 Task: Add a signature Kaitlyn Wright containing Have a great National Youth Day, Kaitlyn Wright to email address softage.8@softage.net and add a label Analytics
Action: Mouse moved to (1080, 60)
Screenshot: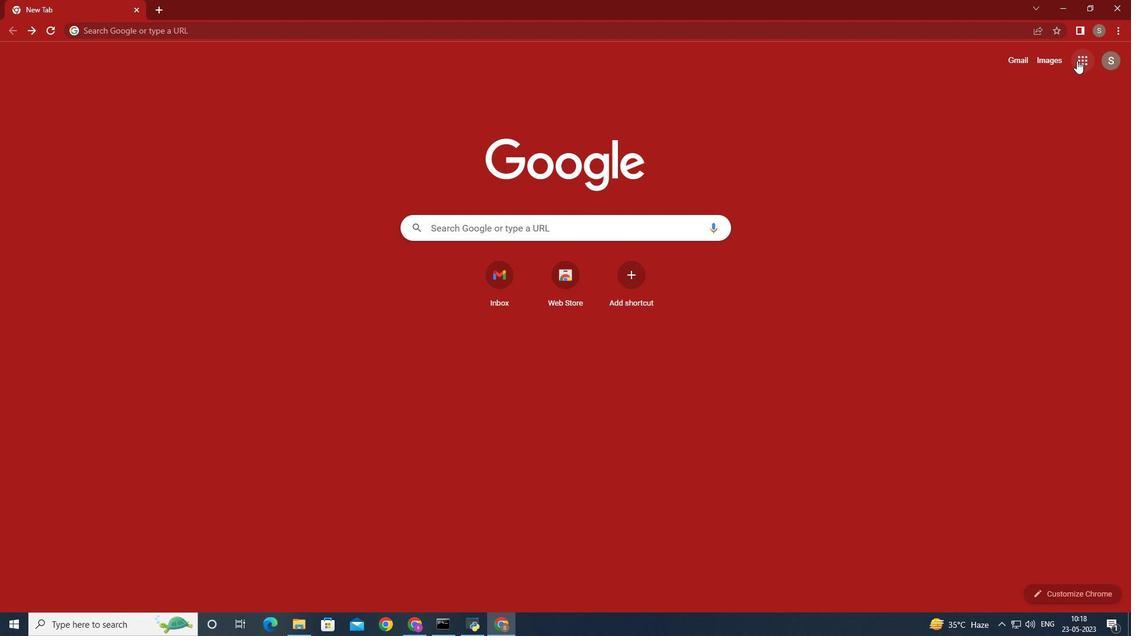 
Action: Mouse pressed left at (1080, 60)
Screenshot: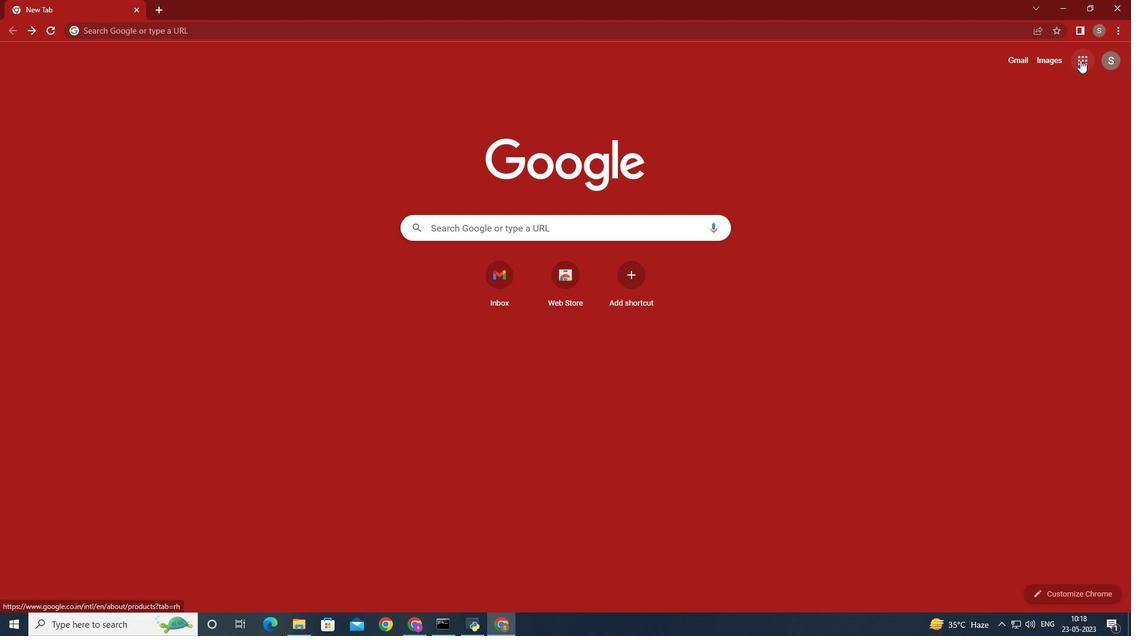 
Action: Mouse moved to (1029, 107)
Screenshot: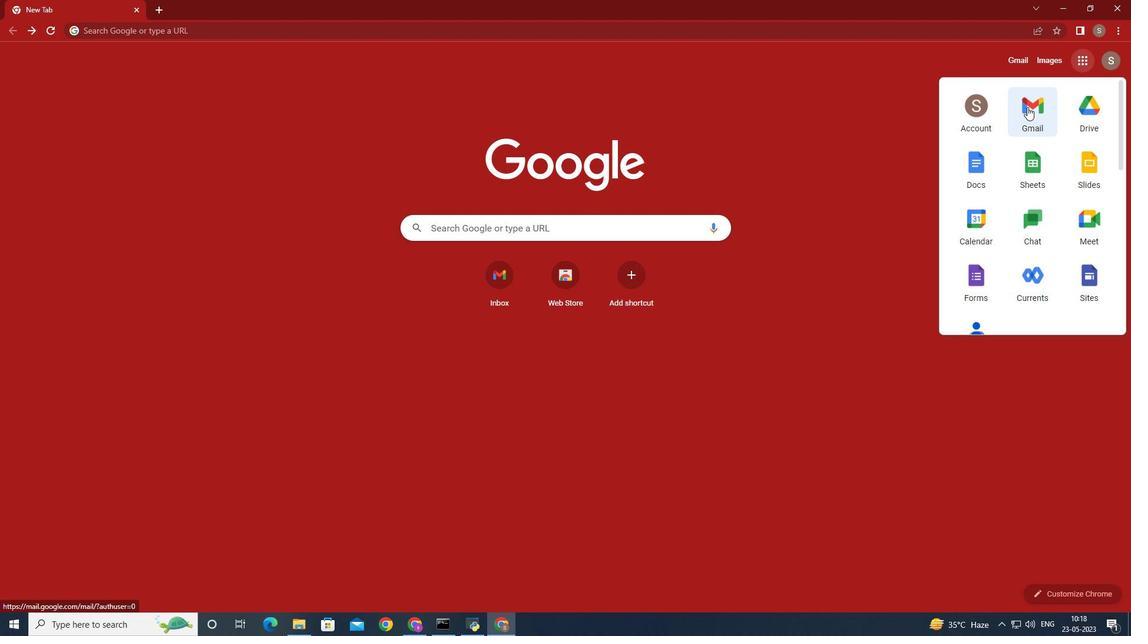 
Action: Mouse pressed left at (1029, 107)
Screenshot: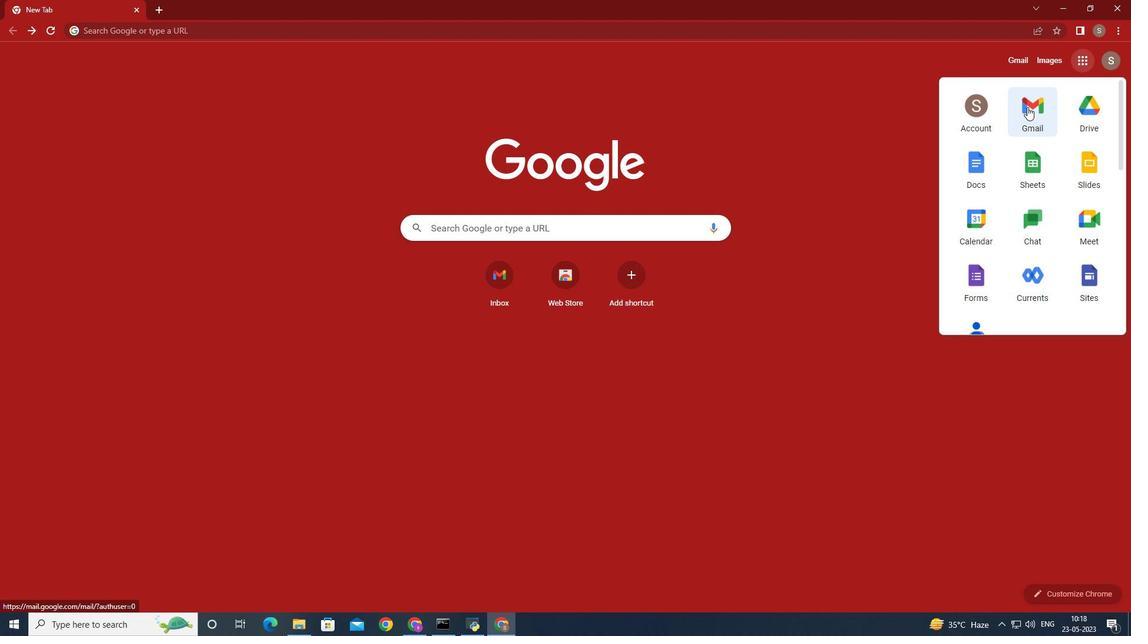 
Action: Mouse moved to (1003, 81)
Screenshot: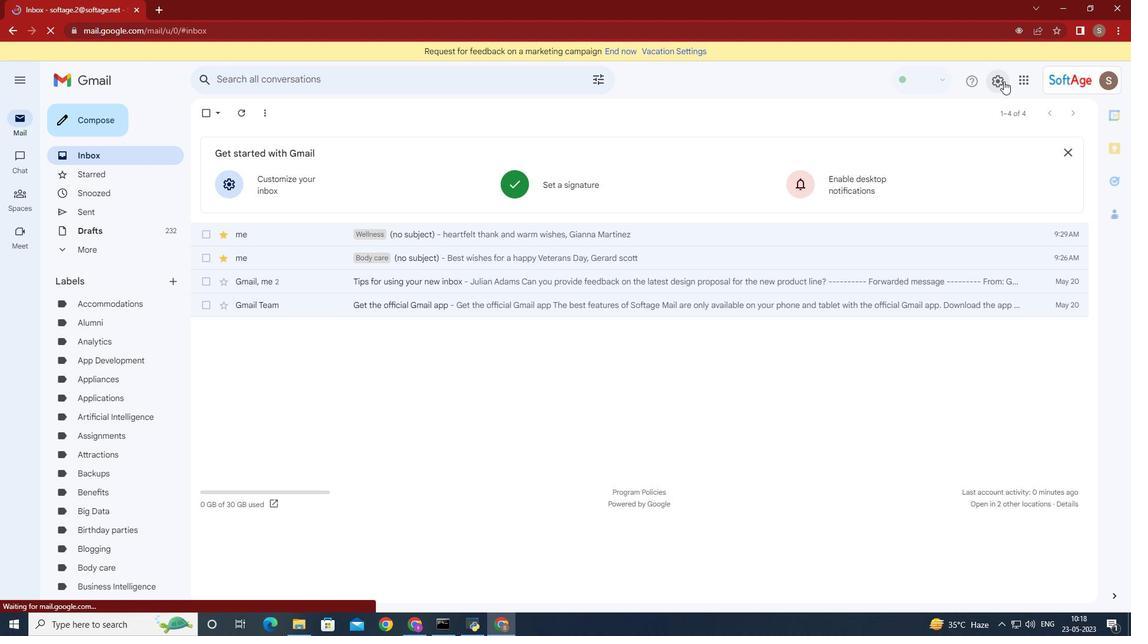 
Action: Mouse pressed left at (1003, 81)
Screenshot: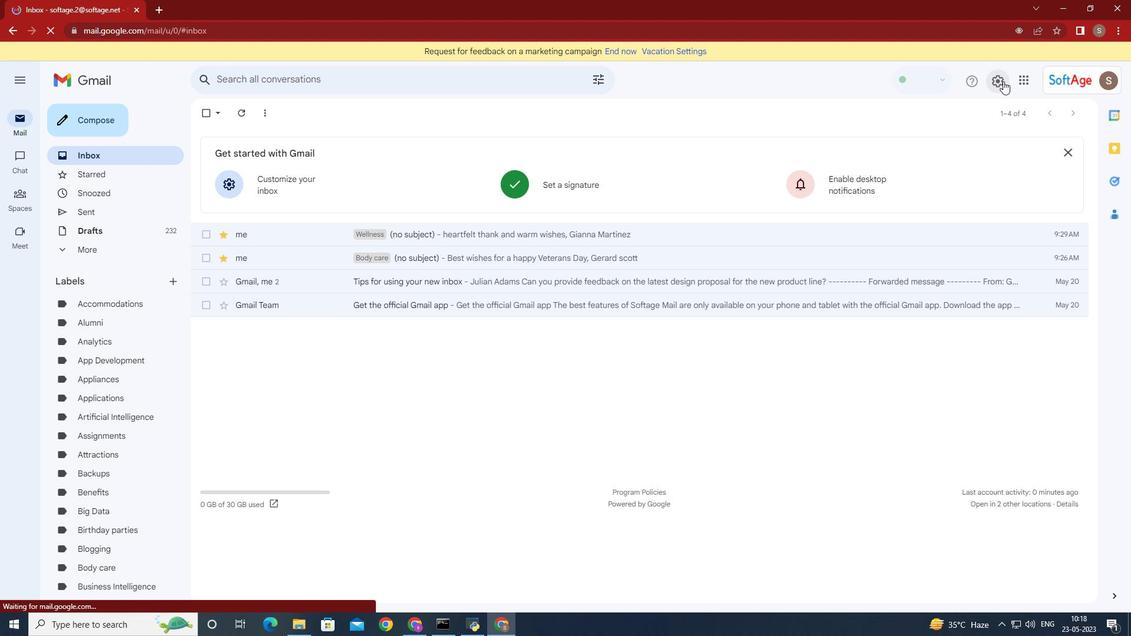
Action: Mouse moved to (992, 139)
Screenshot: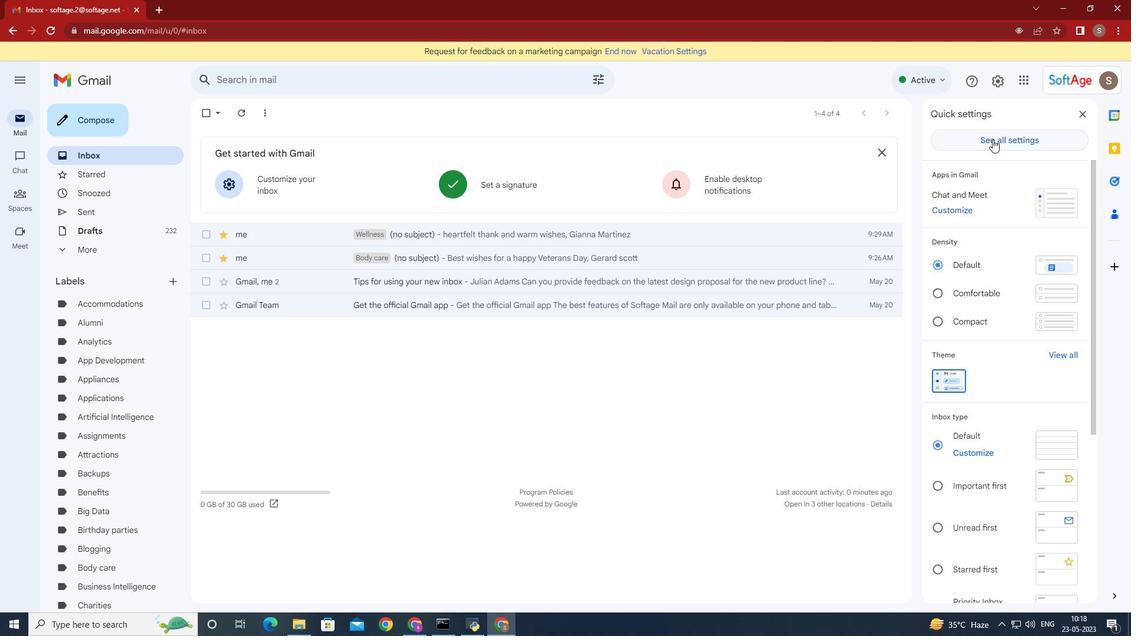 
Action: Mouse pressed left at (992, 139)
Screenshot: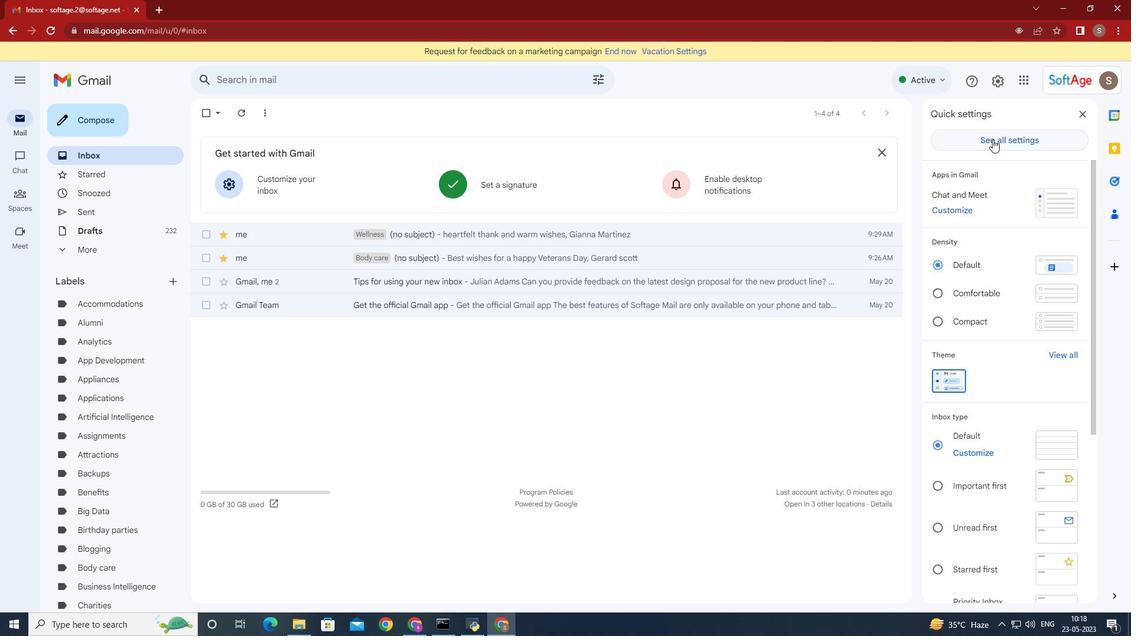 
Action: Mouse moved to (771, 256)
Screenshot: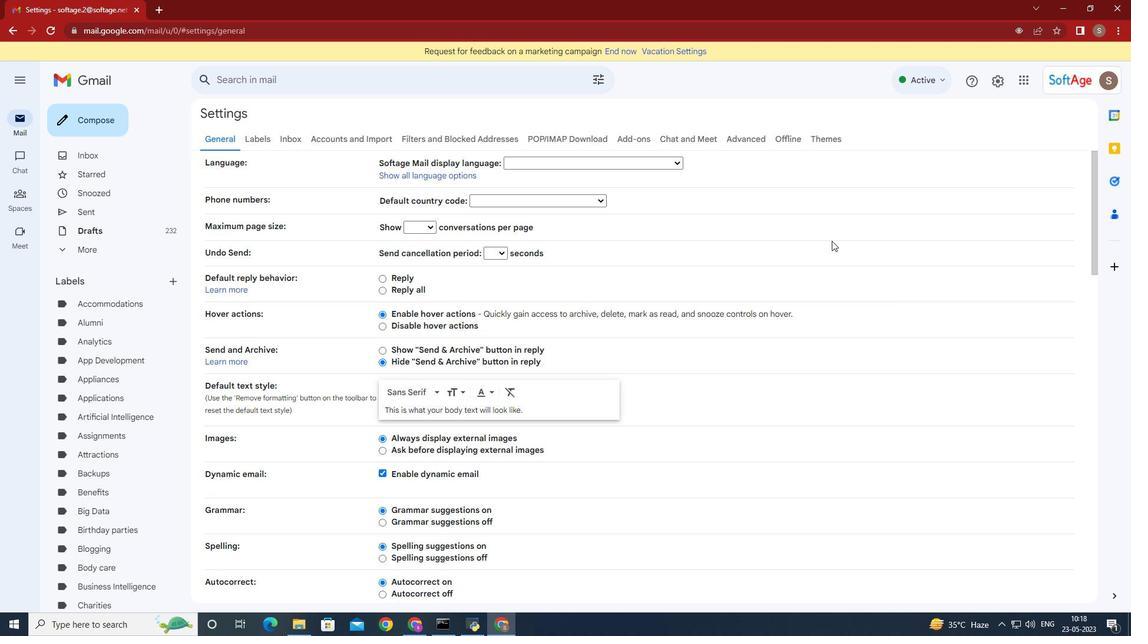 
Action: Mouse scrolled (771, 256) with delta (0, 0)
Screenshot: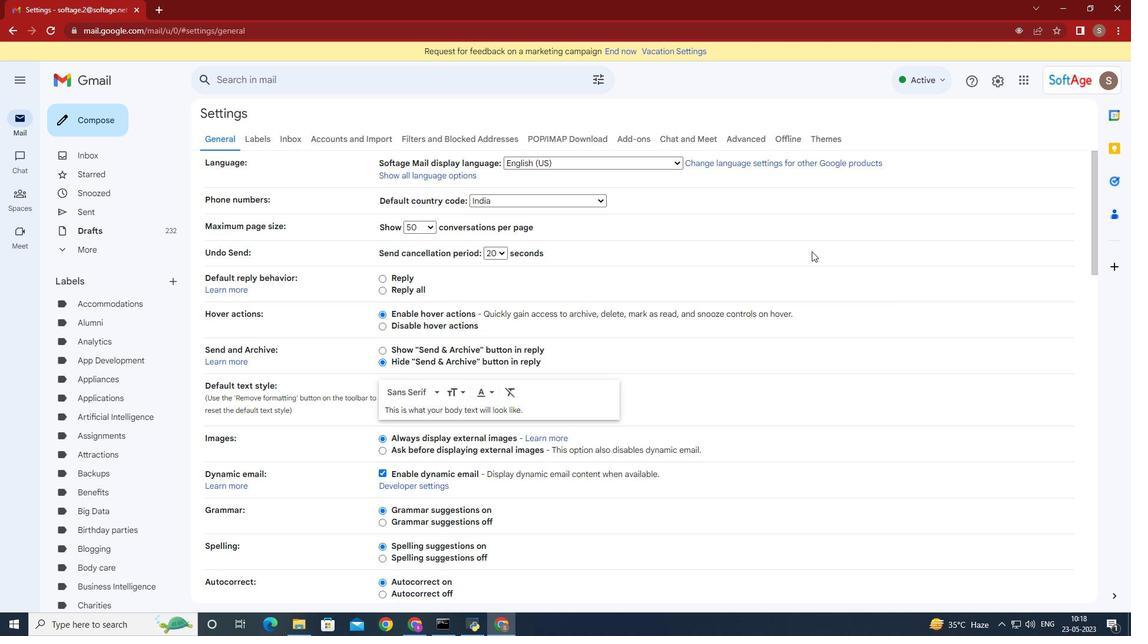 
Action: Mouse moved to (768, 257)
Screenshot: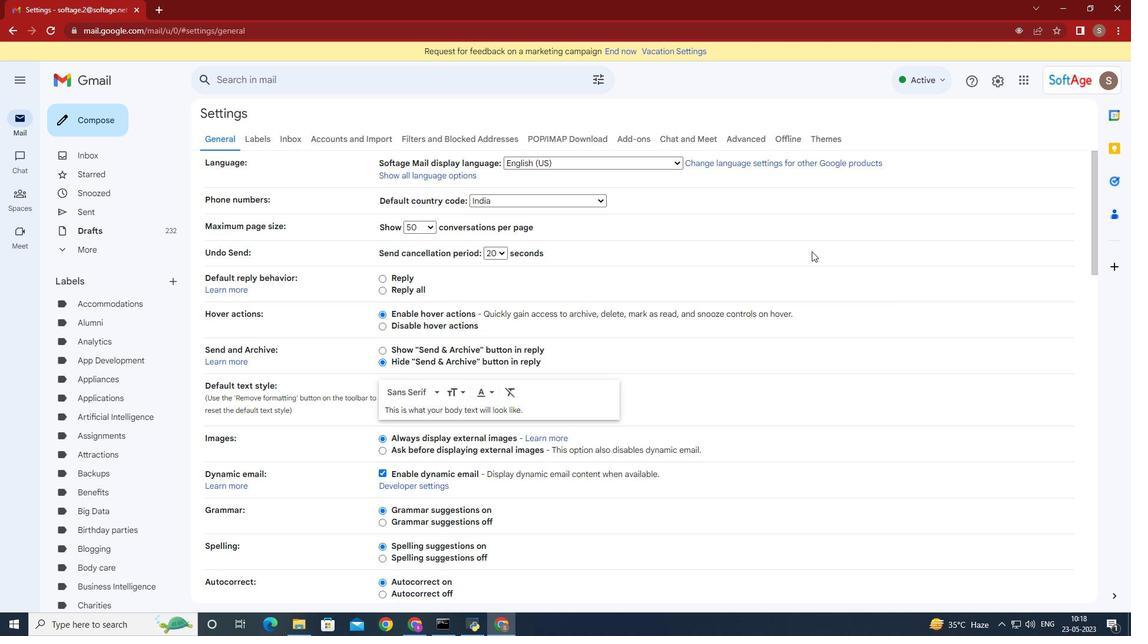 
Action: Mouse scrolled (768, 256) with delta (0, 0)
Screenshot: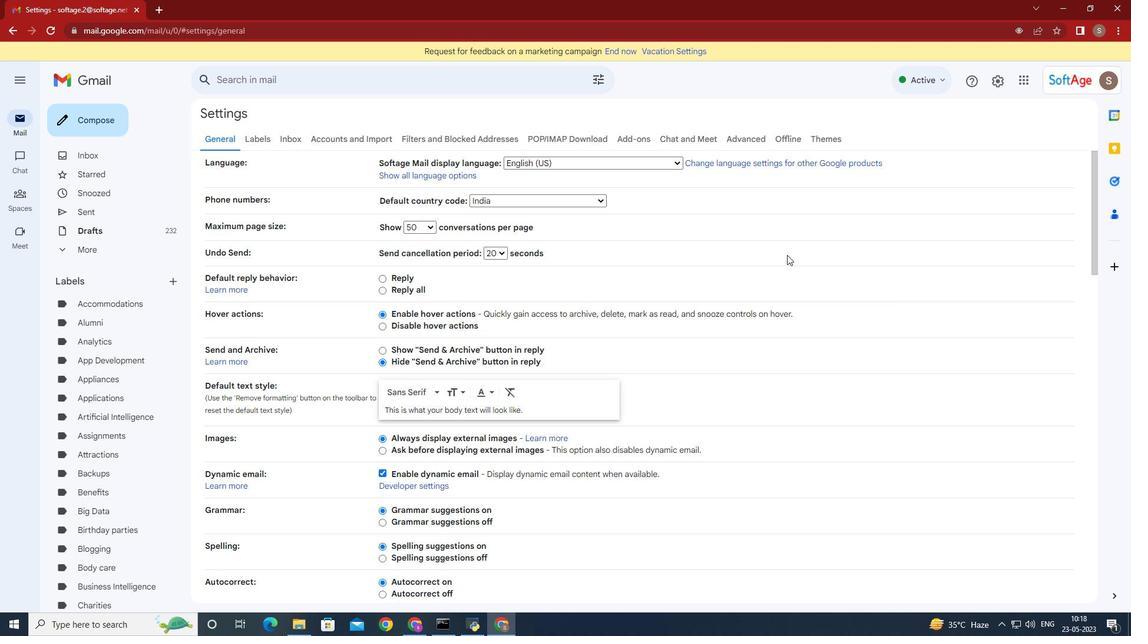 
Action: Mouse moved to (767, 257)
Screenshot: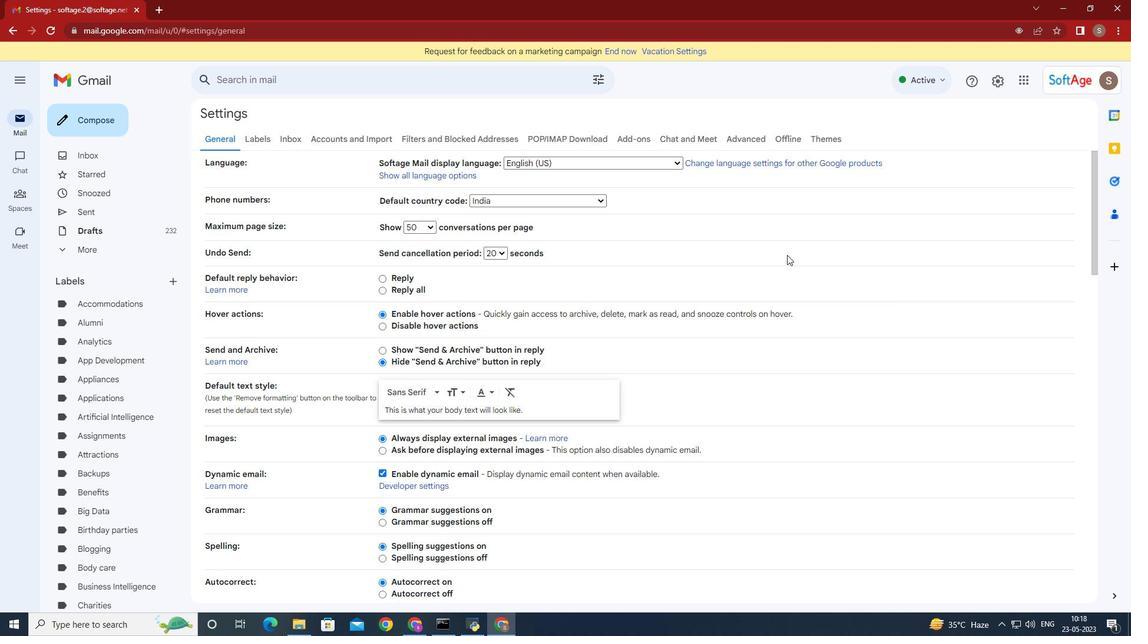 
Action: Mouse scrolled (767, 256) with delta (0, 0)
Screenshot: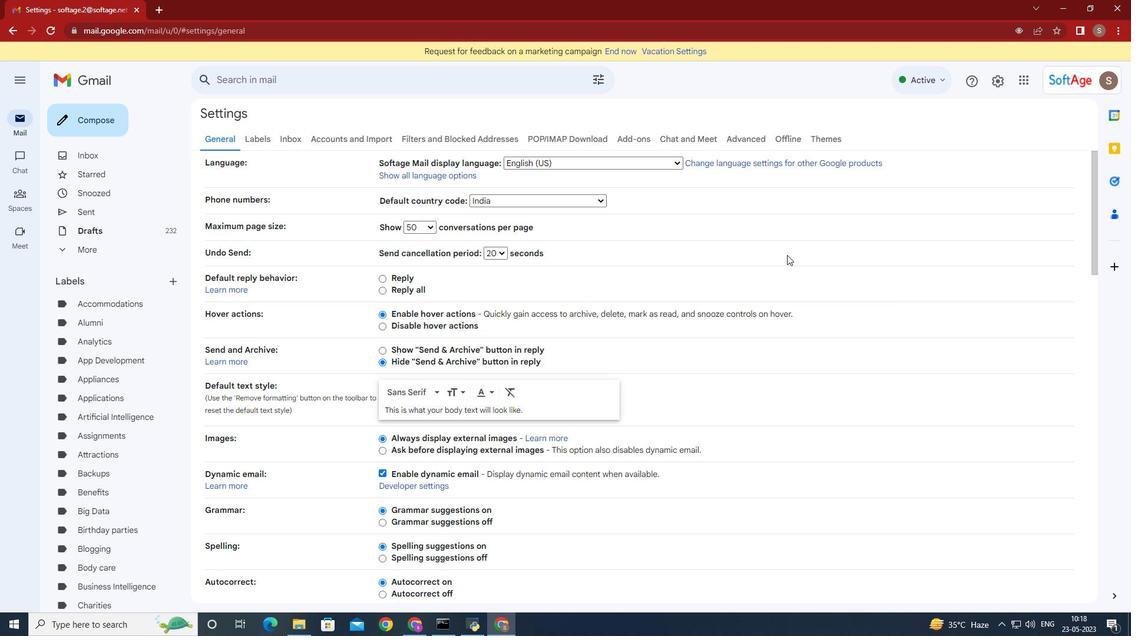 
Action: Mouse moved to (763, 257)
Screenshot: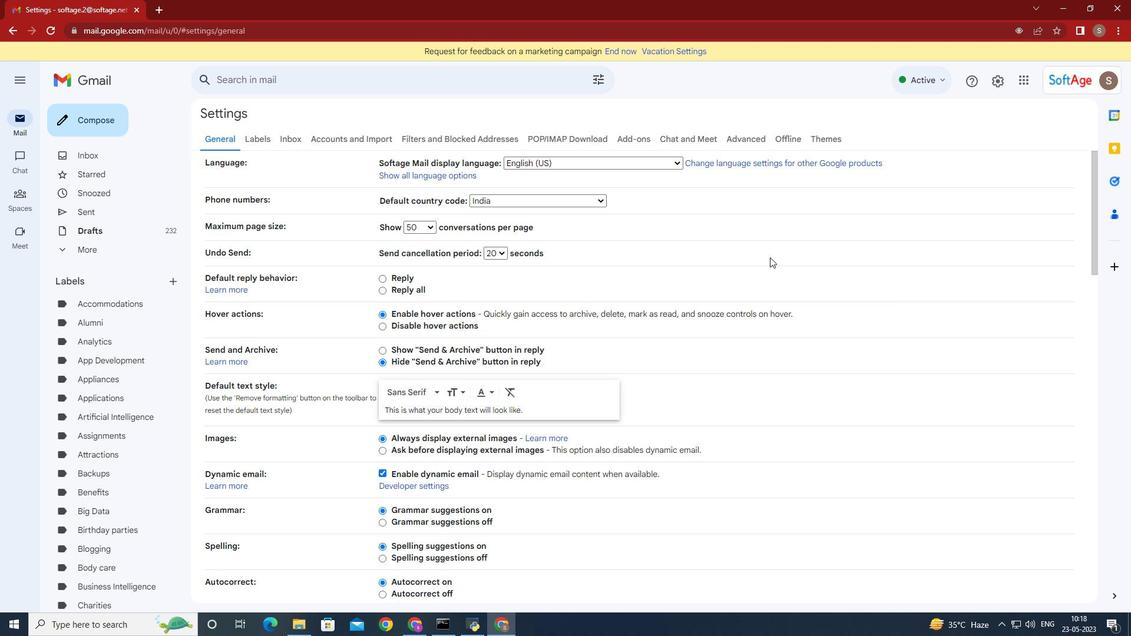 
Action: Mouse scrolled (763, 256) with delta (0, 0)
Screenshot: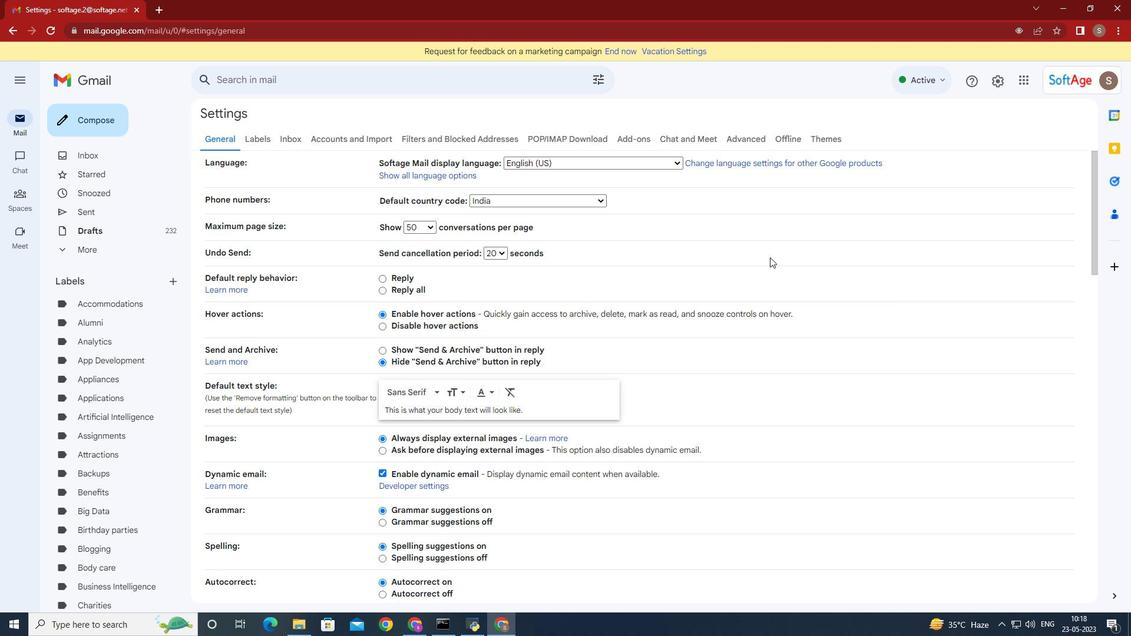 
Action: Mouse moved to (761, 257)
Screenshot: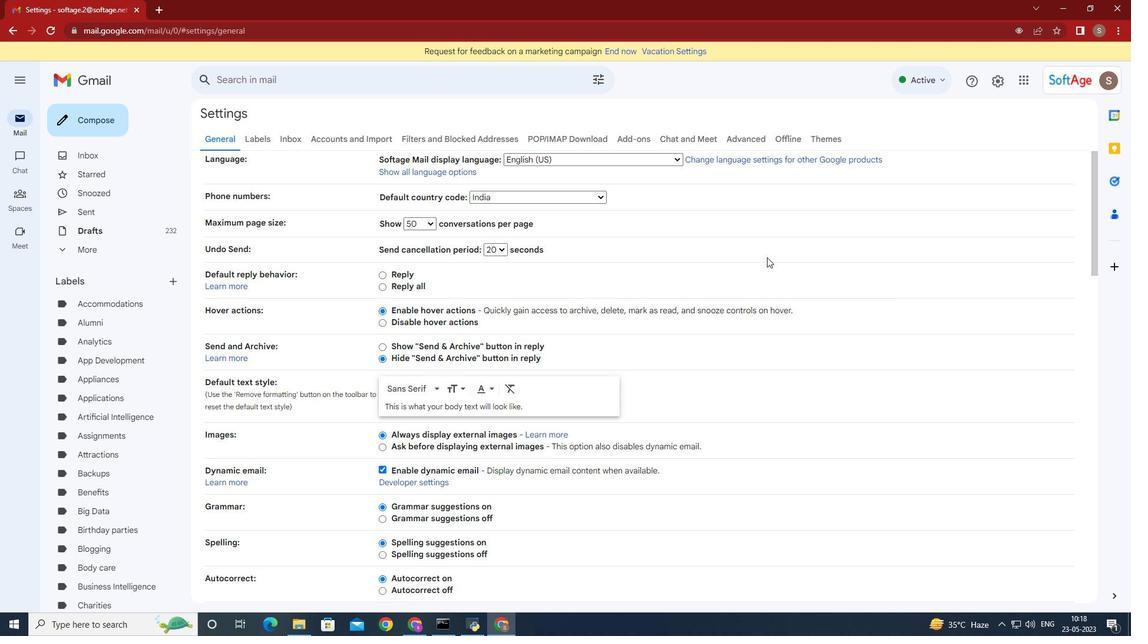 
Action: Mouse scrolled (761, 256) with delta (0, 0)
Screenshot: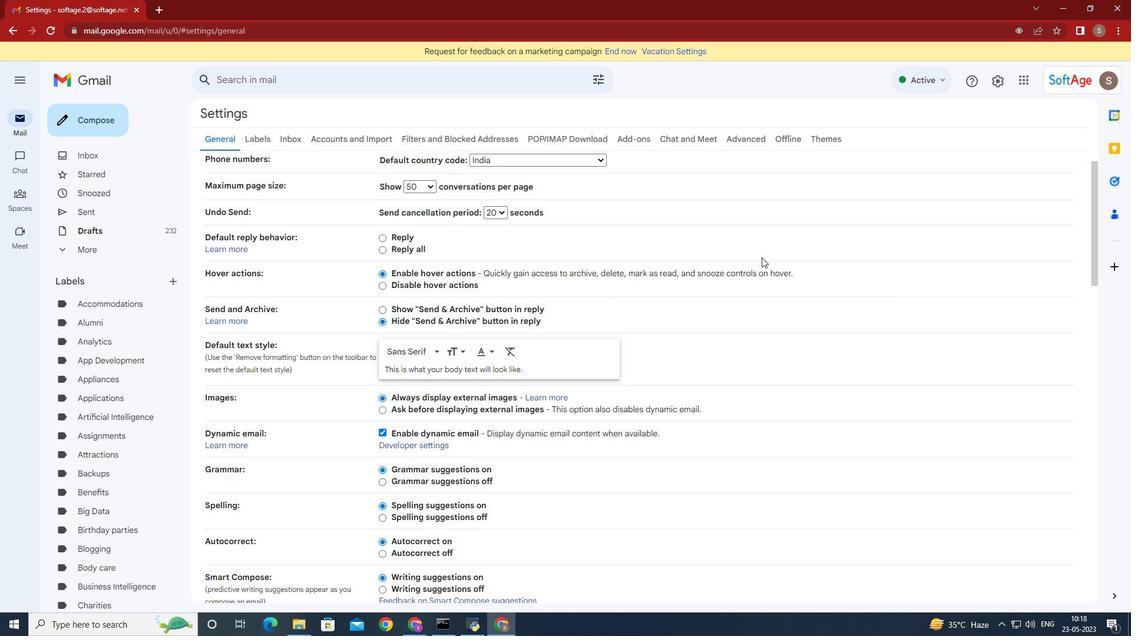 
Action: Mouse moved to (729, 265)
Screenshot: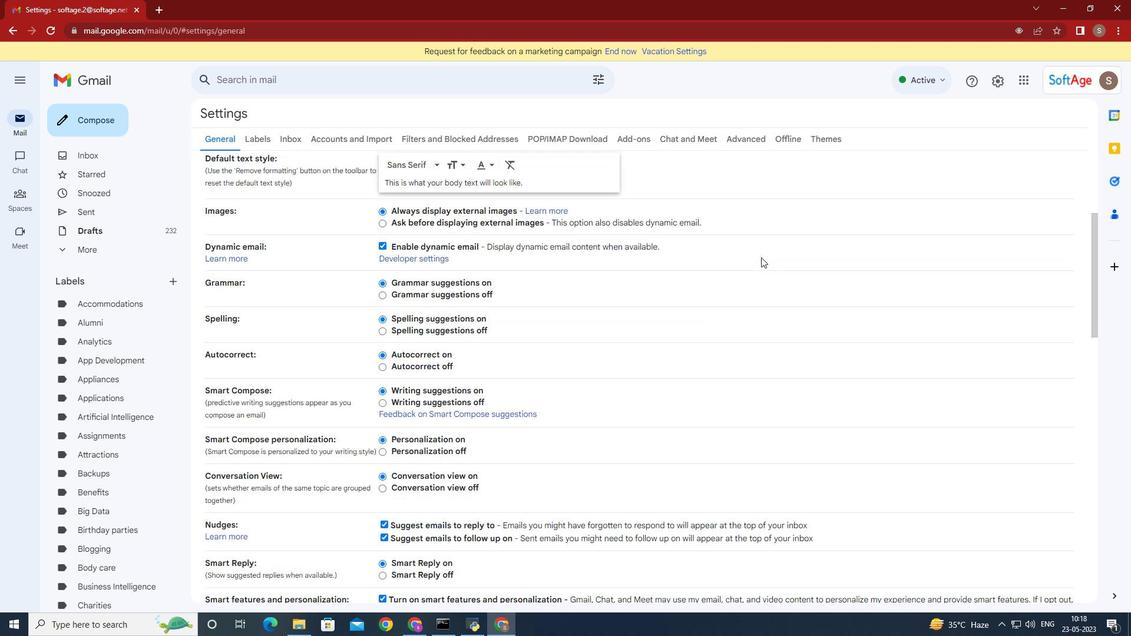
Action: Mouse scrolled (760, 256) with delta (0, 0)
Screenshot: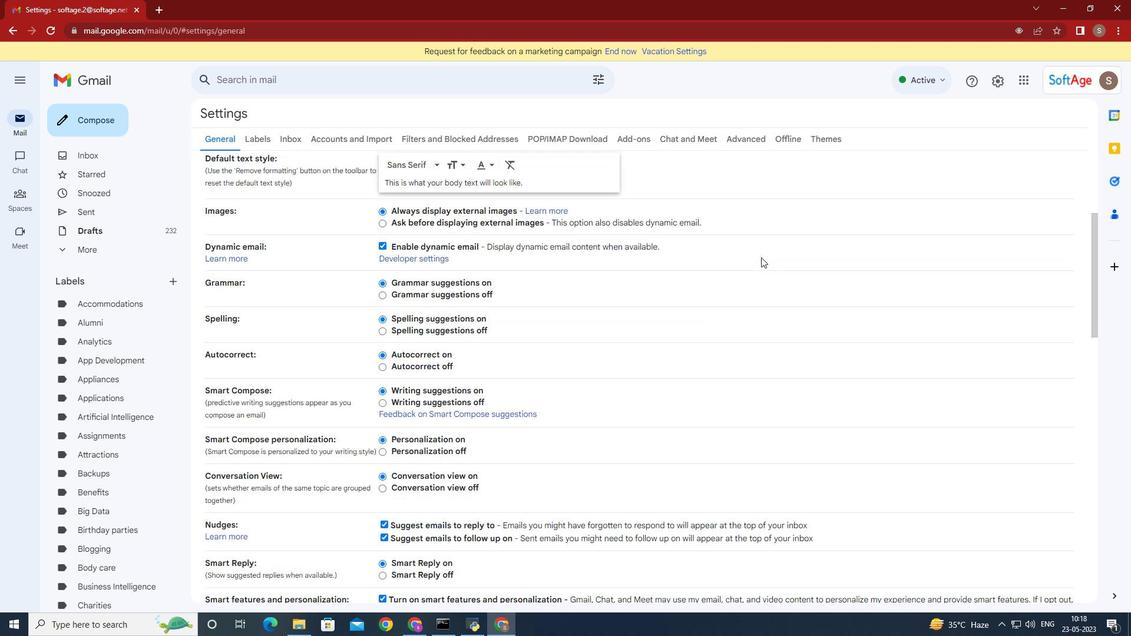 
Action: Mouse moved to (634, 317)
Screenshot: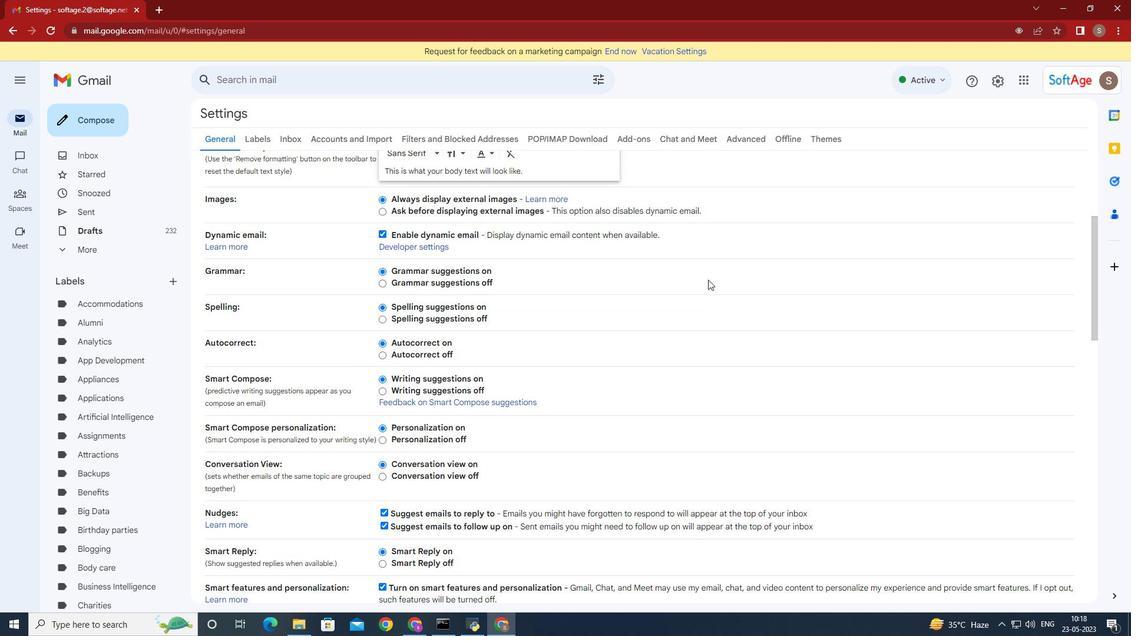 
Action: Mouse scrolled (634, 317) with delta (0, 0)
Screenshot: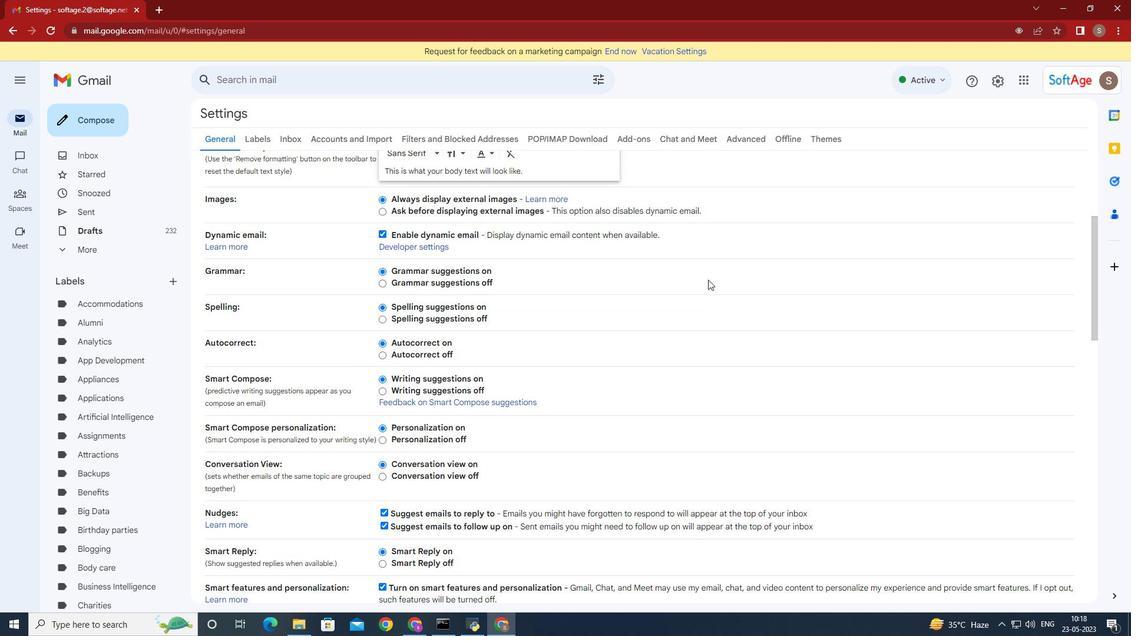 
Action: Mouse moved to (629, 319)
Screenshot: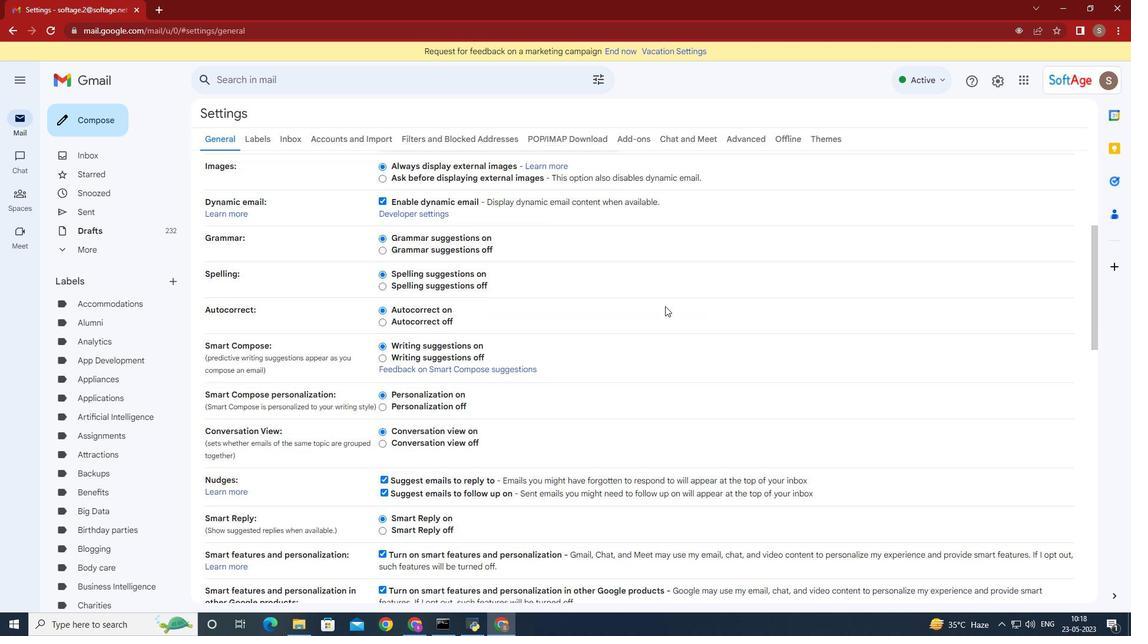 
Action: Mouse scrolled (629, 319) with delta (0, 0)
Screenshot: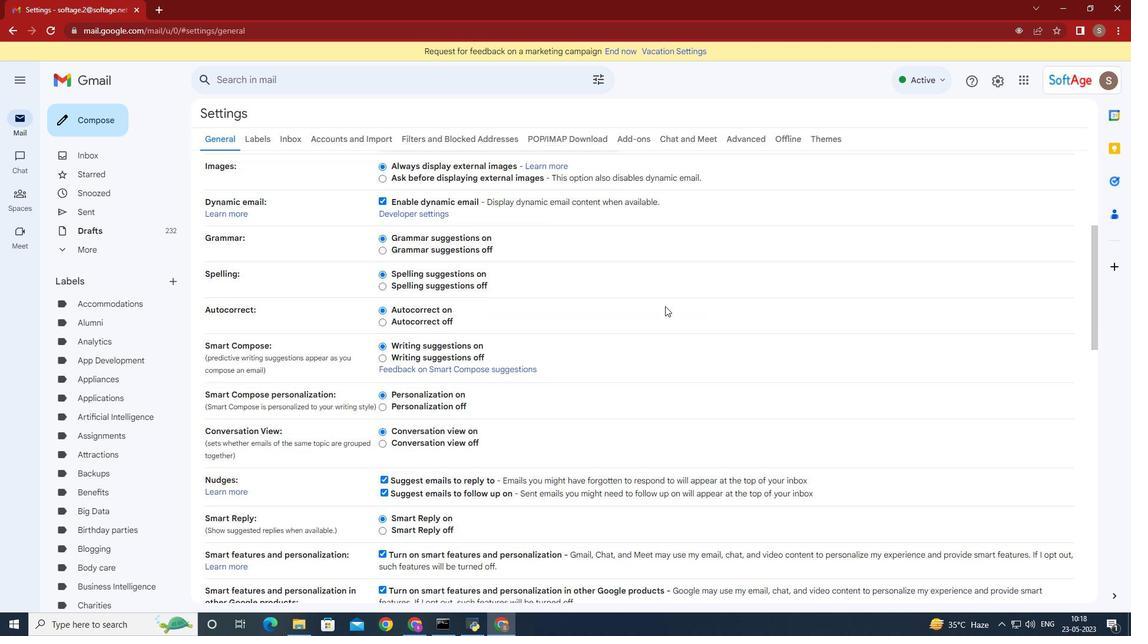 
Action: Mouse moved to (627, 321)
Screenshot: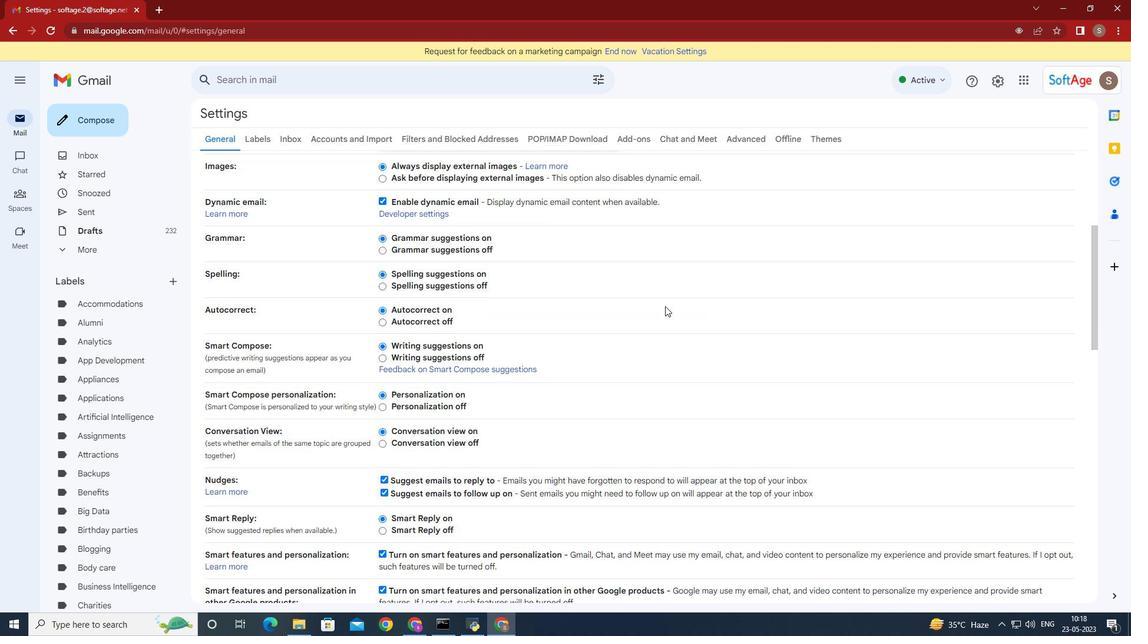 
Action: Mouse scrolled (627, 320) with delta (0, 0)
Screenshot: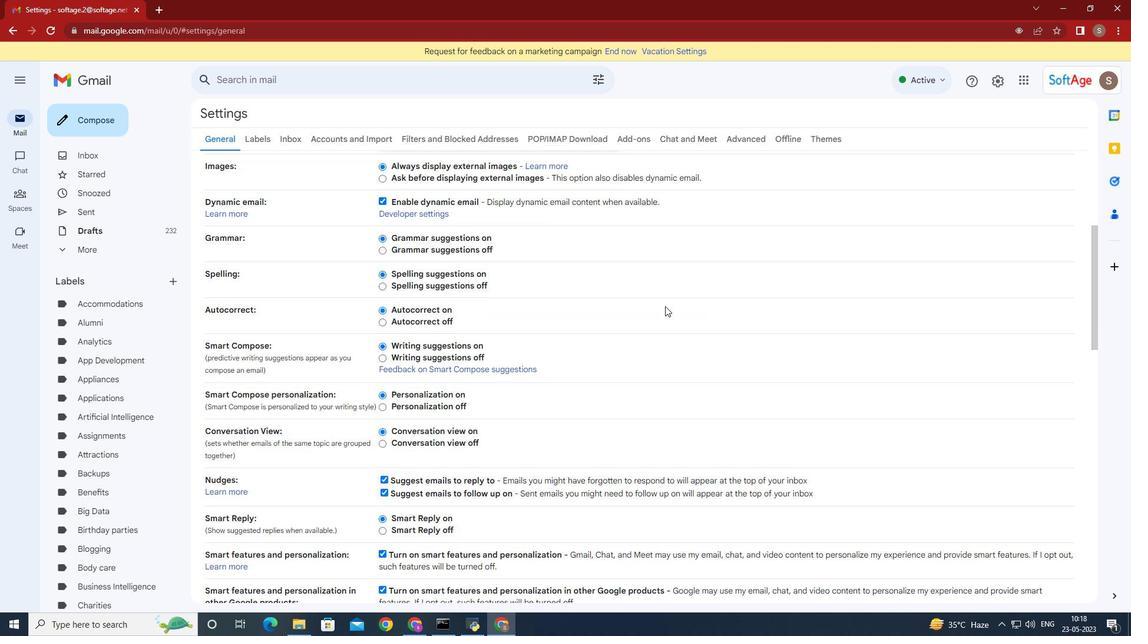 
Action: Mouse moved to (625, 321)
Screenshot: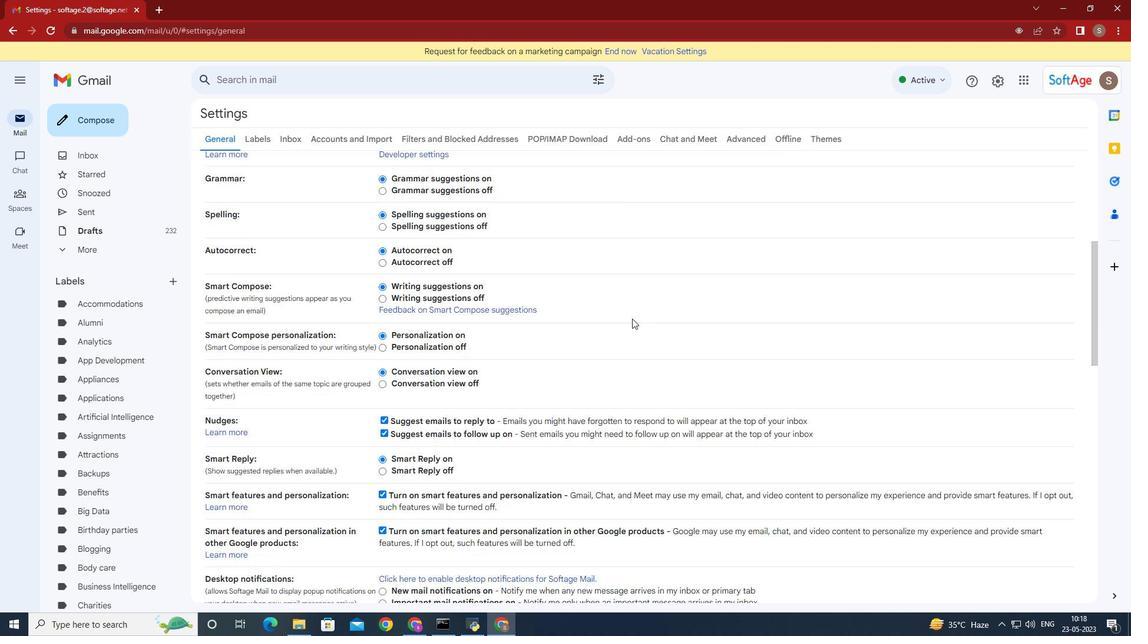 
Action: Mouse scrolled (625, 321) with delta (0, 0)
Screenshot: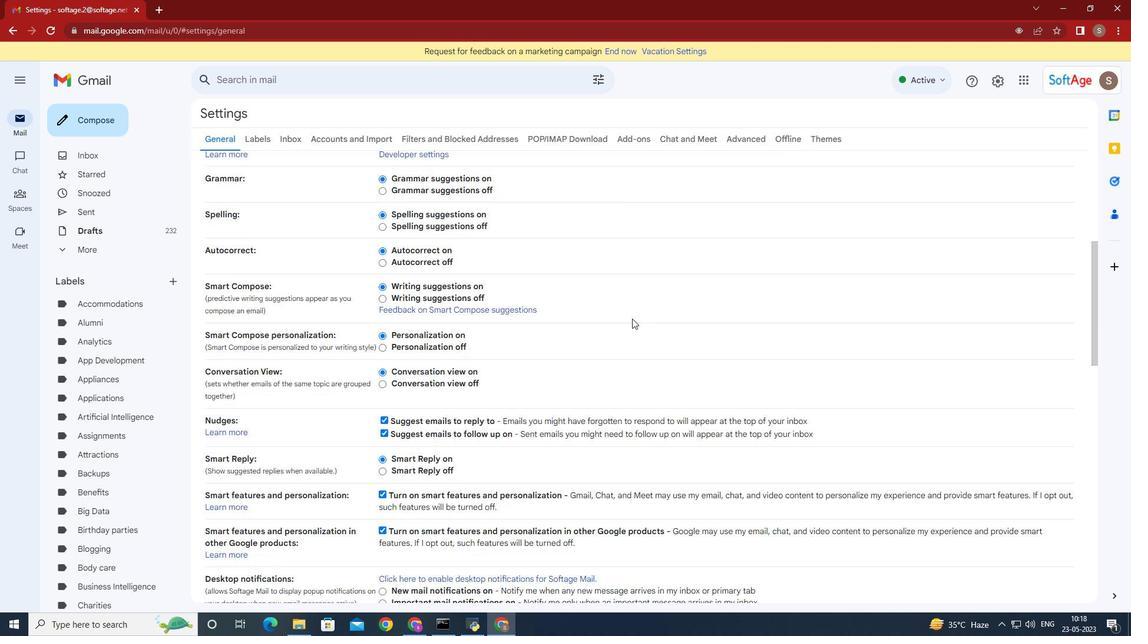 
Action: Mouse moved to (625, 321)
Screenshot: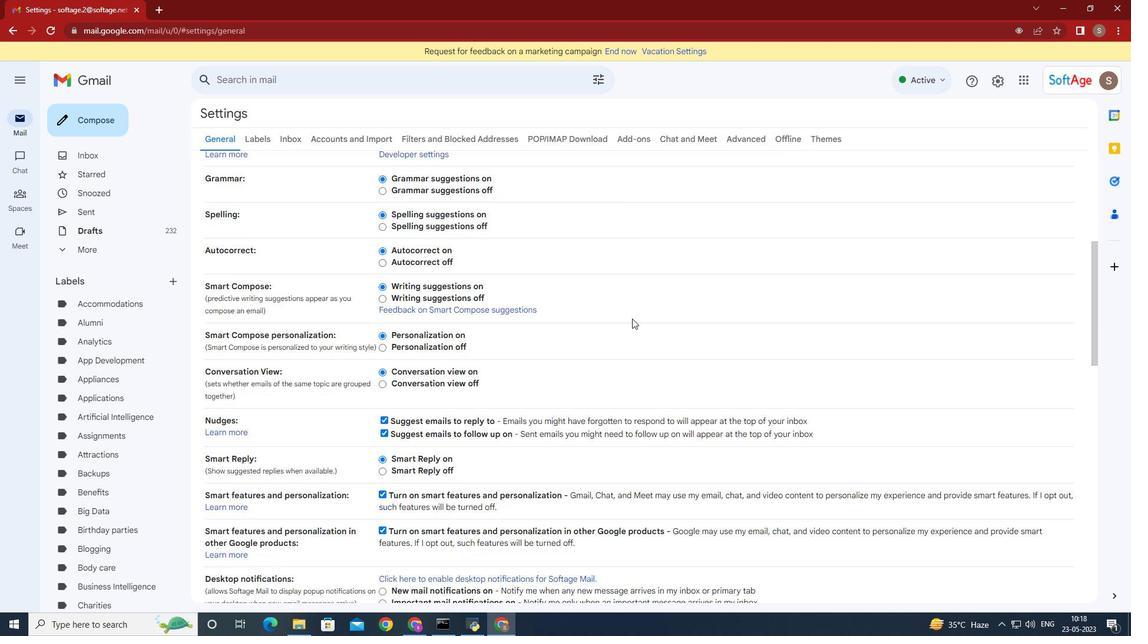 
Action: Mouse scrolled (625, 321) with delta (0, 0)
Screenshot: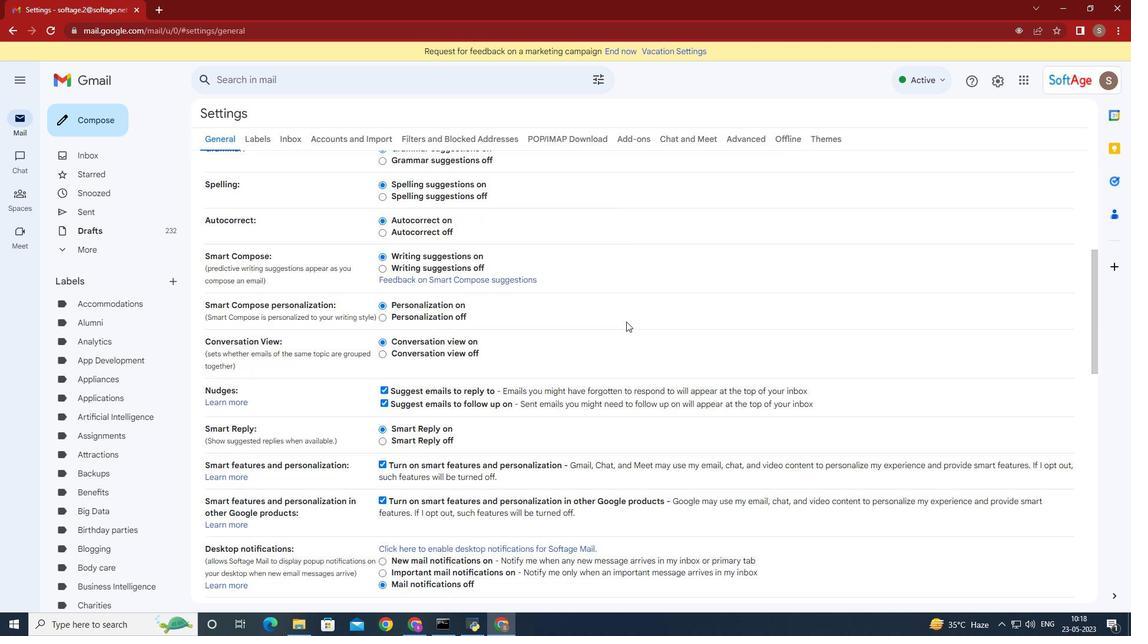 
Action: Mouse moved to (622, 320)
Screenshot: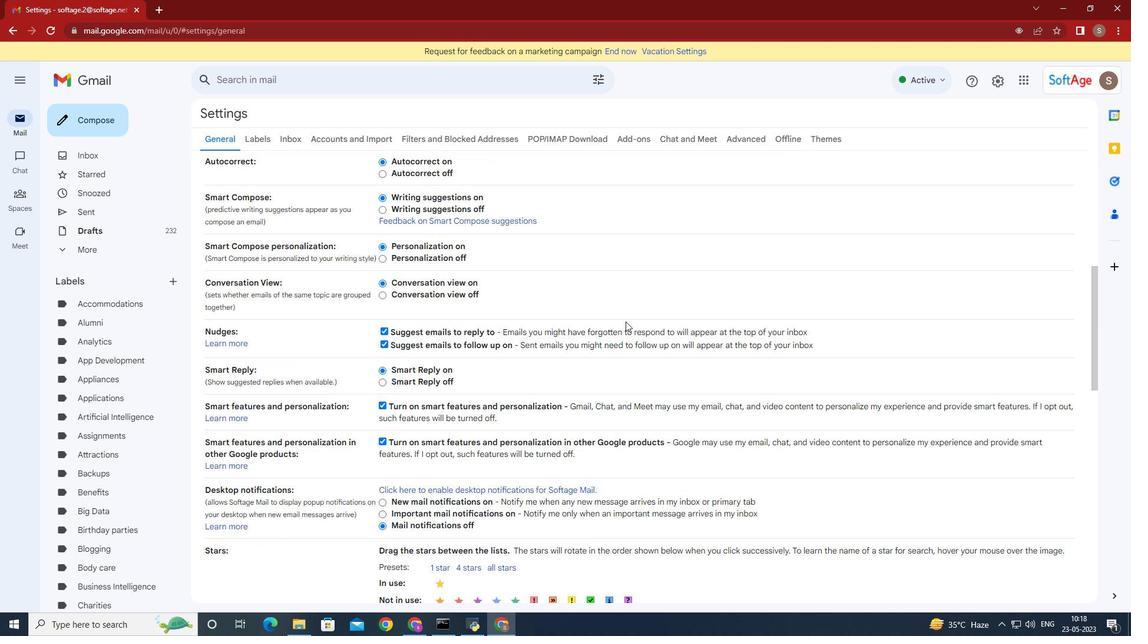 
Action: Mouse scrolled (622, 319) with delta (0, 0)
Screenshot: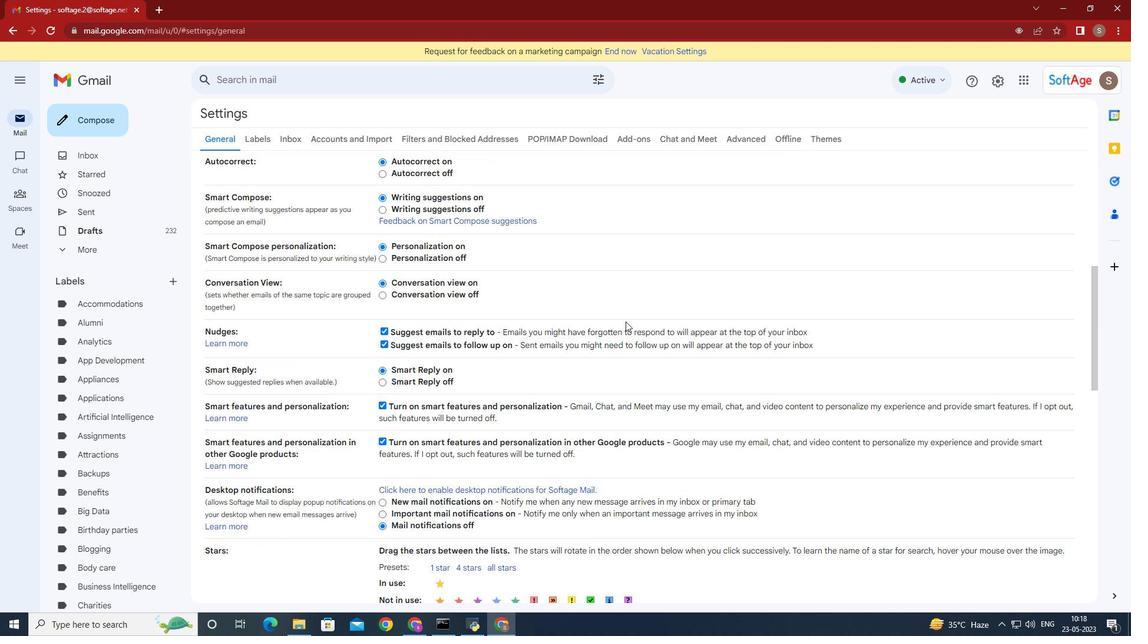 
Action: Mouse moved to (531, 416)
Screenshot: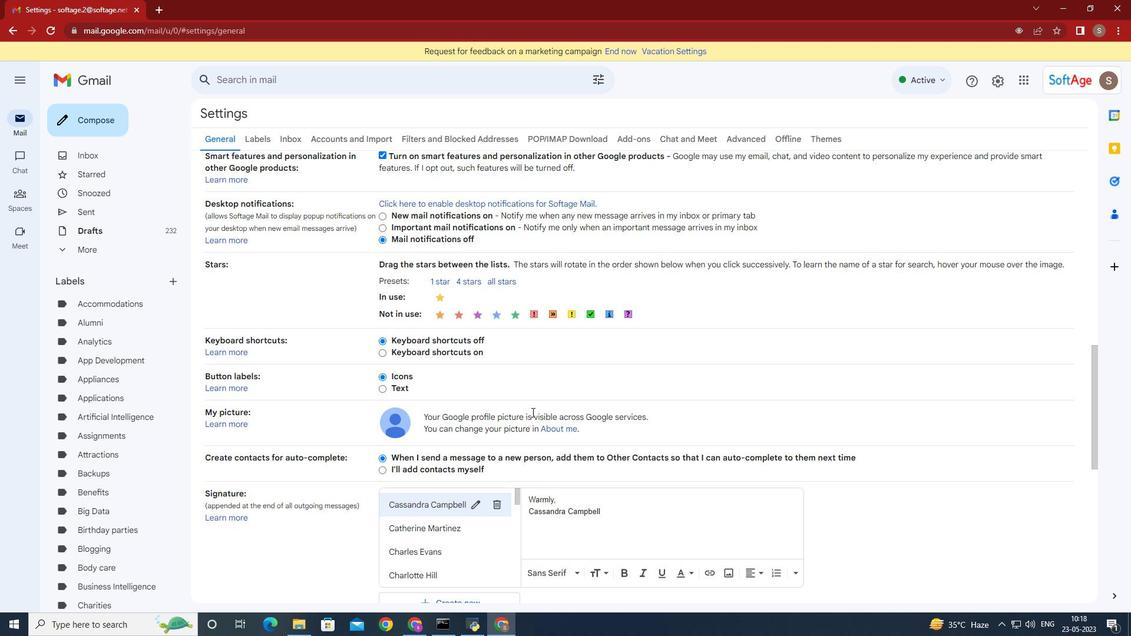 
Action: Mouse scrolled (531, 415) with delta (0, 0)
Screenshot: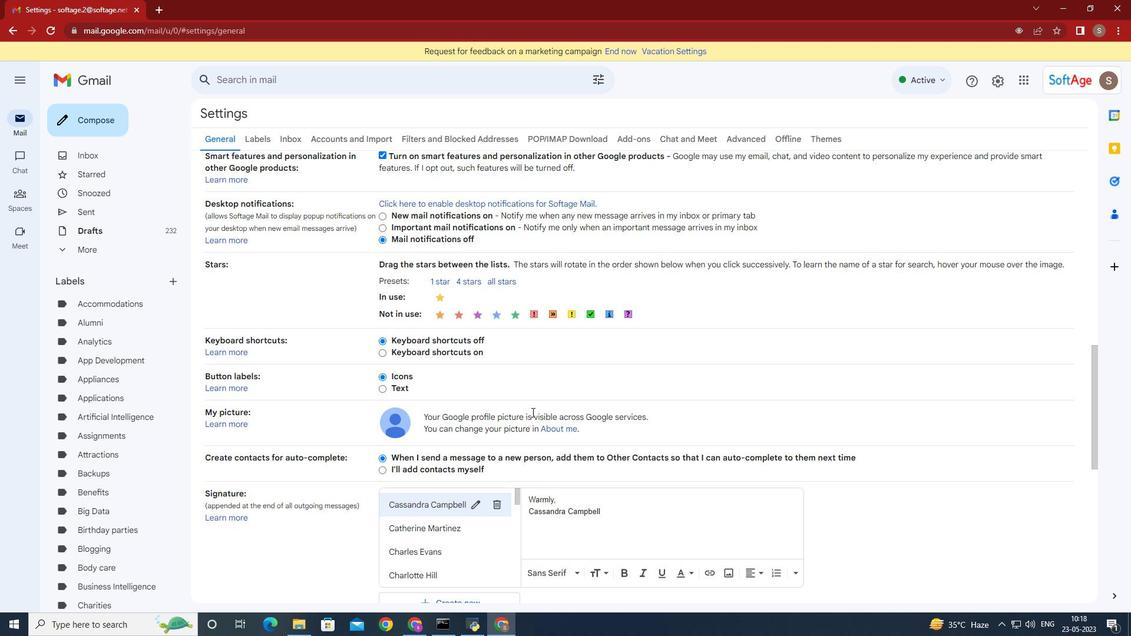 
Action: Mouse moved to (532, 413)
Screenshot: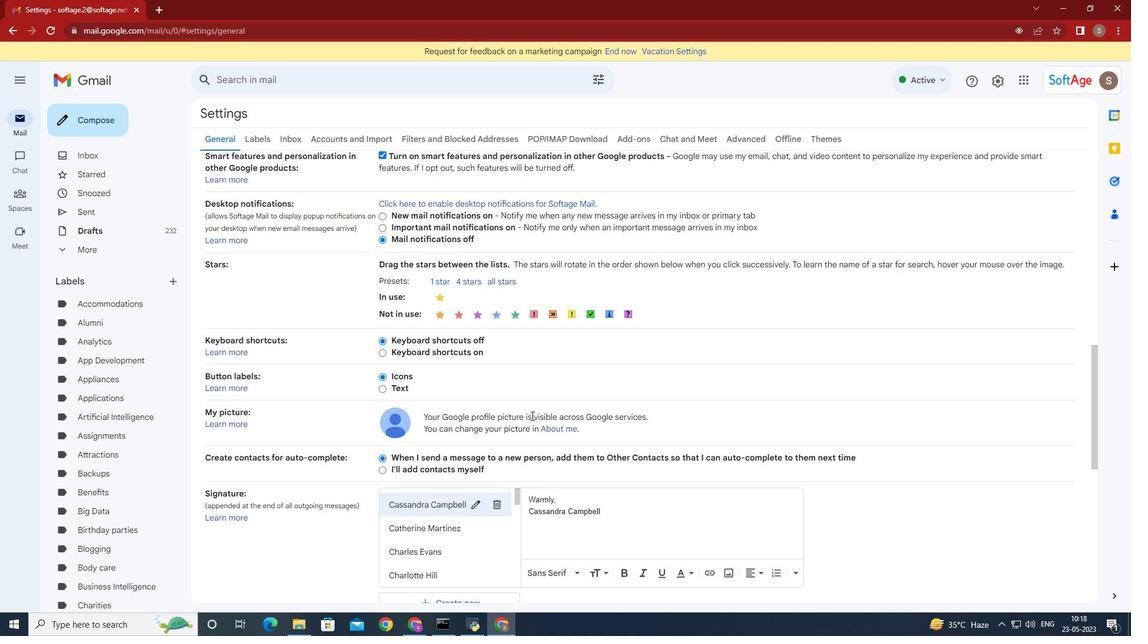 
Action: Mouse scrolled (532, 414) with delta (0, 0)
Screenshot: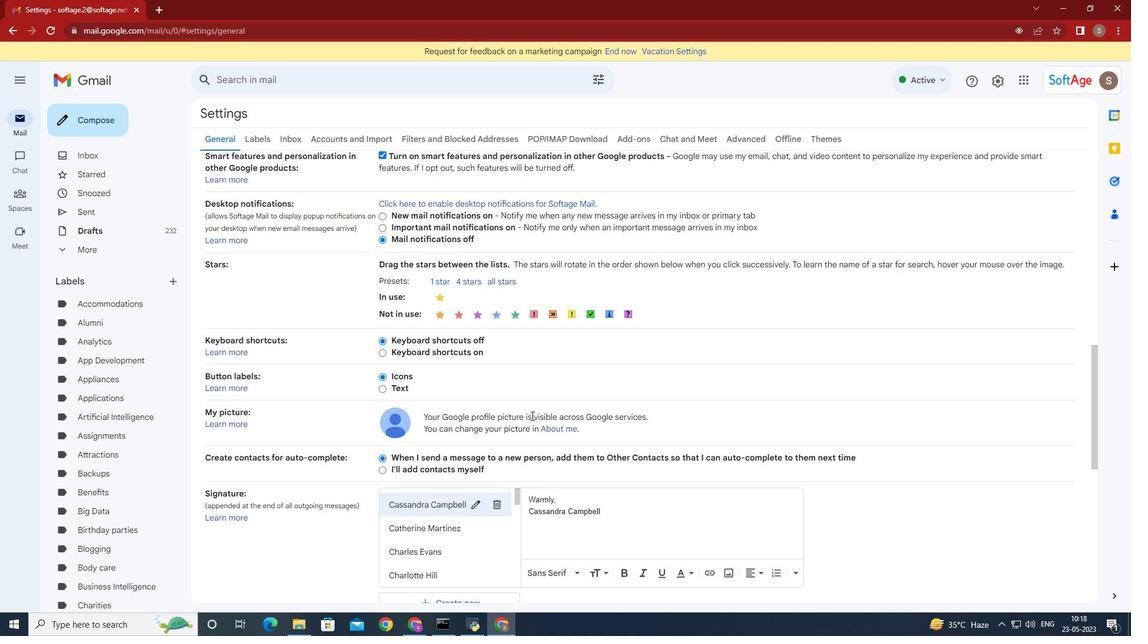 
Action: Mouse moved to (495, 484)
Screenshot: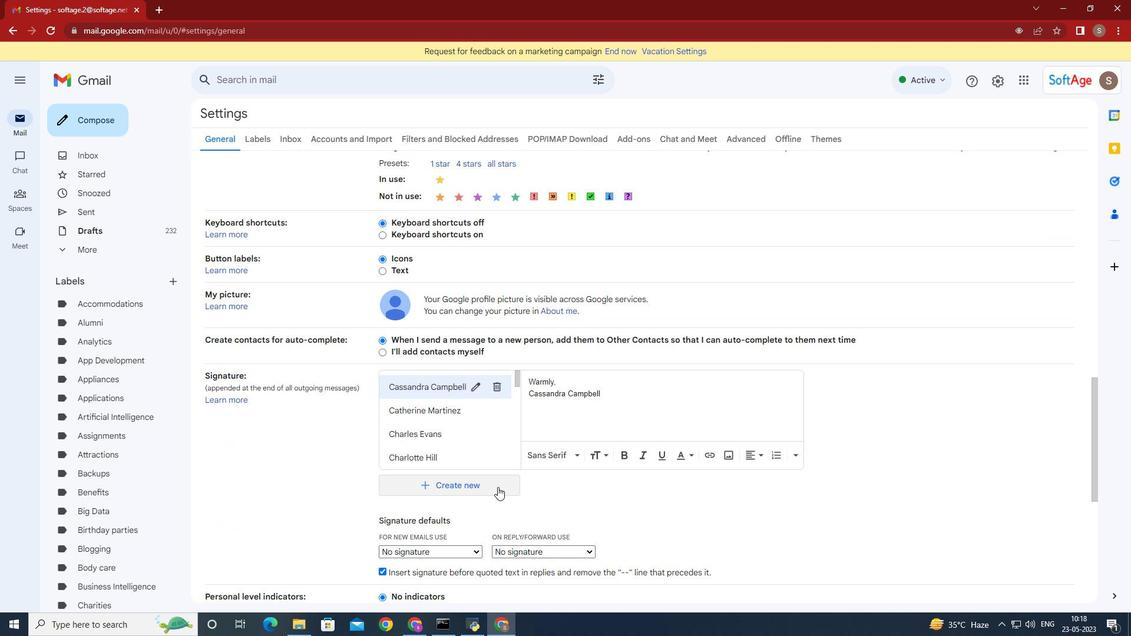 
Action: Mouse pressed left at (495, 484)
Screenshot: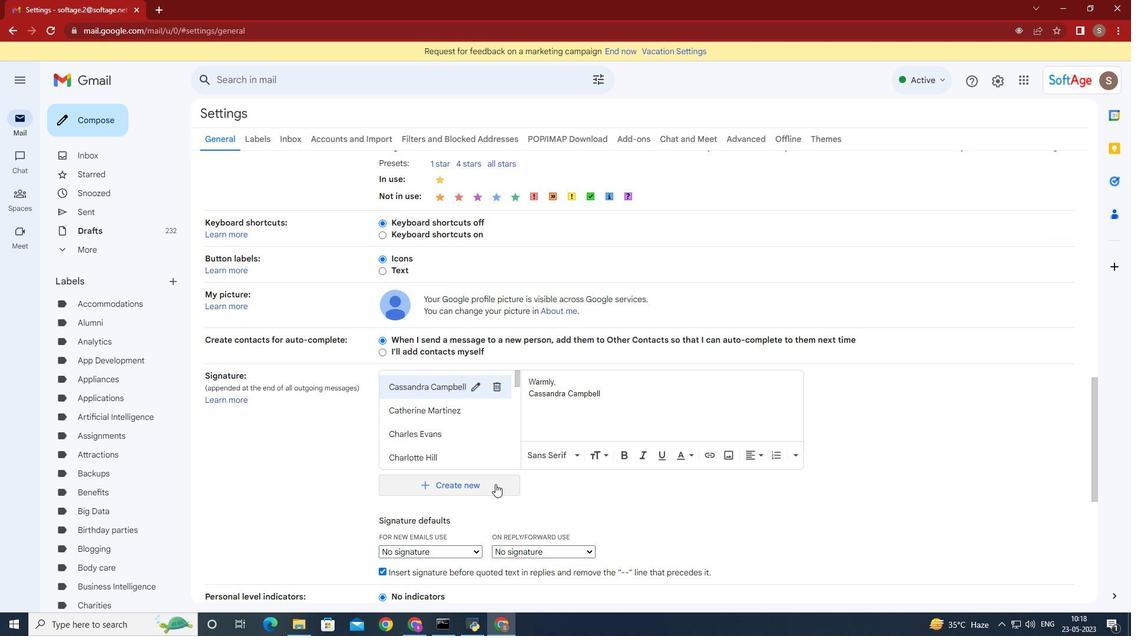 
Action: Mouse moved to (496, 383)
Screenshot: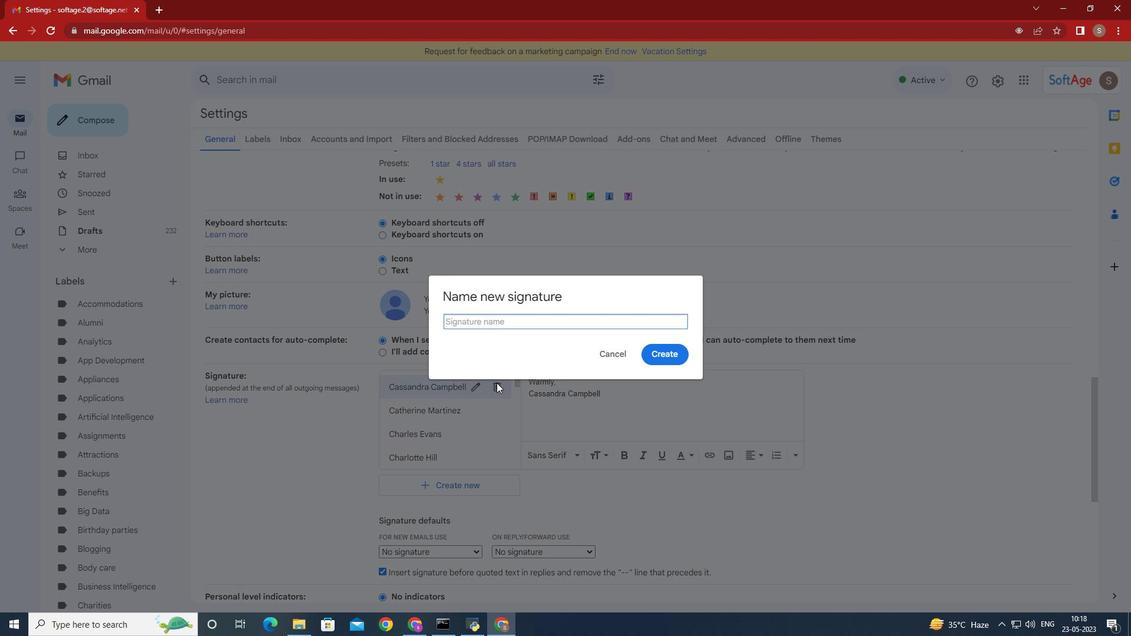 
Action: Key pressed <Key.shift>
Screenshot: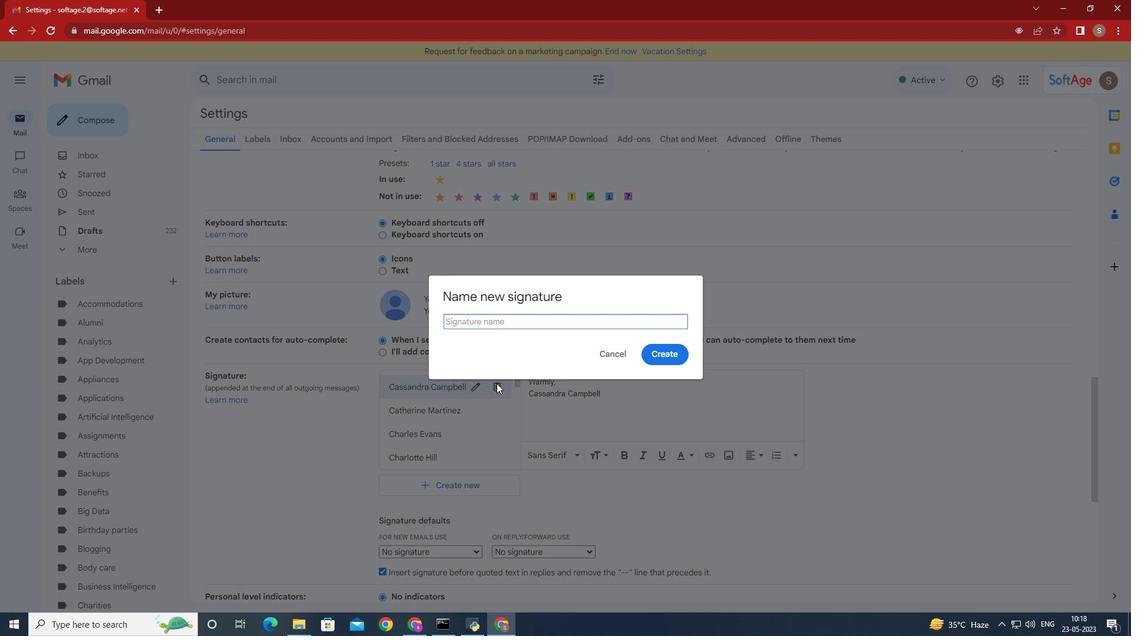 
Action: Mouse moved to (496, 383)
Screenshot: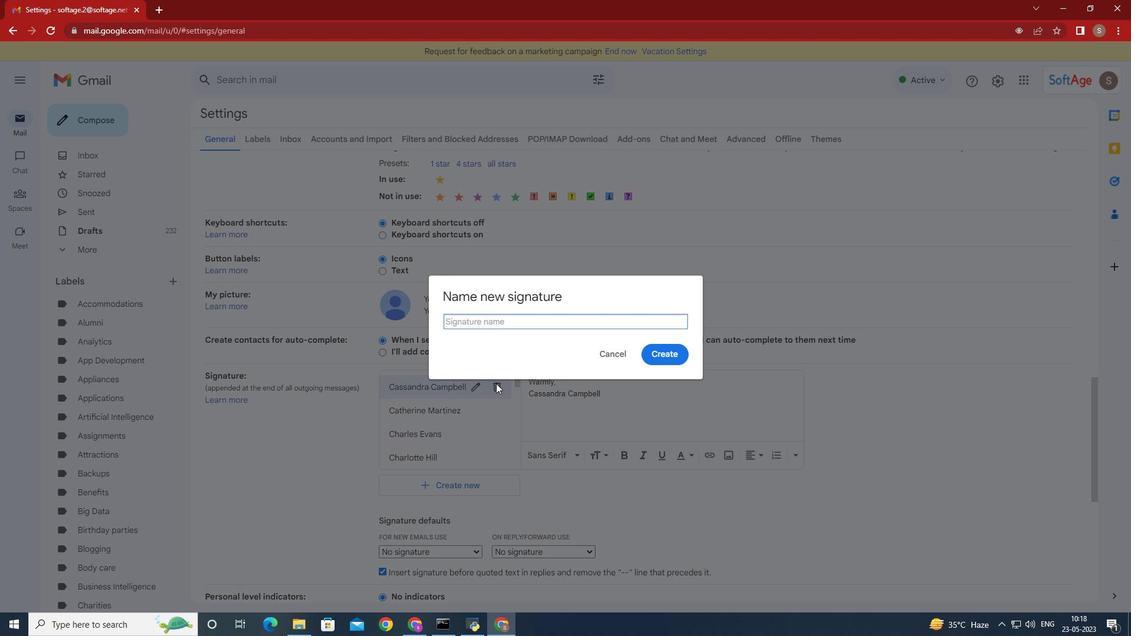 
Action: Key pressed <Key.shift><Key.shift><Key.shift><Key.shift><Key.shift><Key.shift><Key.shift><Key.shift><Key.shift><Key.shift><Key.shift><Key.shift><Key.shift><Key.shift><Key.shift><Key.shift><Key.shift><Key.shift><Key.shift><Key.shift><Key.shift><Key.shift><Key.shift>Kaitlyn<Key.space><Key.shift><Key.shift><Key.shift><Key.shift><Key.shift><Key.shift><Key.shift><Key.shift><Key.shift><Key.shift><Key.shift><Key.shift><Key.shift><Key.shift><Key.shift><Key.shift><Key.shift>Wright<Key.space>
Screenshot: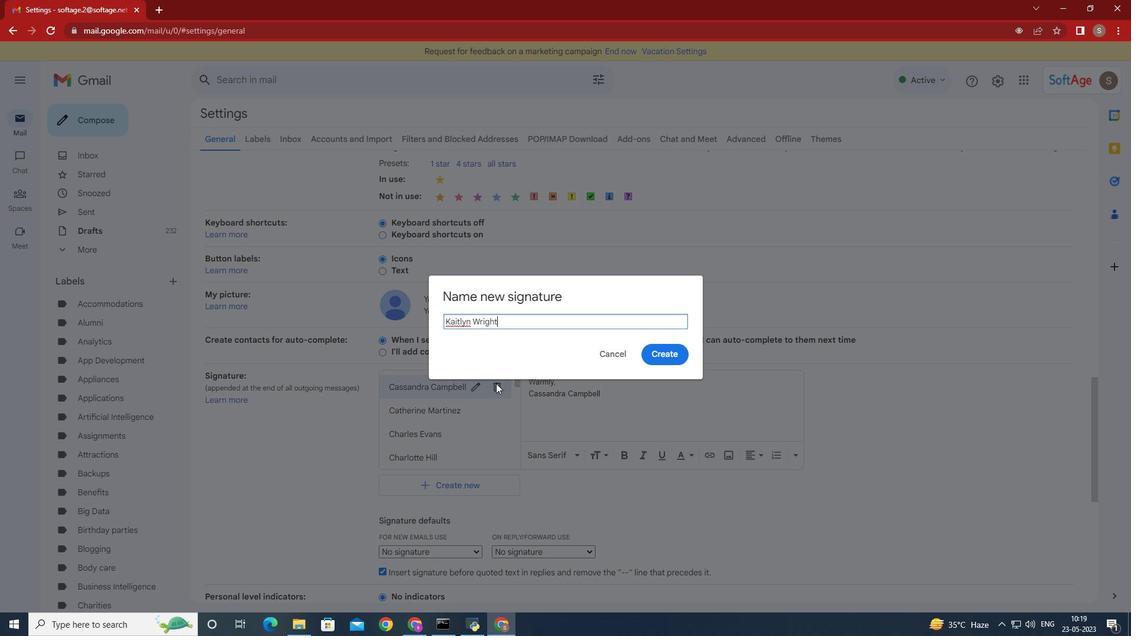 
Action: Mouse moved to (672, 354)
Screenshot: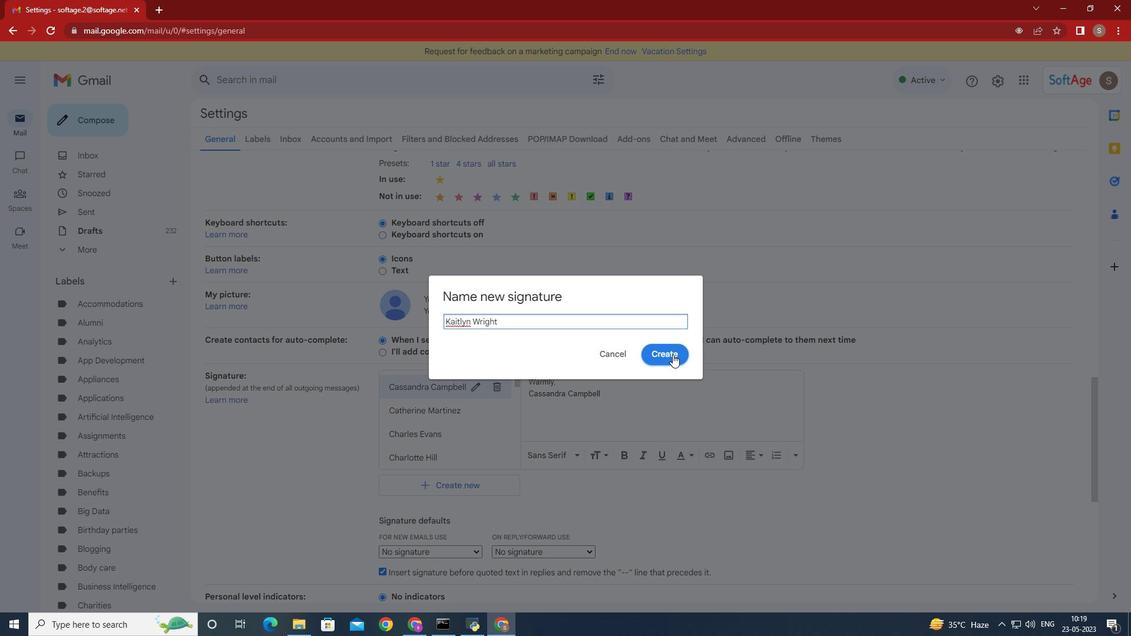 
Action: Mouse pressed left at (672, 354)
Screenshot: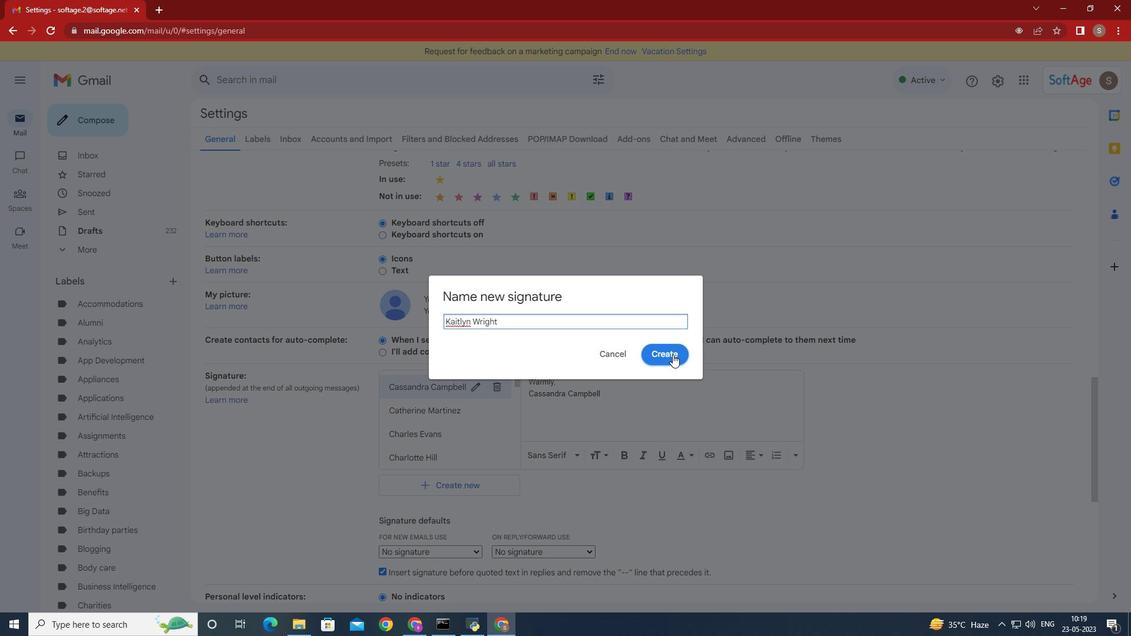 
Action: Mouse moved to (594, 397)
Screenshot: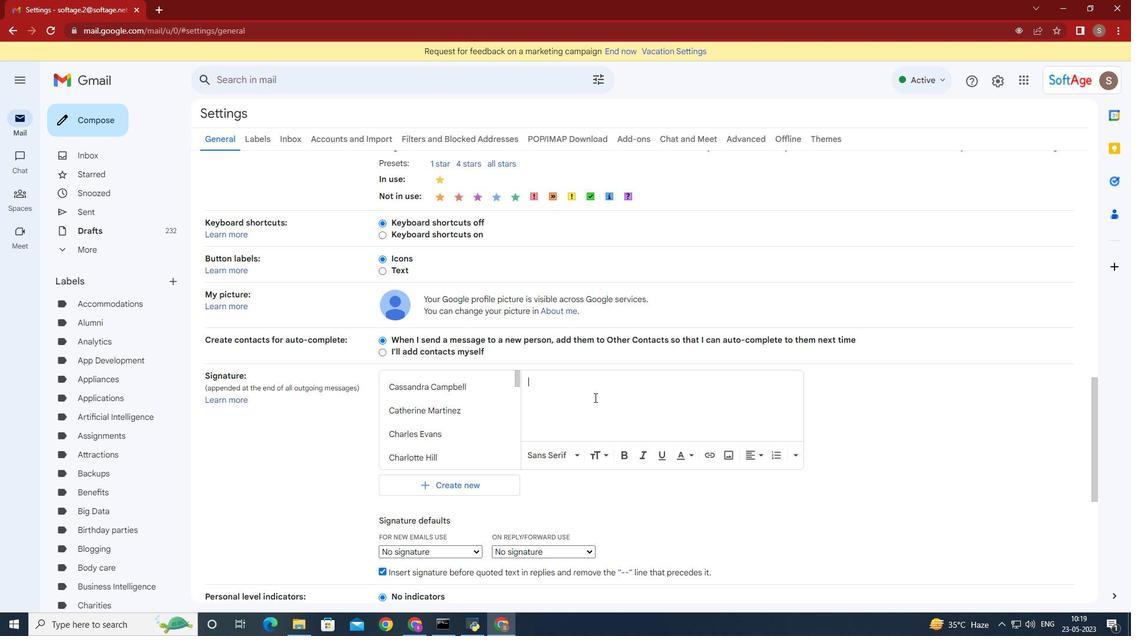 
Action: Key pressed <Key.shift><Key.shift>Havev<Key.space><Key.backspace><Key.backspace><Key.space>a<Key.space>great<Key.space><Key.shift>National<Key.space><Key.shift>Youth<Key.space><Key.shift>Day<Key.space>,<Key.enter><Key.shift><Key.shift><Key.shift><Key.shift><Key.shift><Key.shift><Key.shift><Key.shift>Kaitlyn<Key.space><Key.shift>Wright<Key.space>
Screenshot: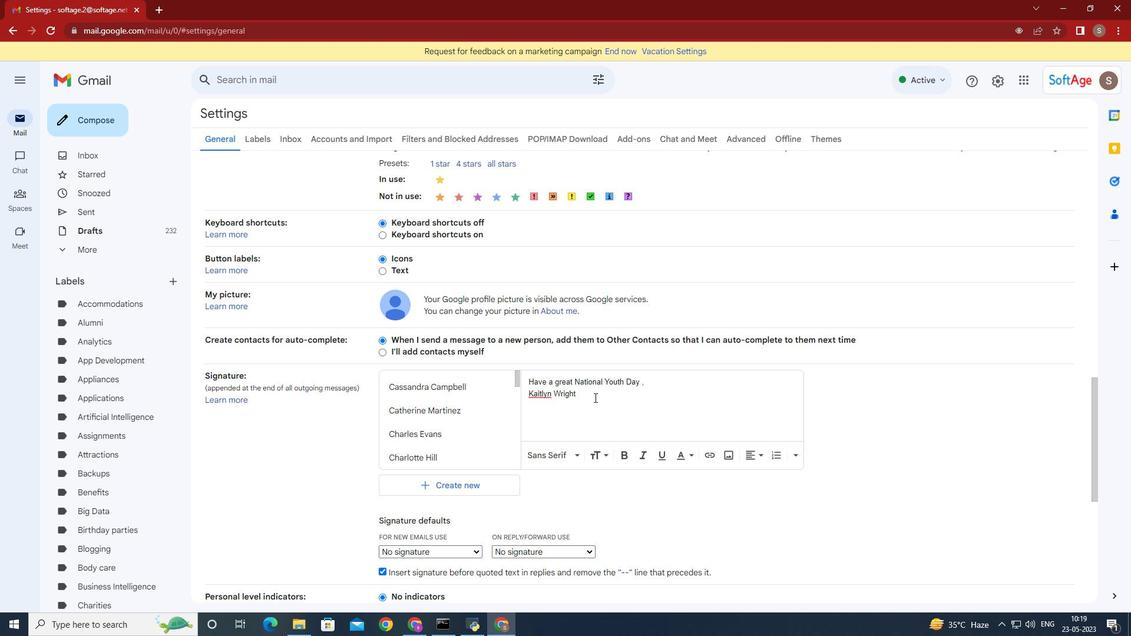 
Action: Mouse moved to (451, 397)
Screenshot: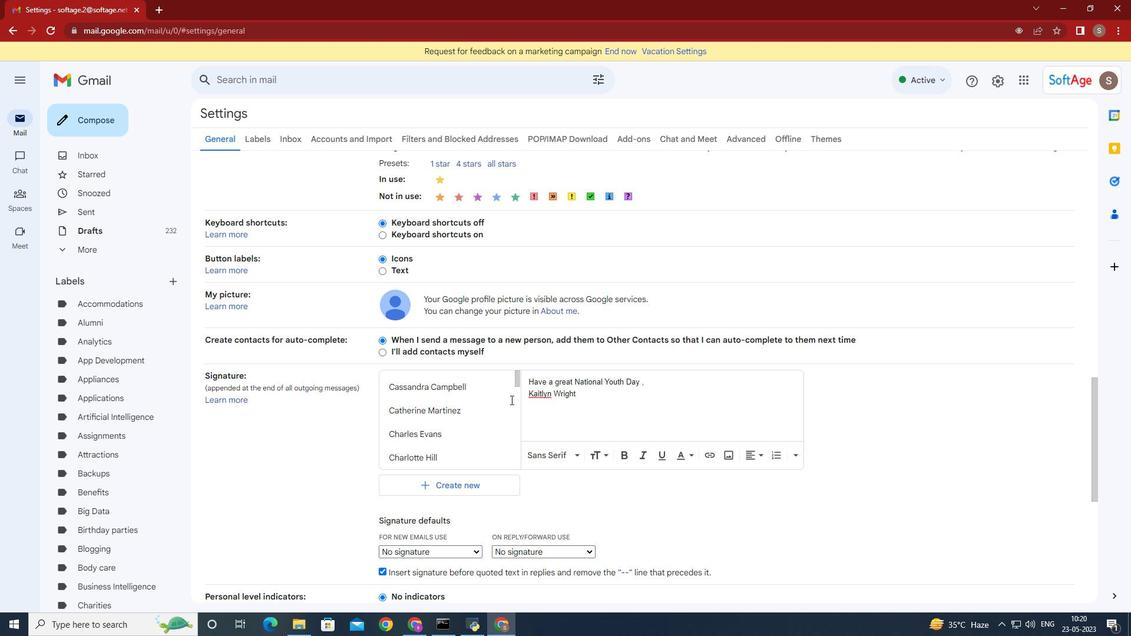 
Action: Mouse scrolled (451, 396) with delta (0, 0)
Screenshot: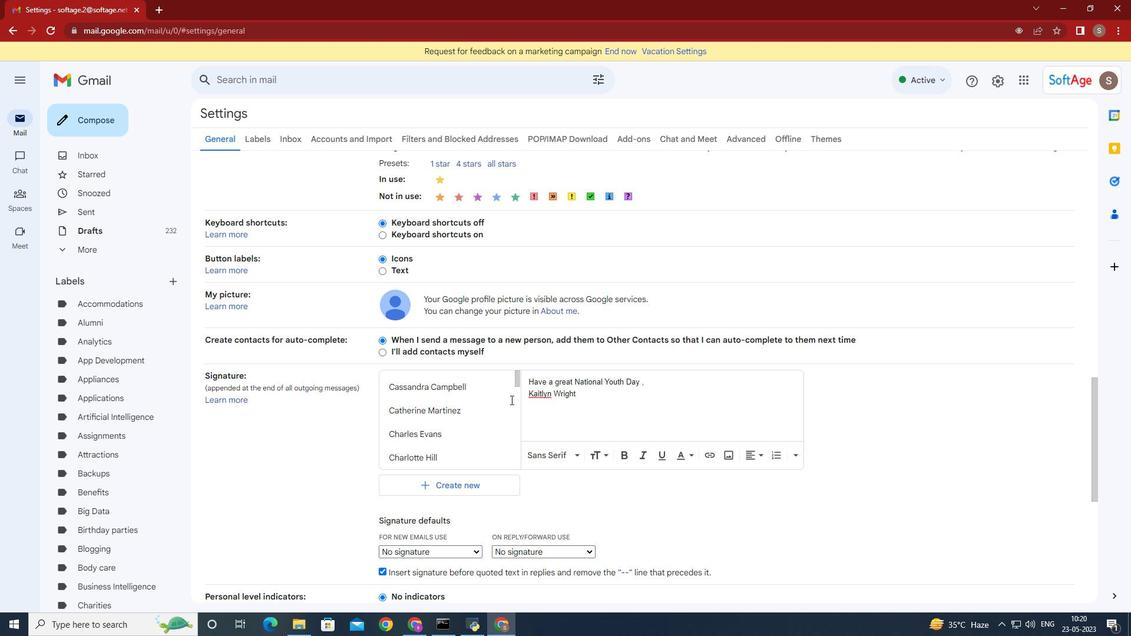 
Action: Mouse scrolled (451, 396) with delta (0, 0)
Screenshot: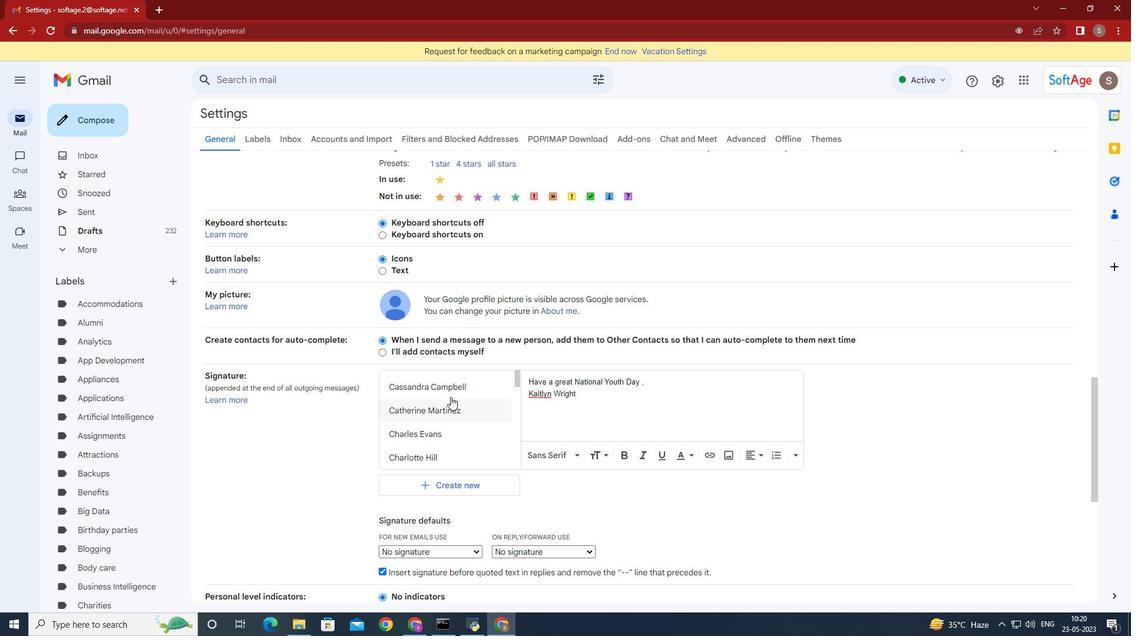 
Action: Mouse moved to (482, 552)
Screenshot: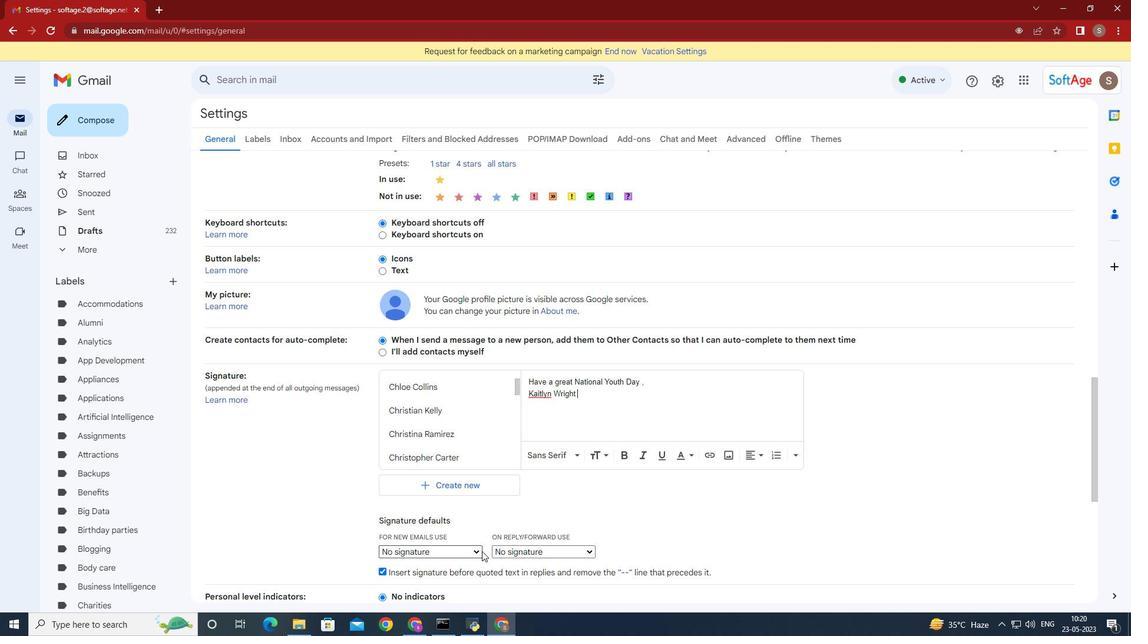 
Action: Mouse pressed left at (482, 552)
Screenshot: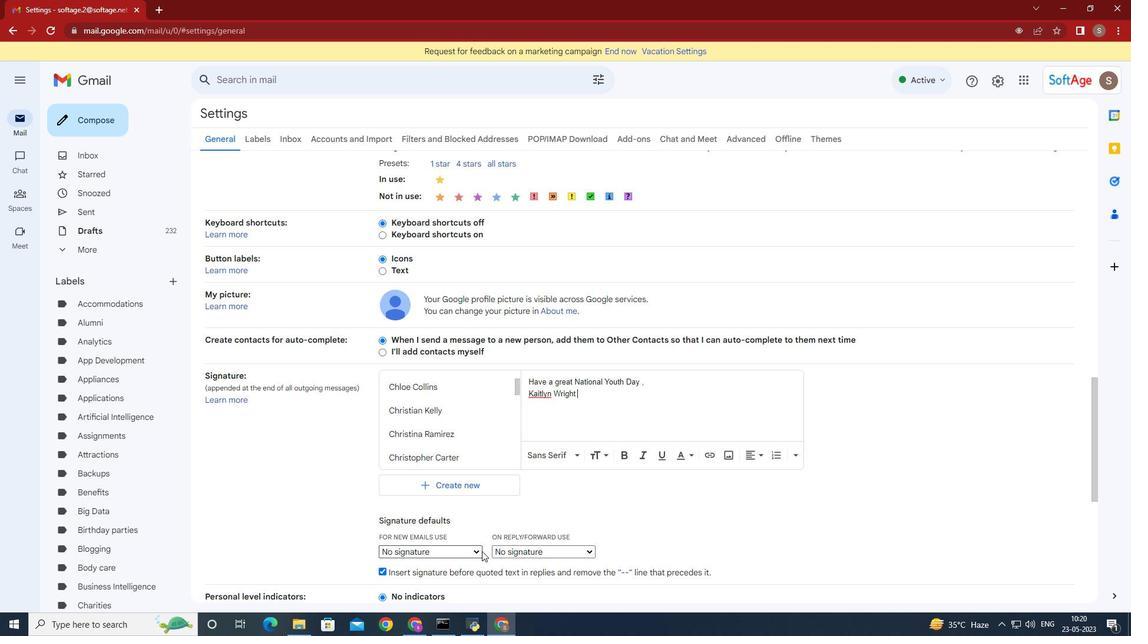 
Action: Mouse moved to (461, 510)
Screenshot: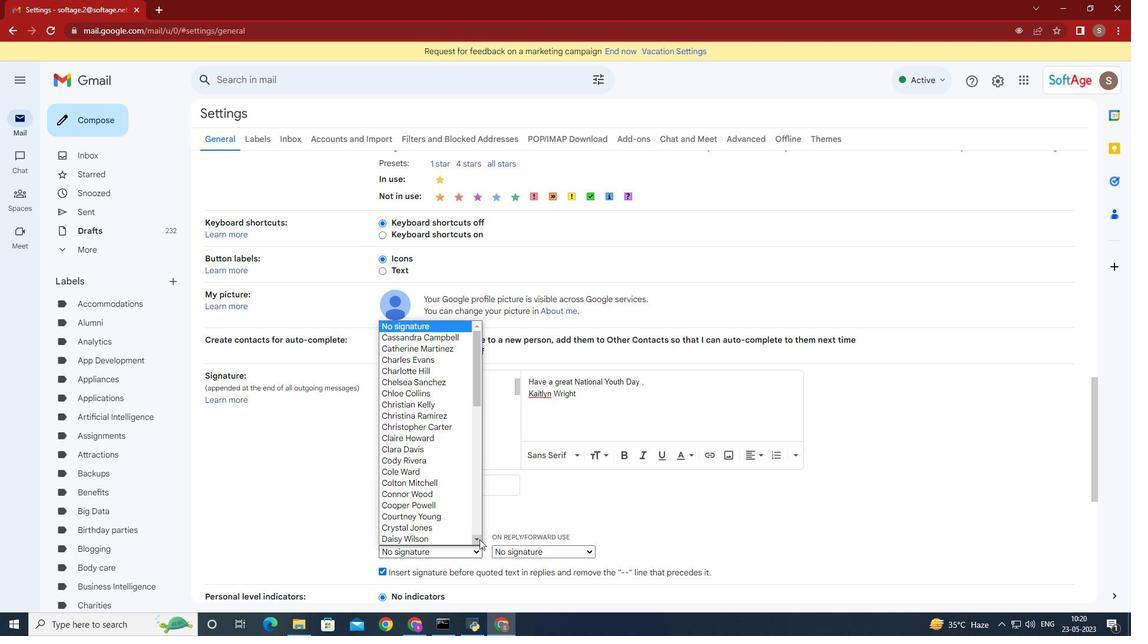 
Action: Mouse scrolled (461, 510) with delta (0, 0)
Screenshot: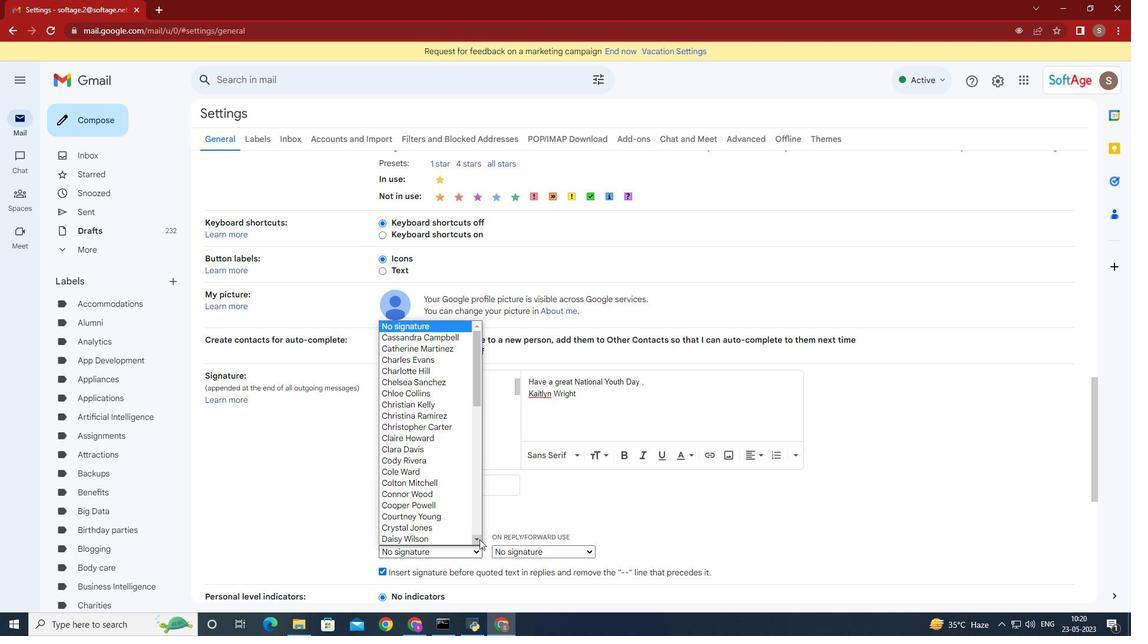 
Action: Mouse moved to (461, 510)
Screenshot: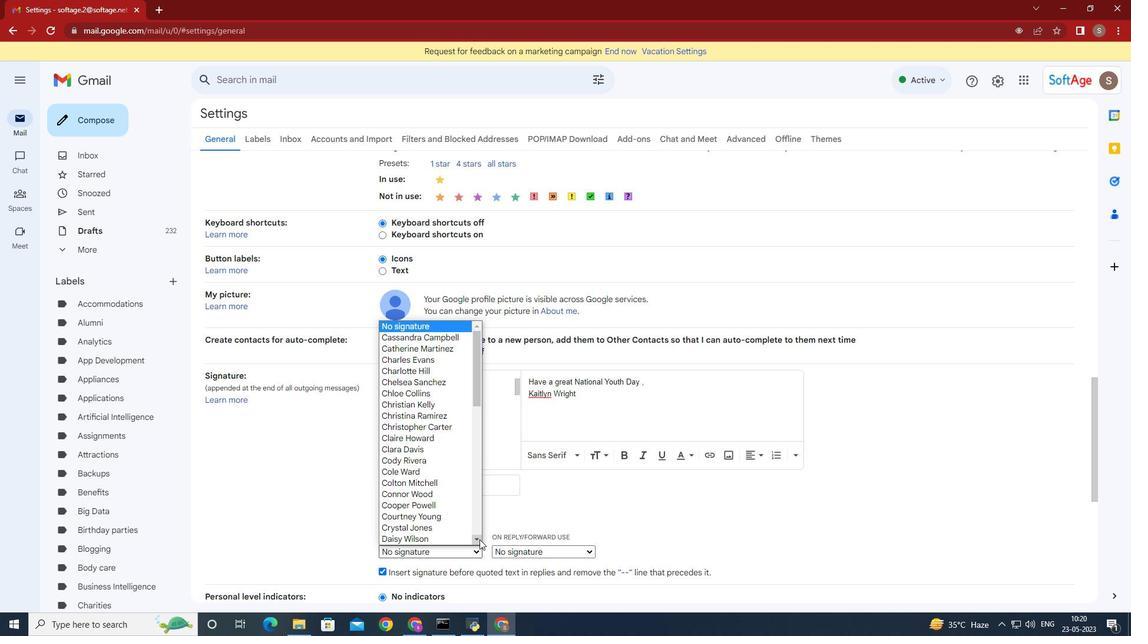 
Action: Mouse scrolled (461, 510) with delta (0, 0)
Screenshot: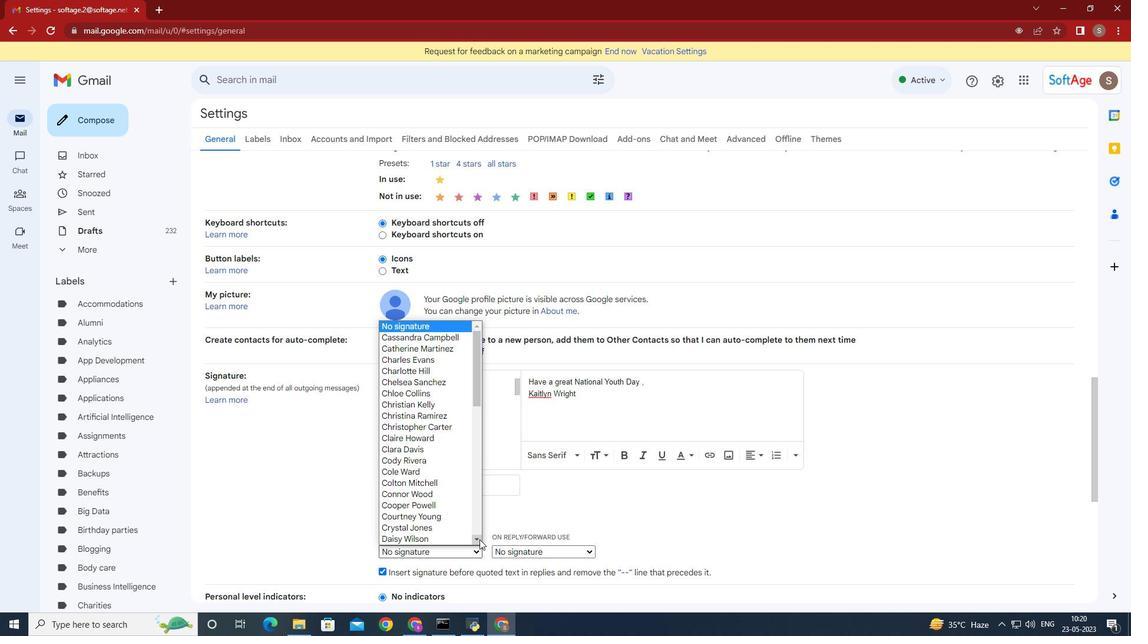 
Action: Mouse moved to (461, 510)
Screenshot: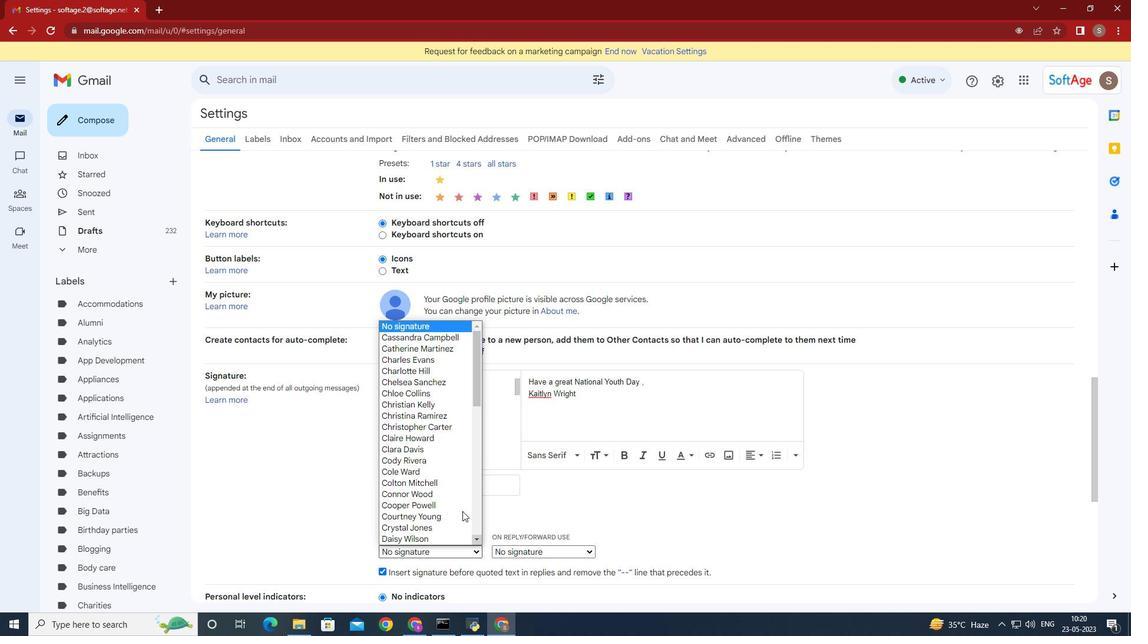 
Action: Mouse scrolled (461, 510) with delta (0, 0)
Screenshot: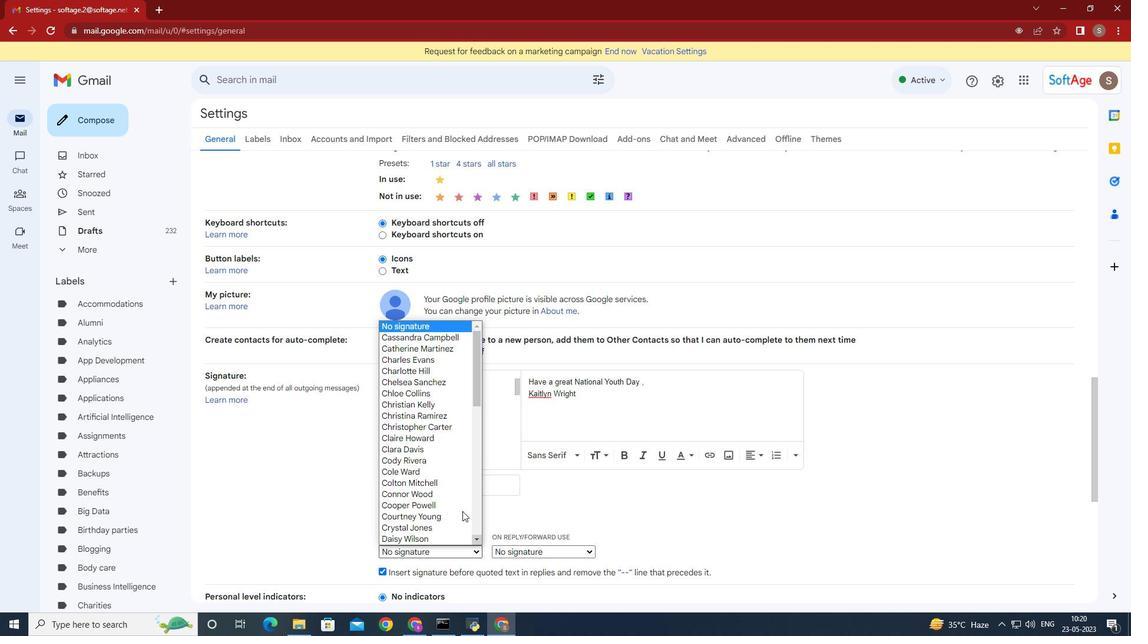 
Action: Mouse scrolled (461, 510) with delta (0, 0)
Screenshot: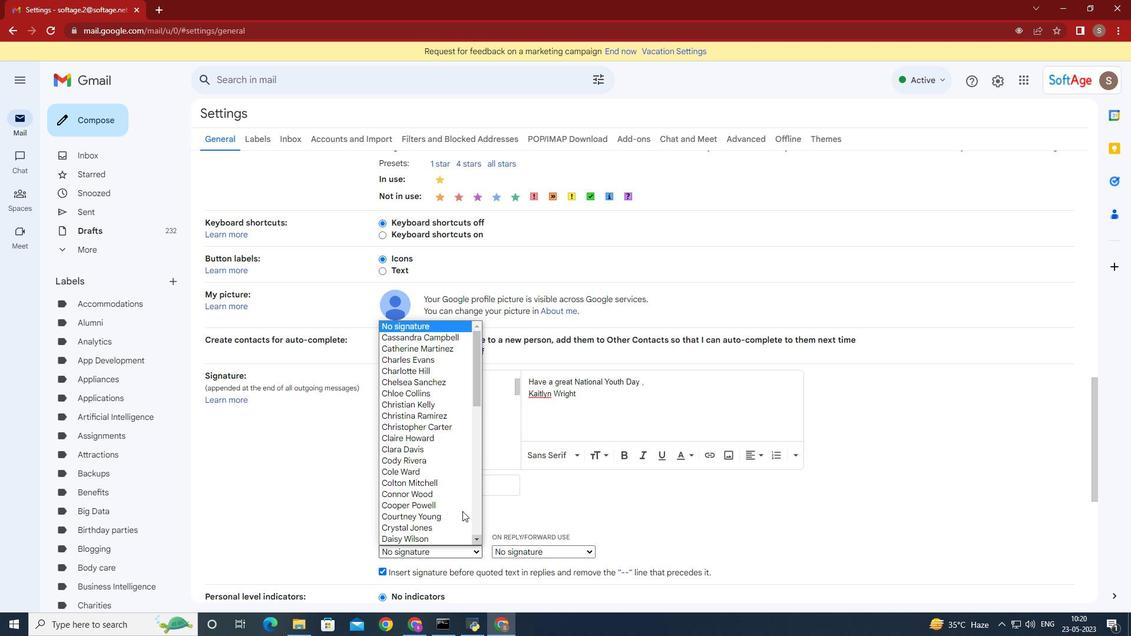 
Action: Mouse moved to (460, 510)
Screenshot: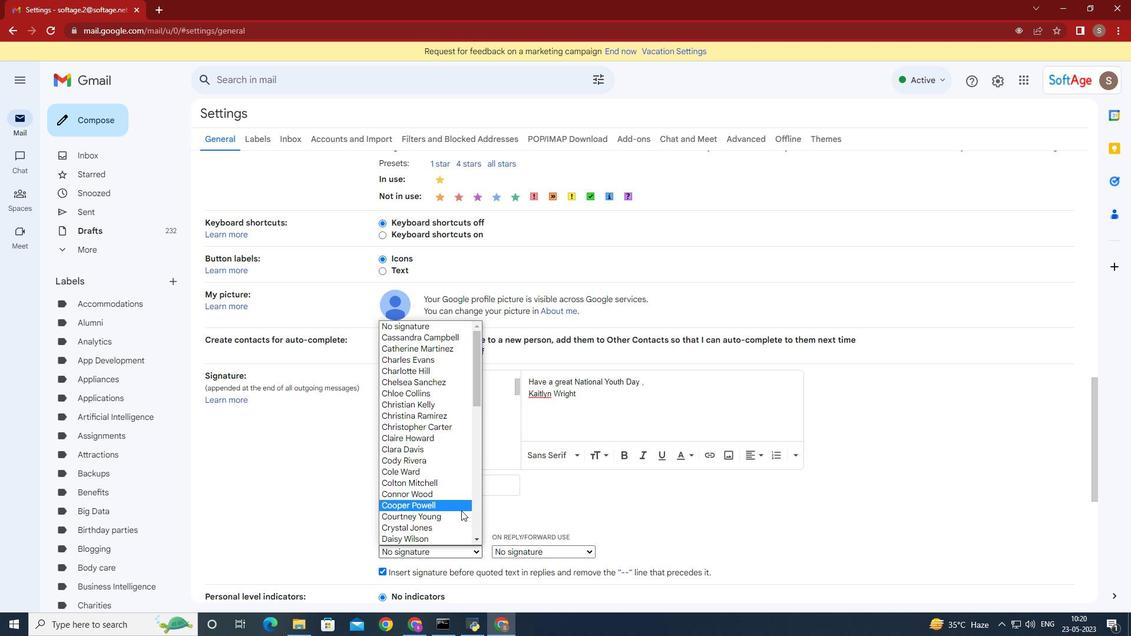 
Action: Mouse scrolled (460, 510) with delta (0, 0)
Screenshot: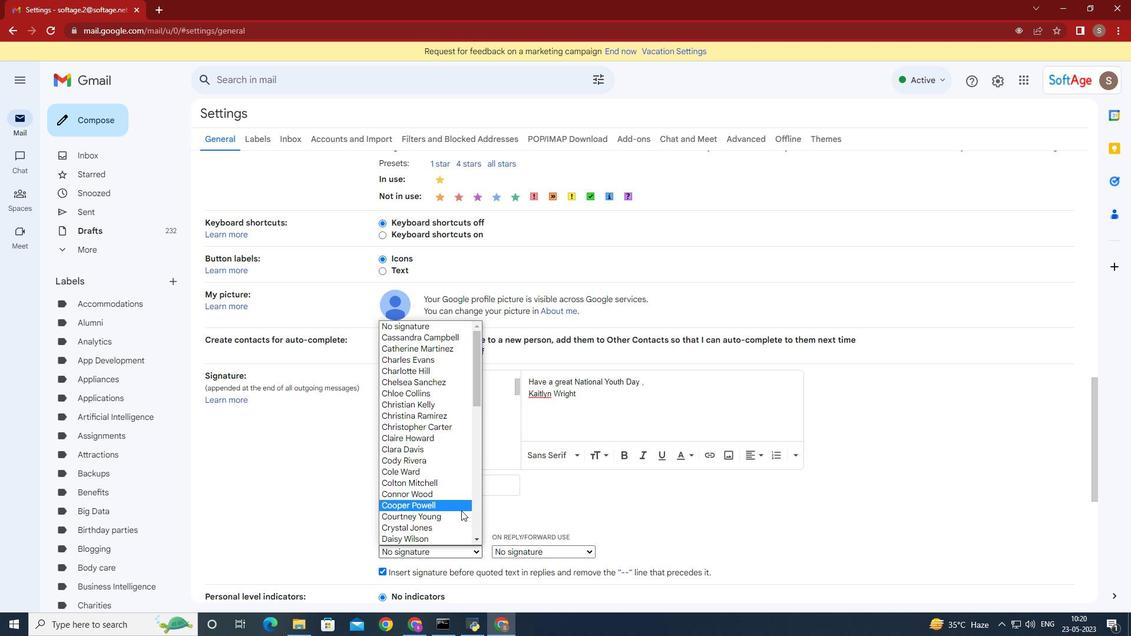 
Action: Mouse scrolled (460, 510) with delta (0, 0)
Screenshot: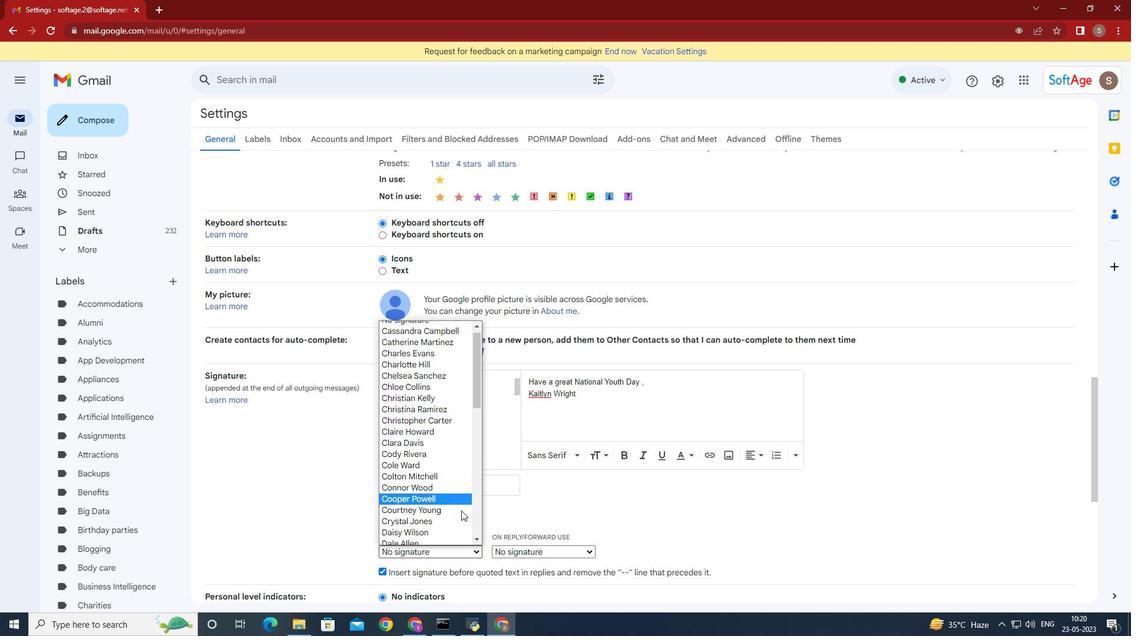 
Action: Mouse moved to (459, 510)
Screenshot: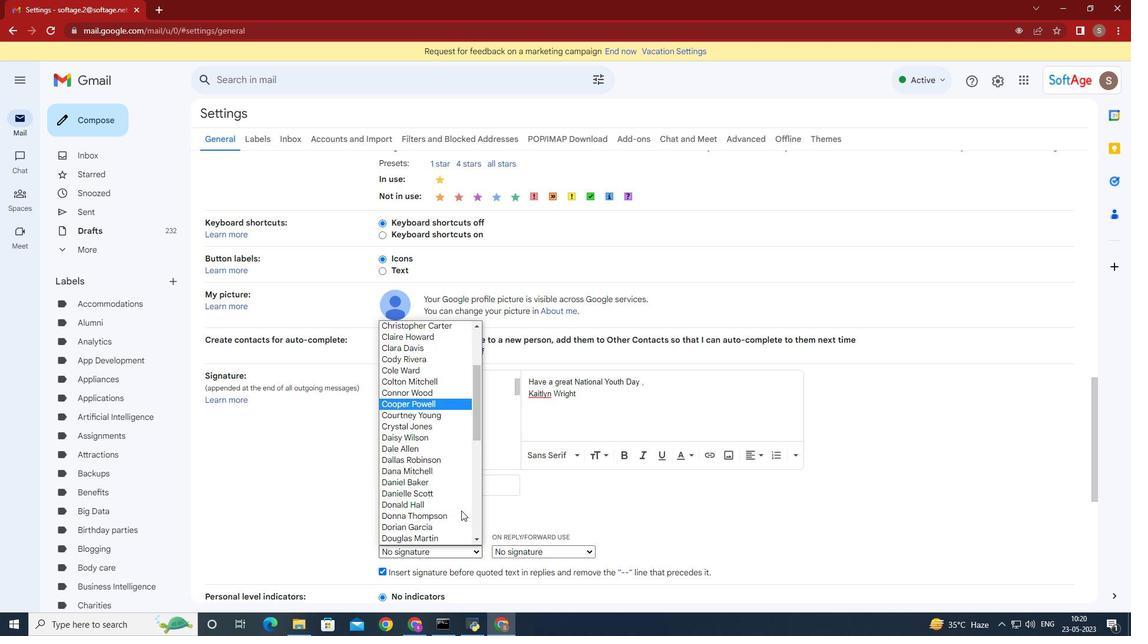 
Action: Mouse scrolled (459, 510) with delta (0, 0)
Screenshot: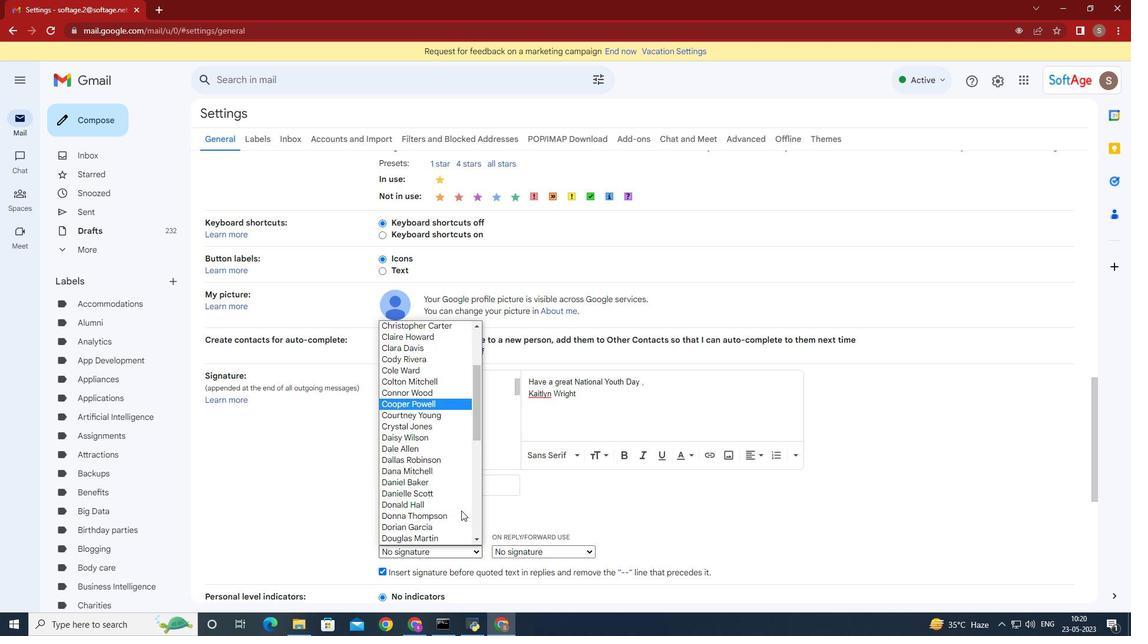 
Action: Mouse moved to (454, 510)
Screenshot: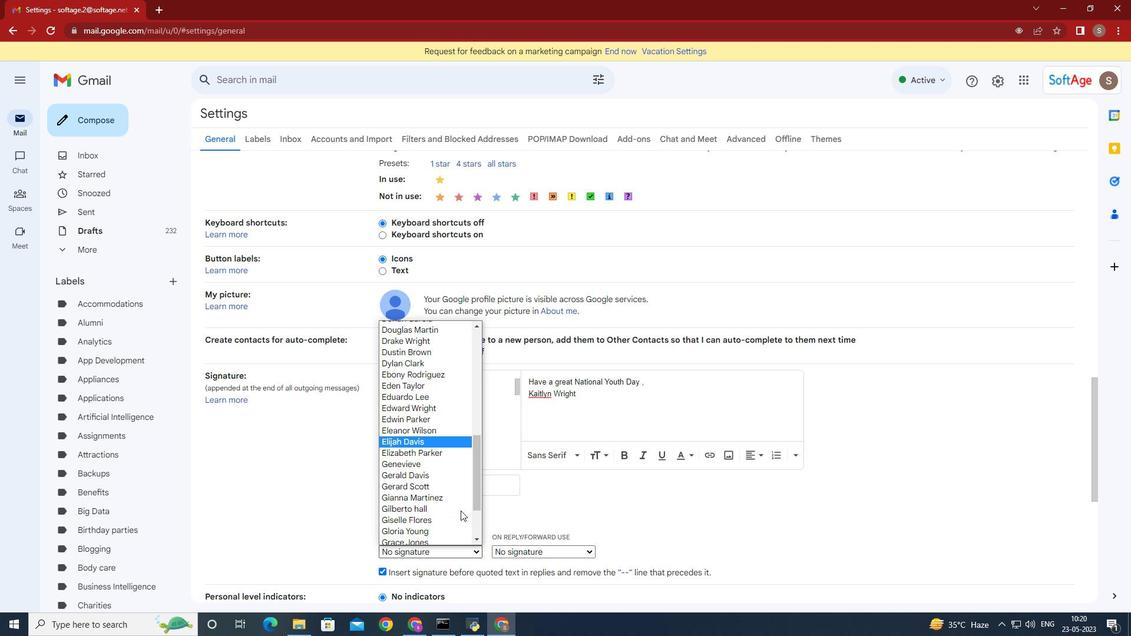 
Action: Mouse scrolled (454, 509) with delta (0, 0)
Screenshot: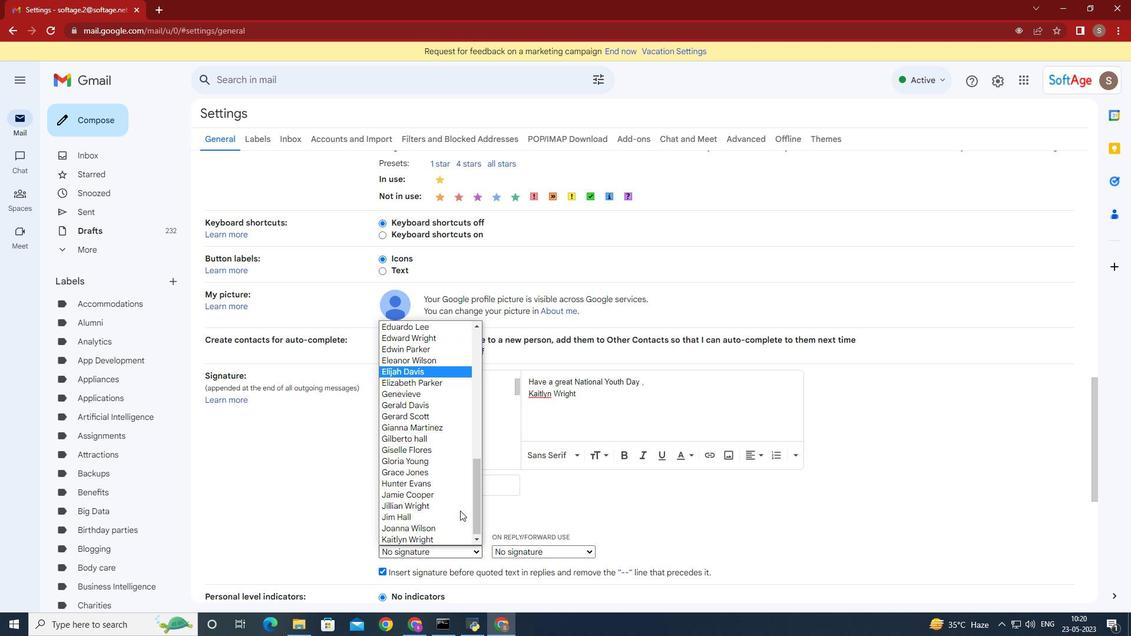 
Action: Mouse moved to (453, 537)
Screenshot: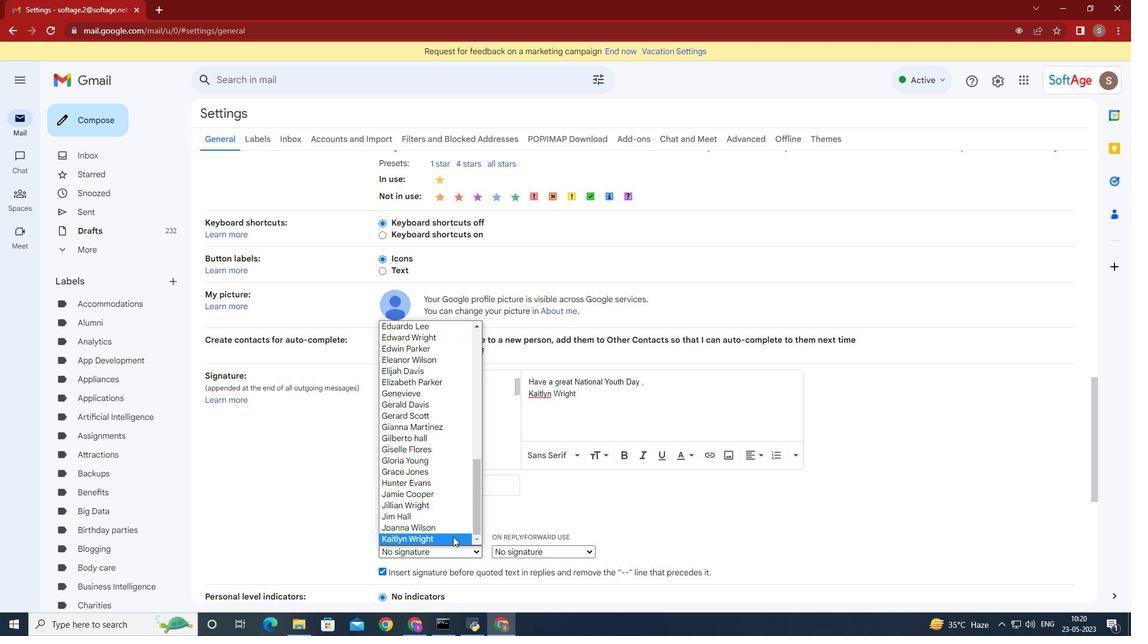 
Action: Mouse pressed left at (453, 537)
Screenshot: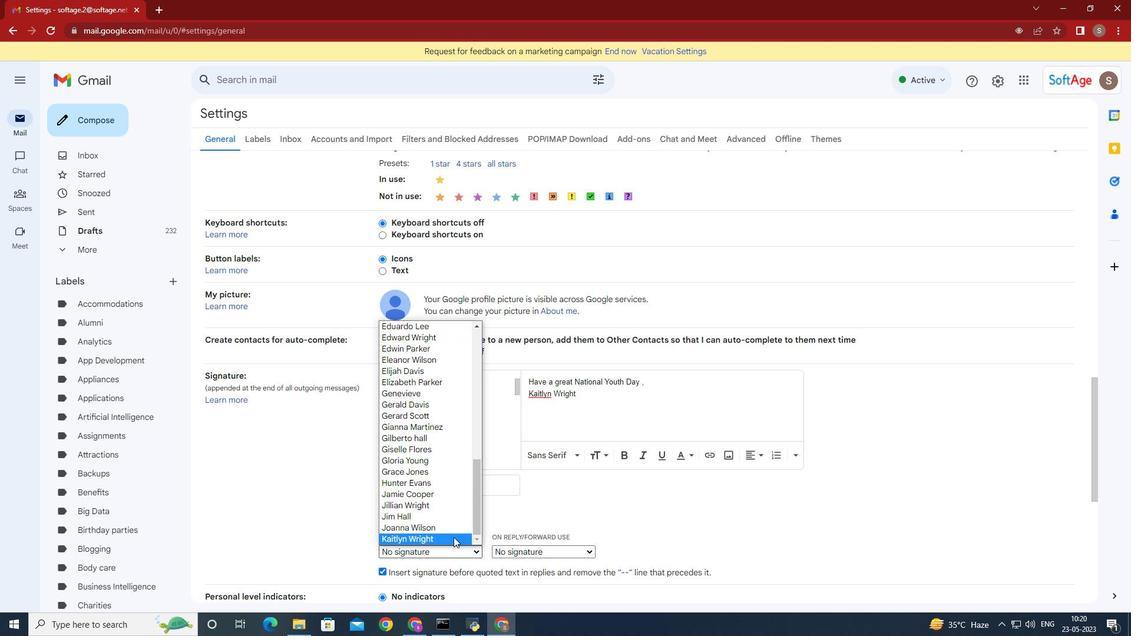 
Action: Mouse moved to (576, 549)
Screenshot: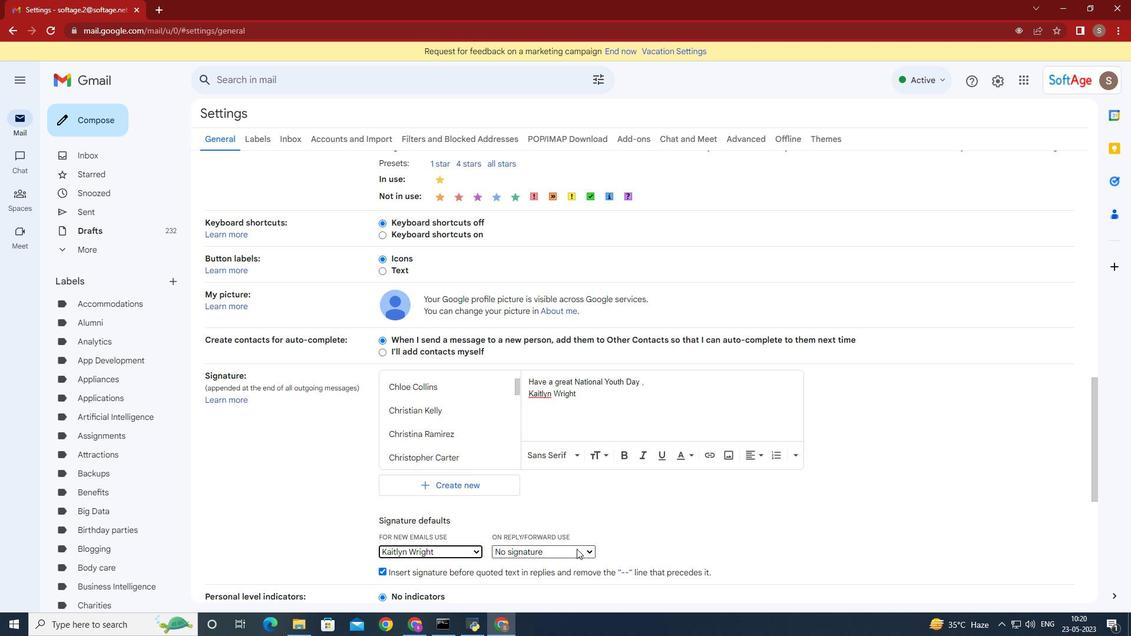 
Action: Mouse pressed left at (576, 549)
Screenshot: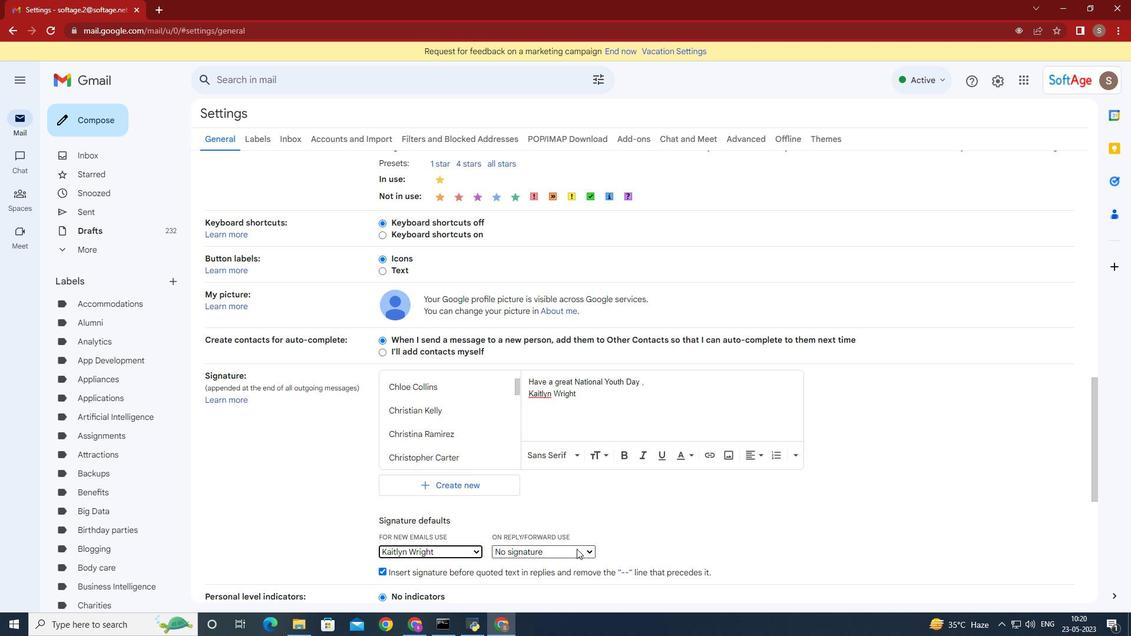 
Action: Mouse moved to (572, 550)
Screenshot: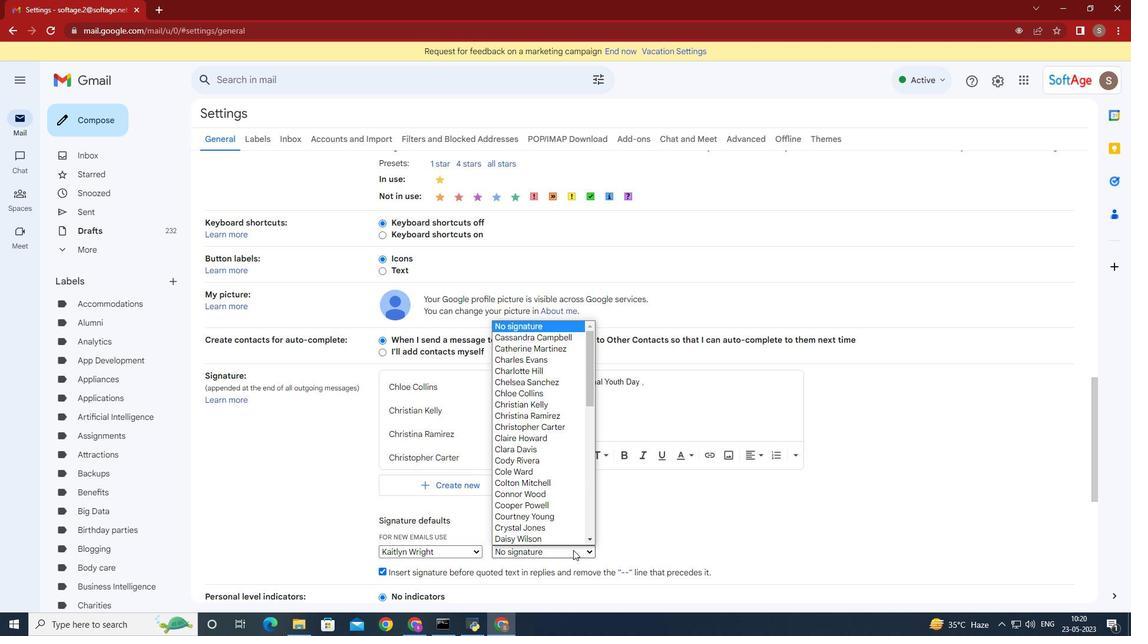 
Action: Mouse scrolled (572, 549) with delta (0, 0)
Screenshot: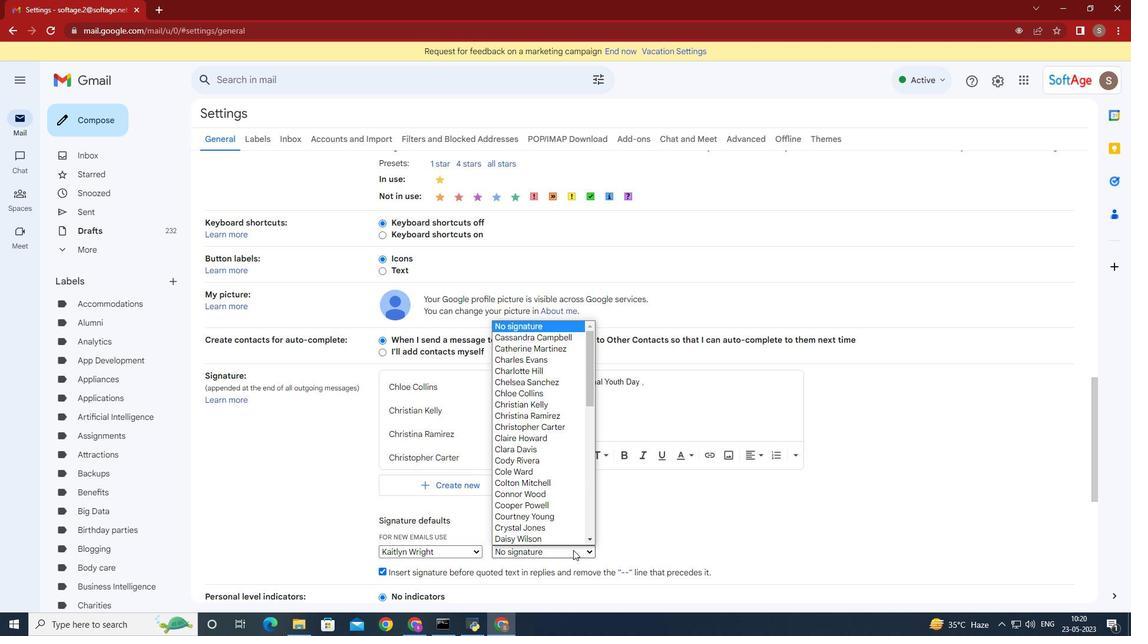 
Action: Mouse scrolled (572, 549) with delta (0, 0)
Screenshot: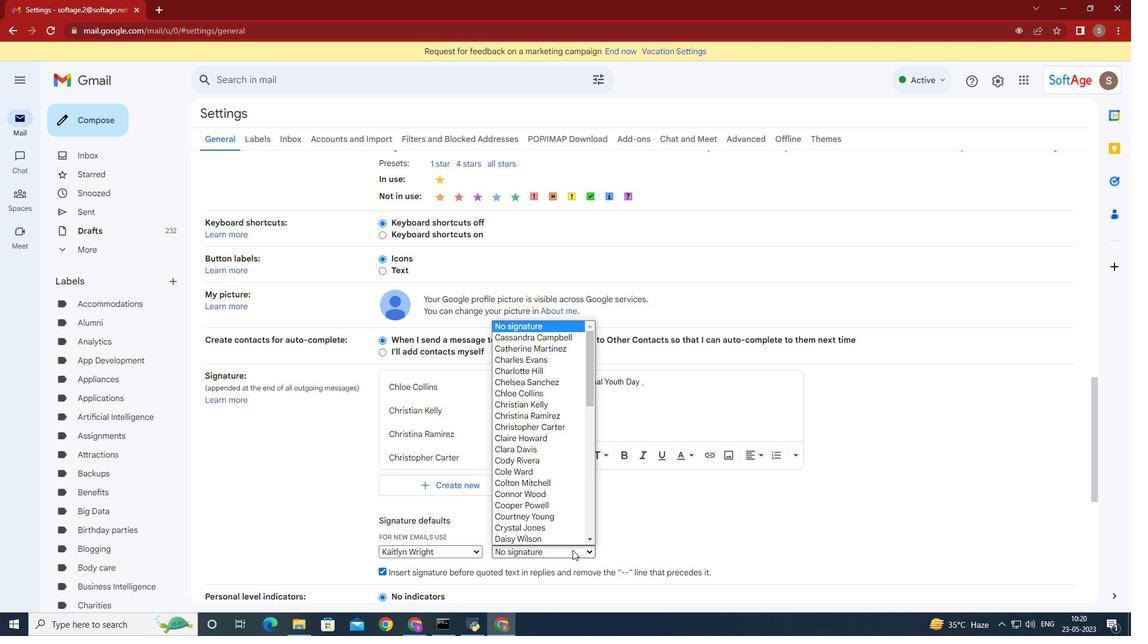 
Action: Mouse moved to (572, 549)
Screenshot: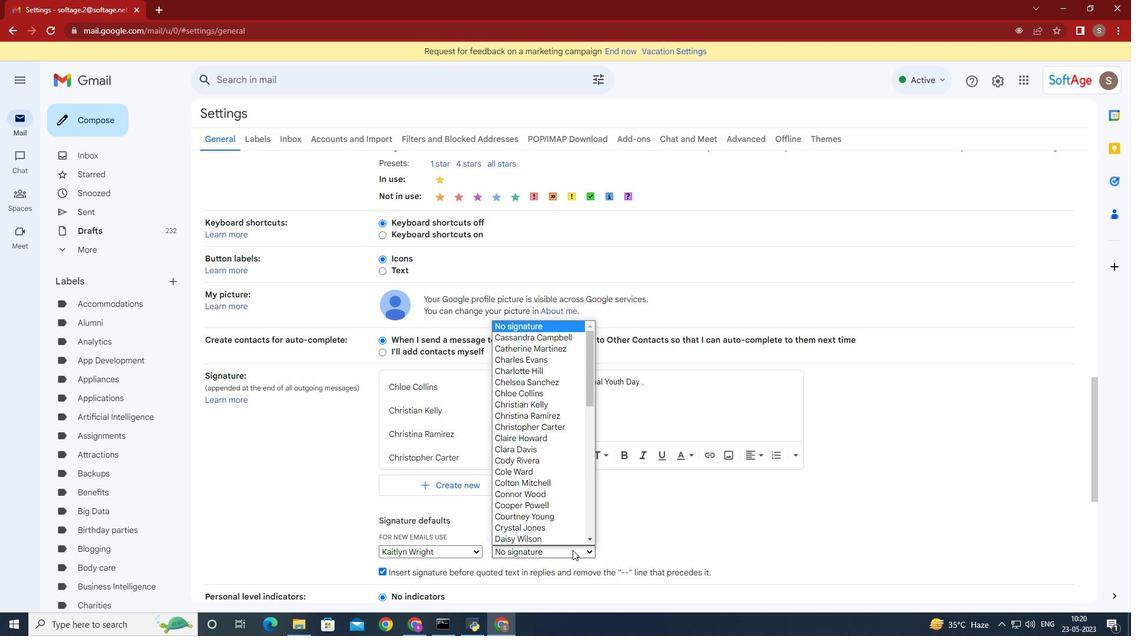 
Action: Mouse scrolled (572, 549) with delta (0, 0)
Screenshot: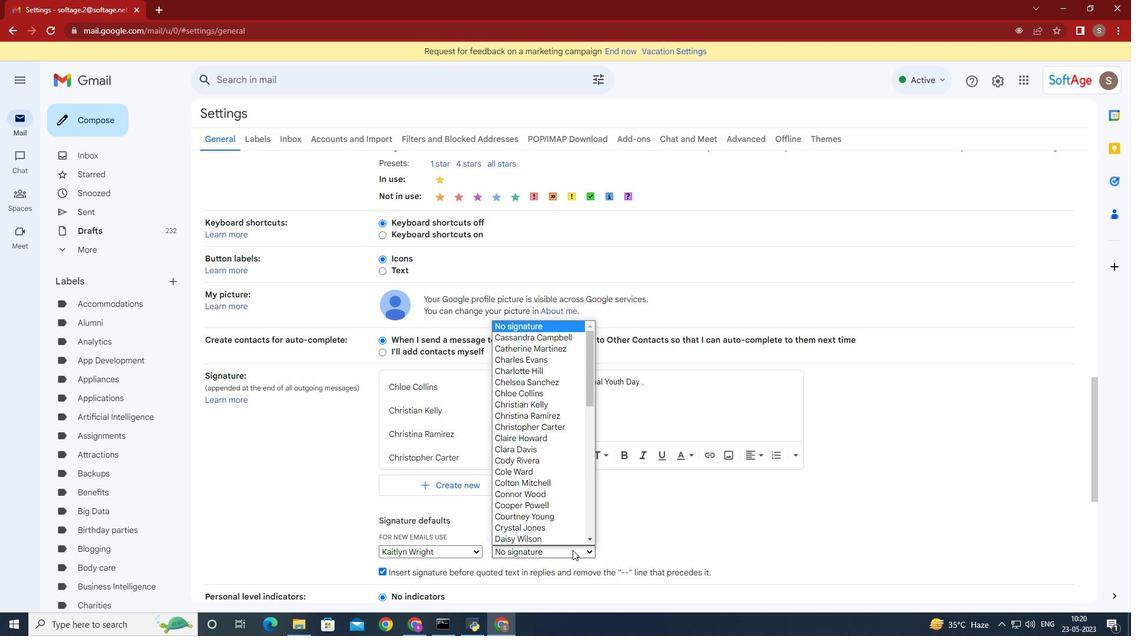 
Action: Mouse moved to (571, 548)
Screenshot: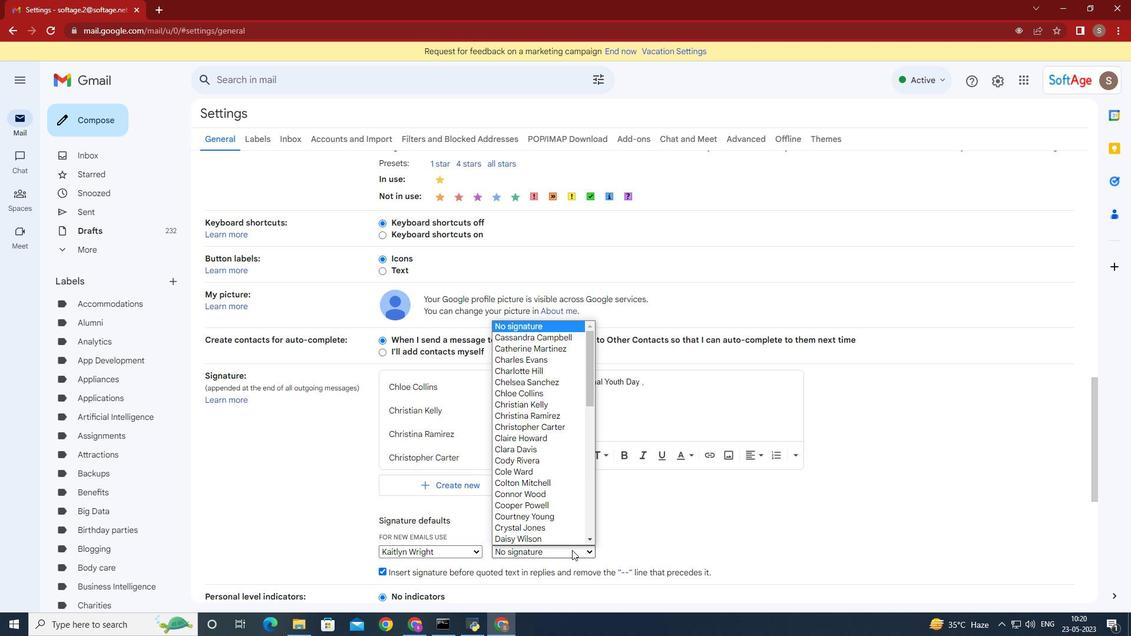 
Action: Mouse scrolled (571, 548) with delta (0, 0)
Screenshot: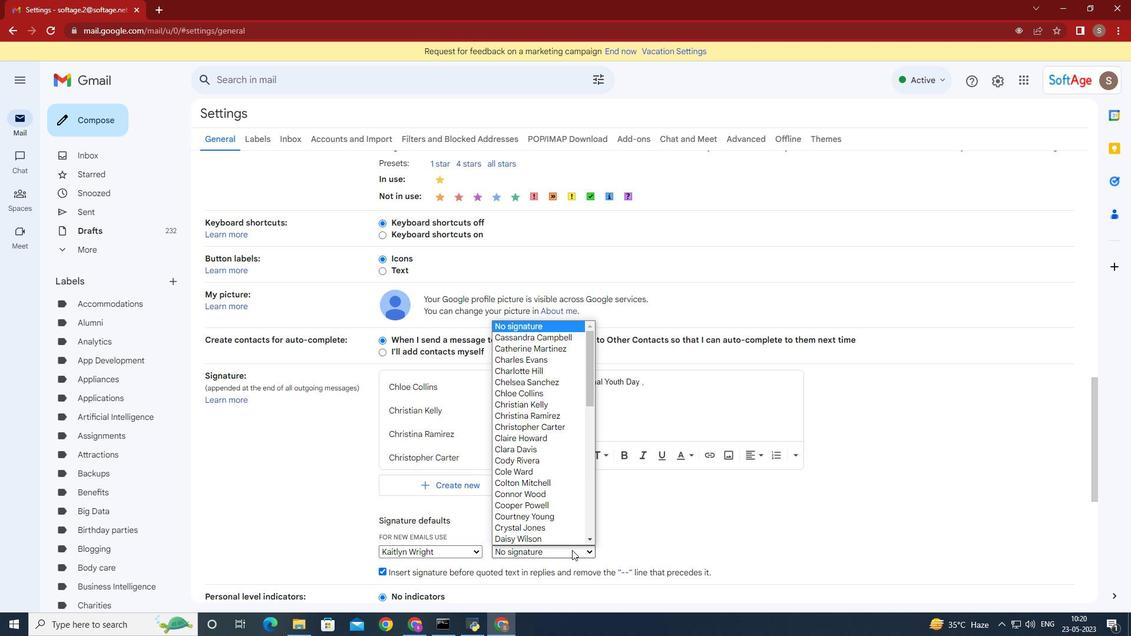 
Action: Mouse moved to (571, 548)
Screenshot: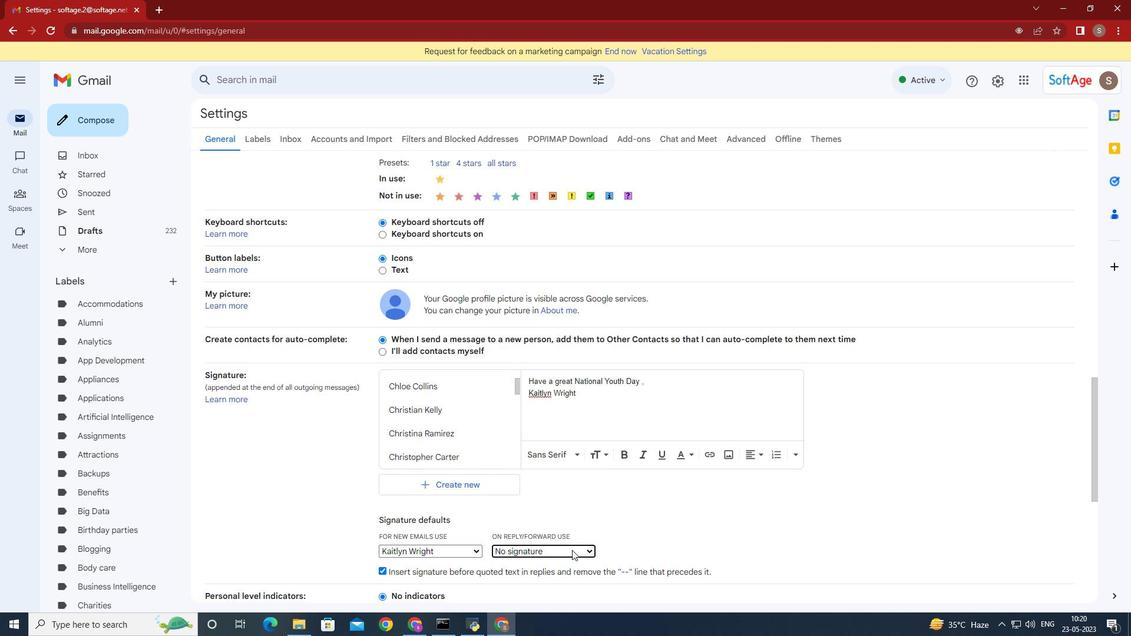 
Action: Mouse scrolled (571, 547) with delta (0, 0)
Screenshot: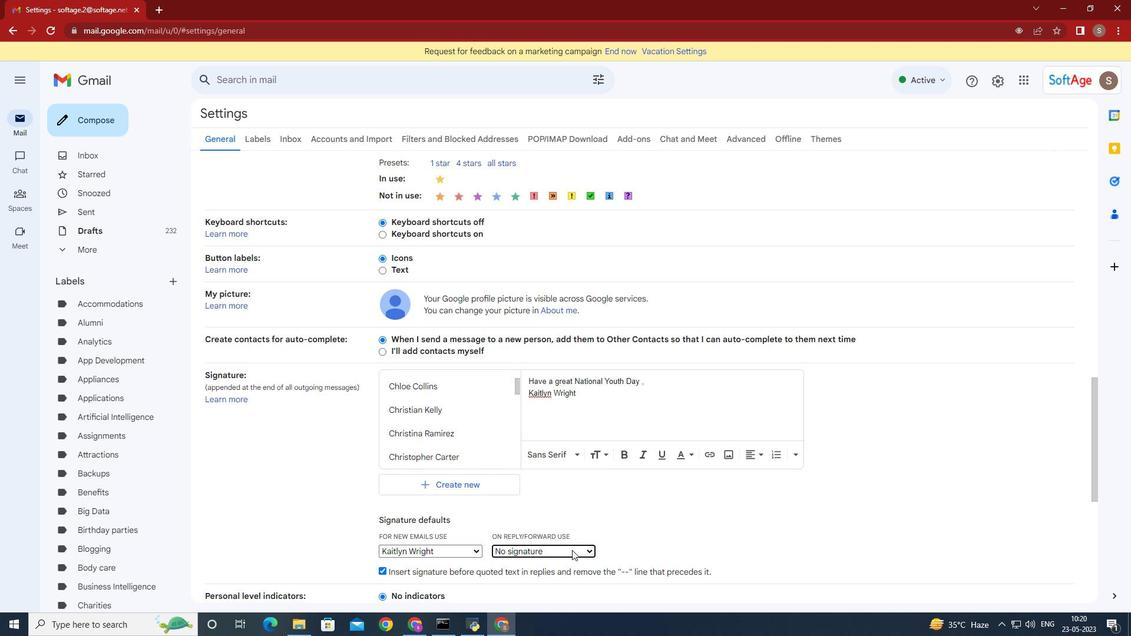 
Action: Mouse moved to (570, 546)
Screenshot: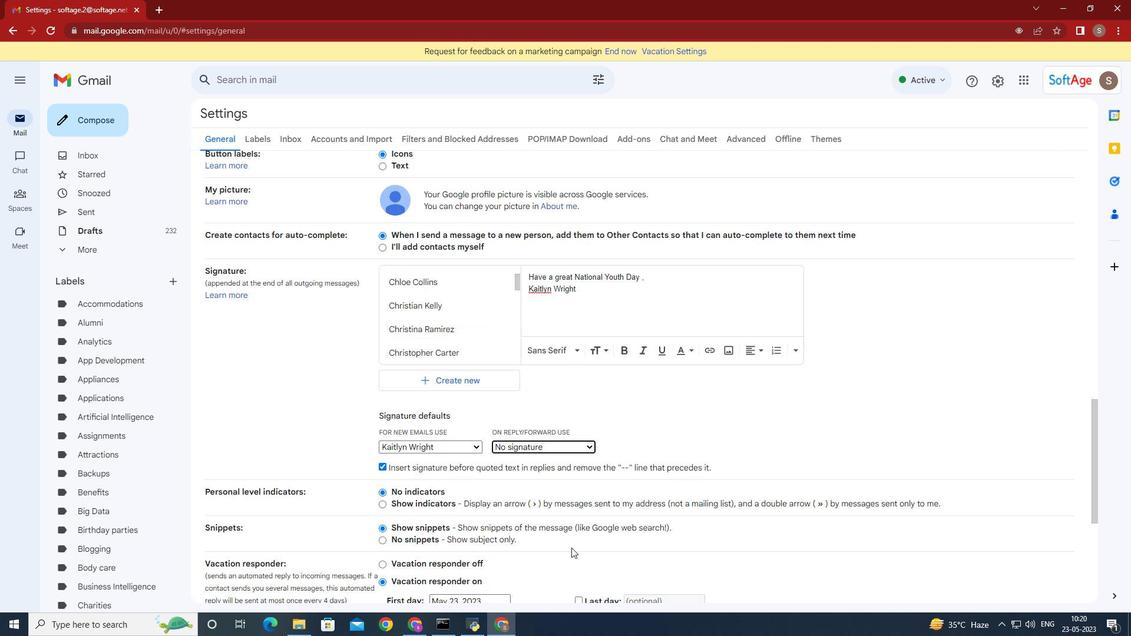 
Action: Mouse scrolled (570, 545) with delta (0, 0)
Screenshot: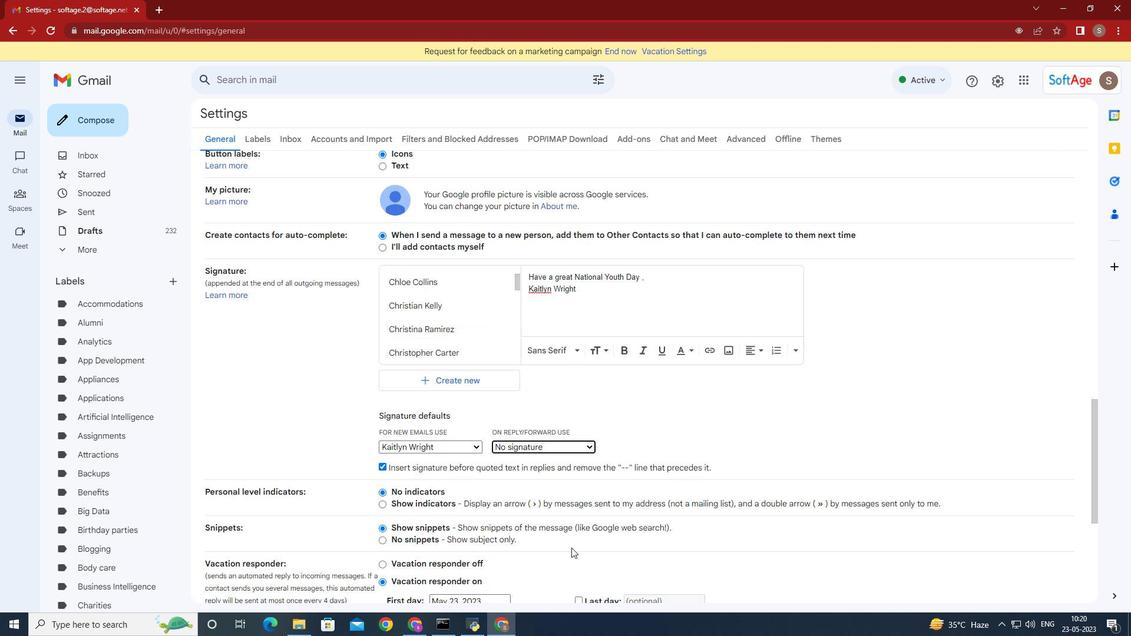 
Action: Mouse moved to (588, 200)
Screenshot: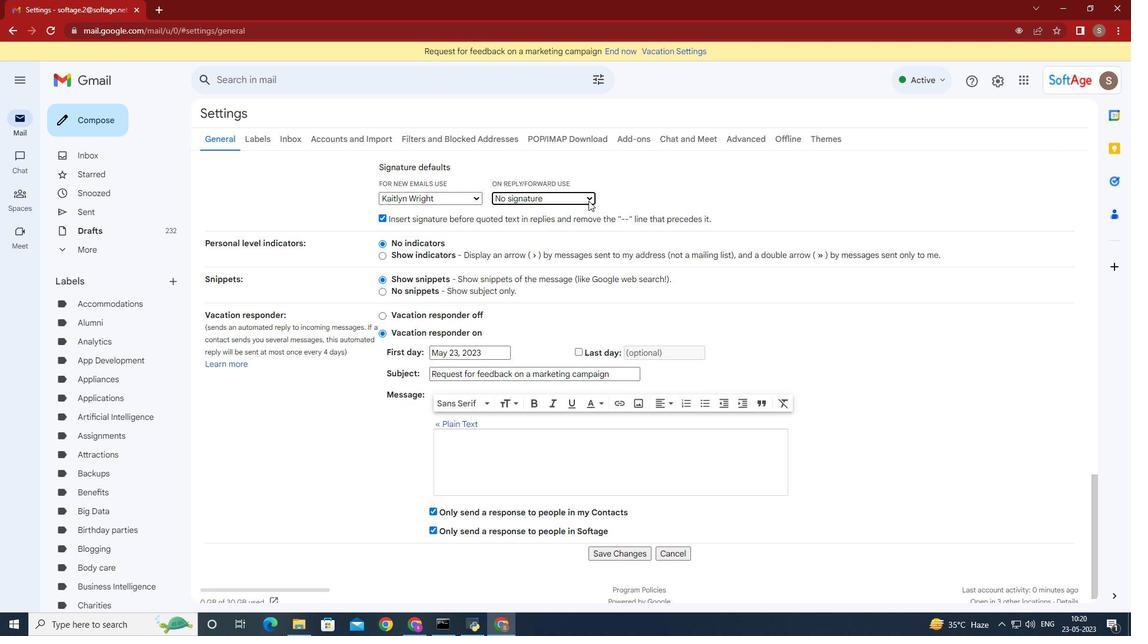 
Action: Mouse pressed left at (588, 200)
Screenshot: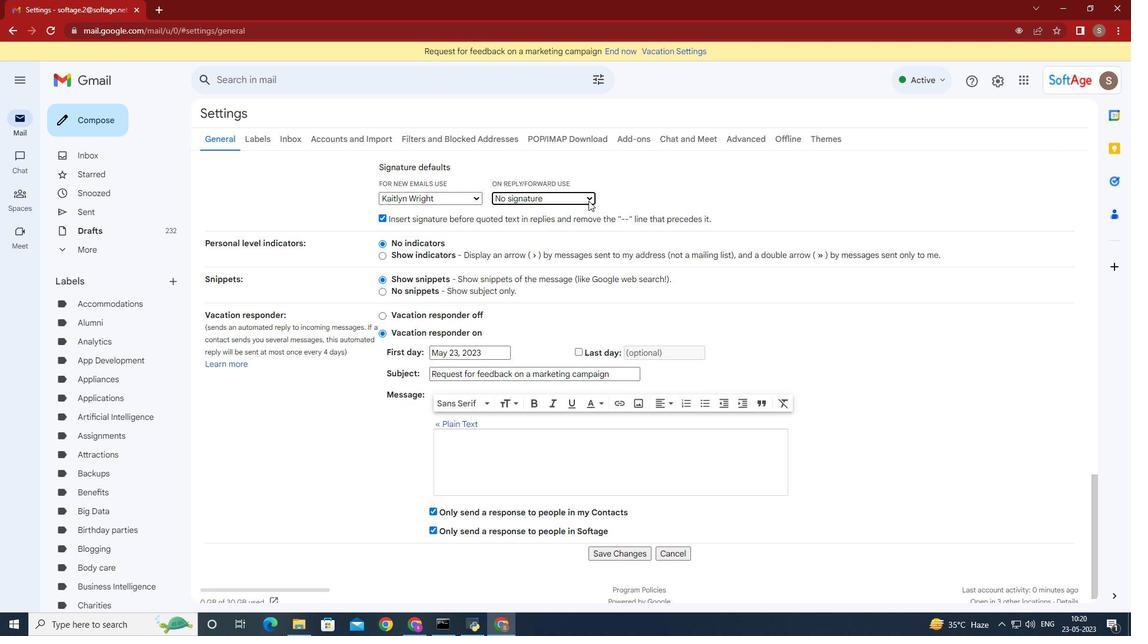 
Action: Mouse moved to (555, 298)
Screenshot: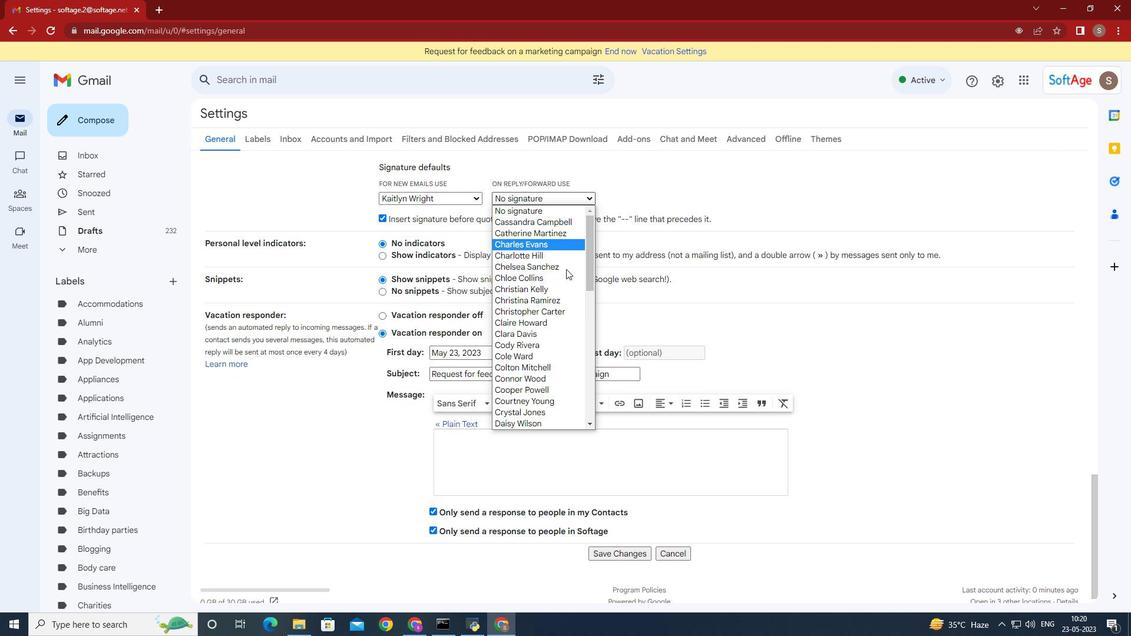 
Action: Mouse scrolled (555, 297) with delta (0, 0)
Screenshot: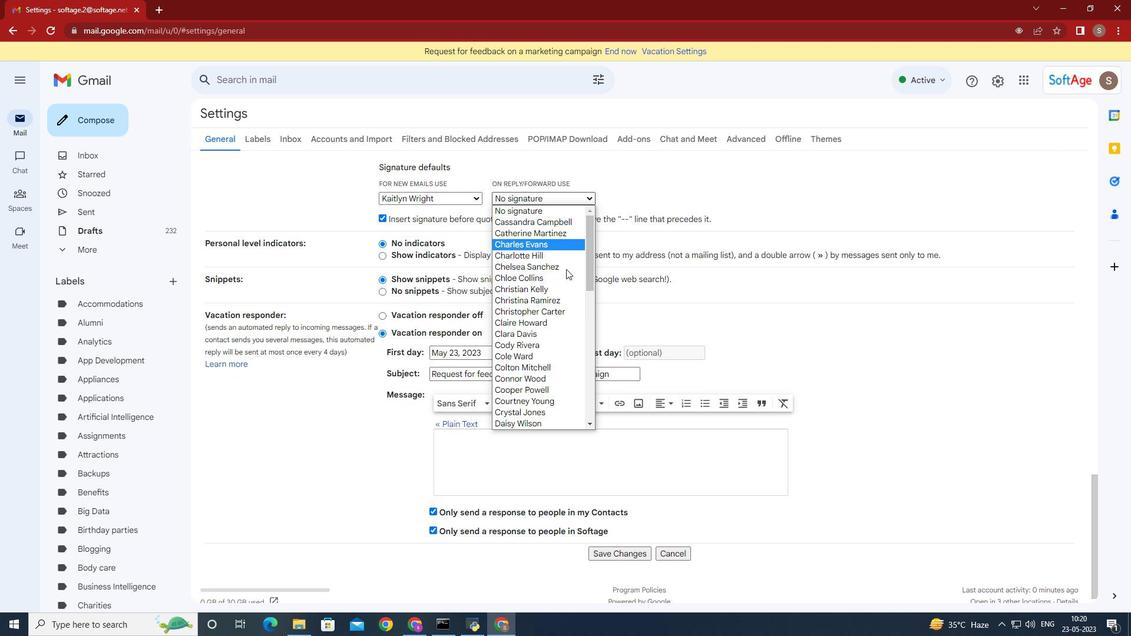 
Action: Mouse moved to (555, 298)
Screenshot: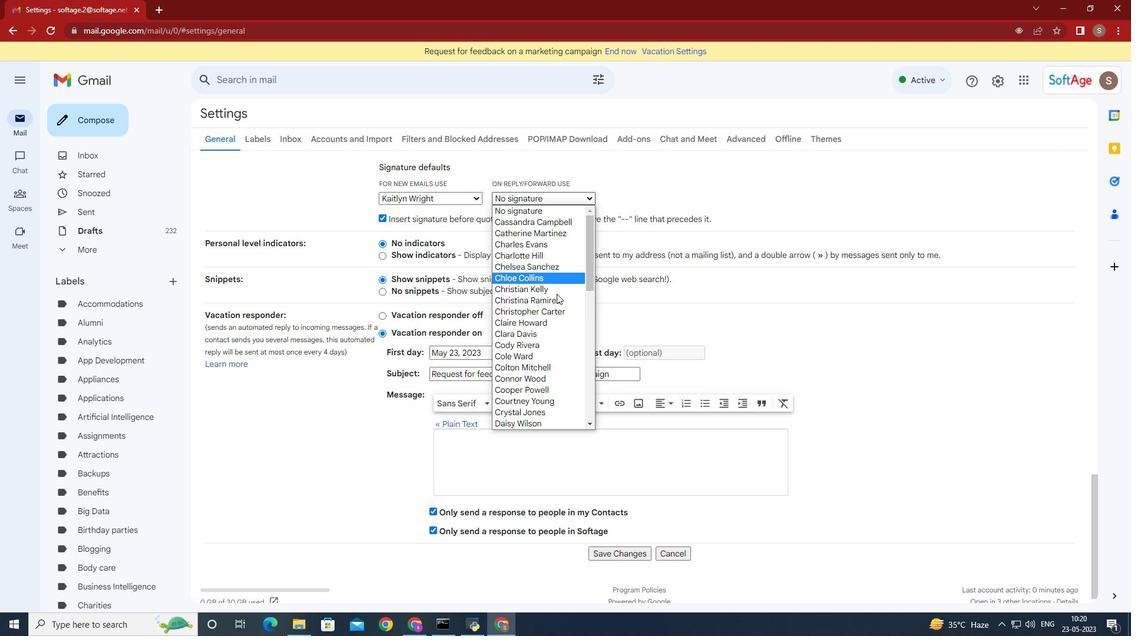 
Action: Mouse scrolled (555, 298) with delta (0, 0)
Screenshot: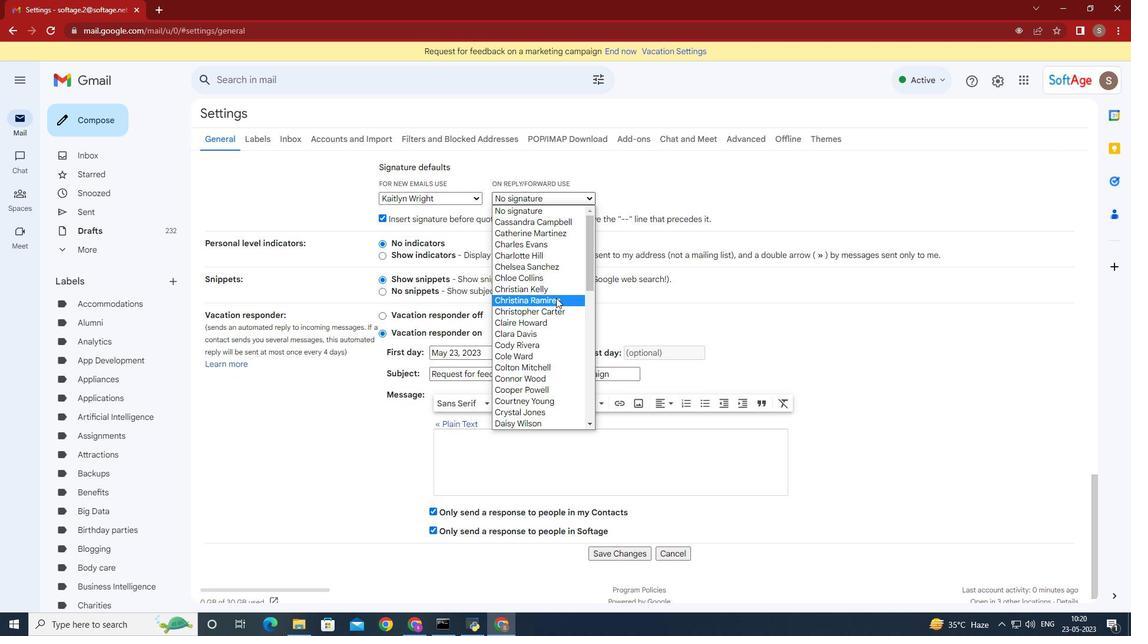 
Action: Mouse scrolled (555, 298) with delta (0, 0)
Screenshot: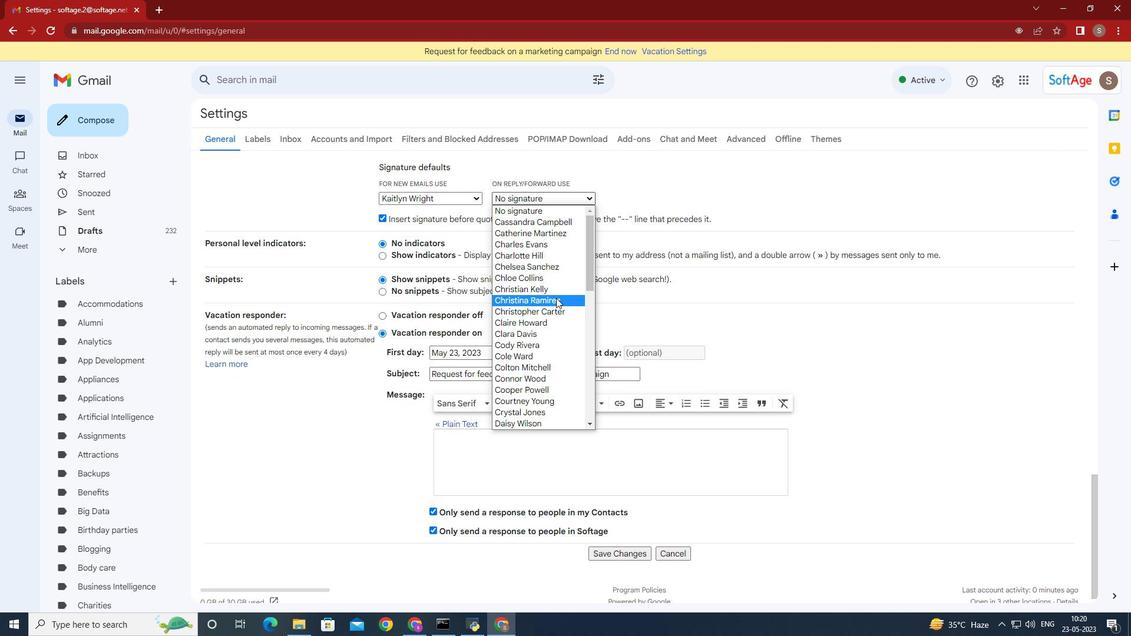 
Action: Mouse scrolled (555, 298) with delta (0, 0)
Screenshot: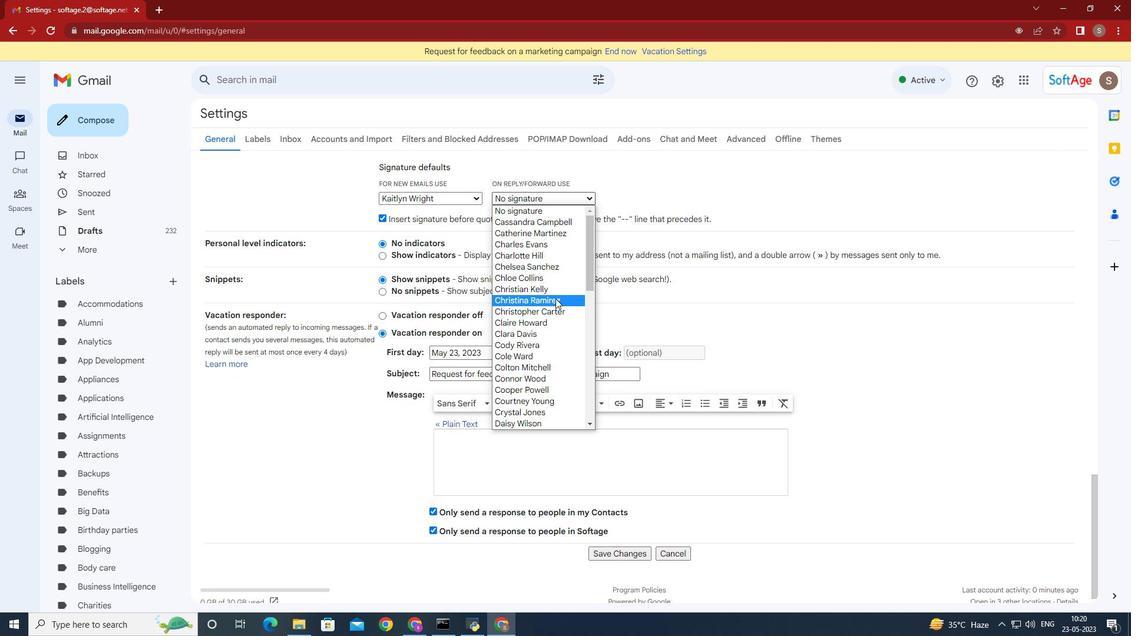 
Action: Mouse scrolled (555, 298) with delta (0, 0)
Screenshot: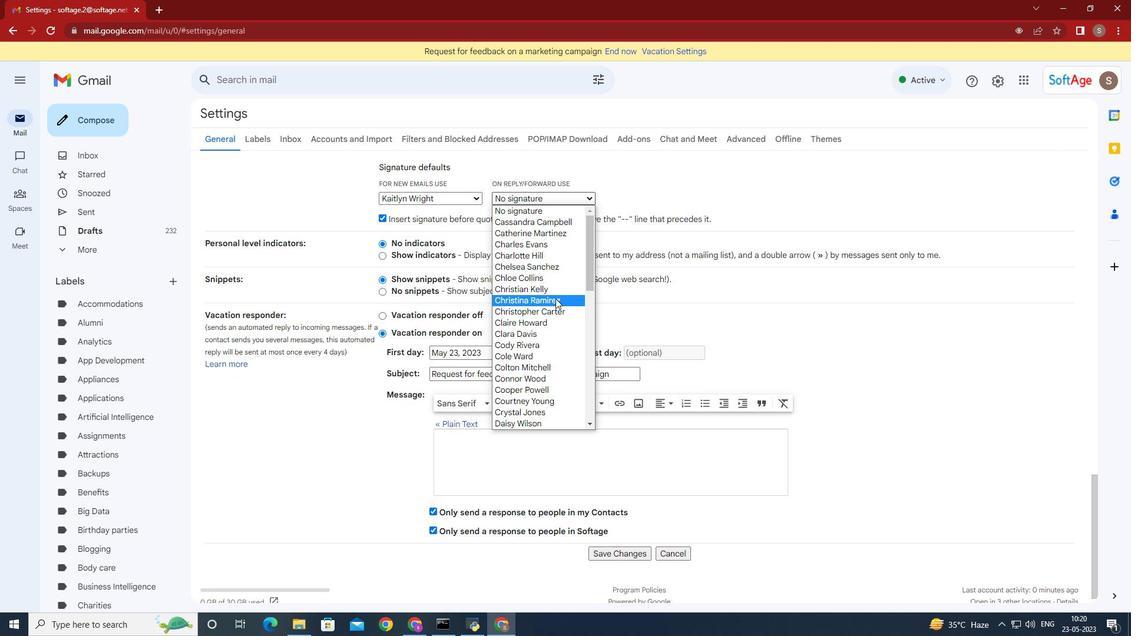 
Action: Mouse moved to (555, 298)
Screenshot: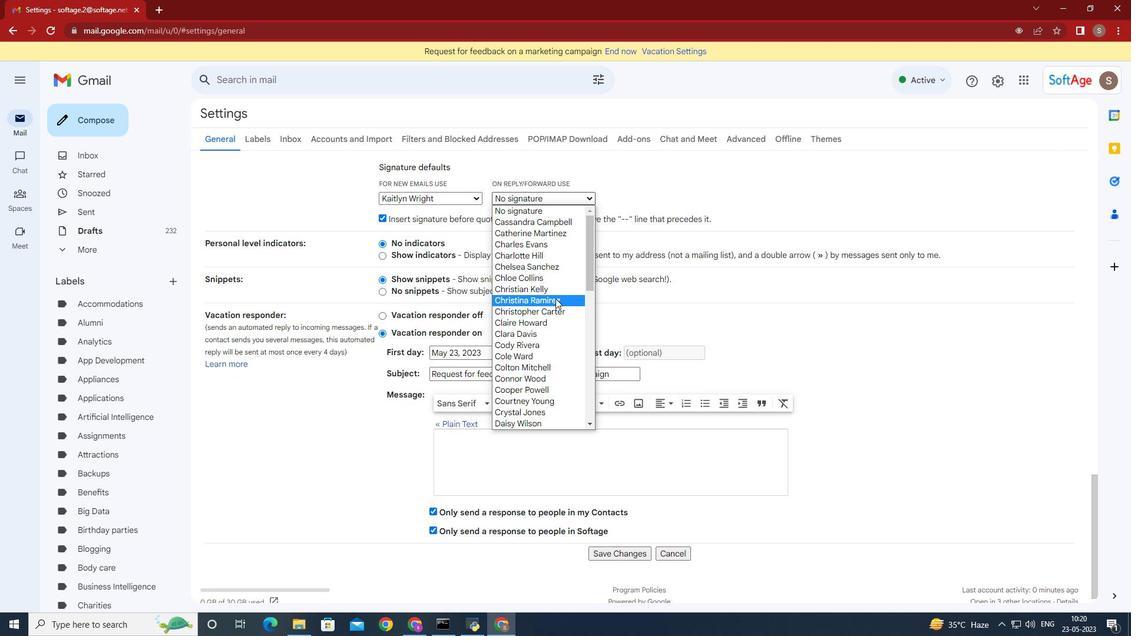 
Action: Mouse scrolled (555, 298) with delta (0, 0)
Screenshot: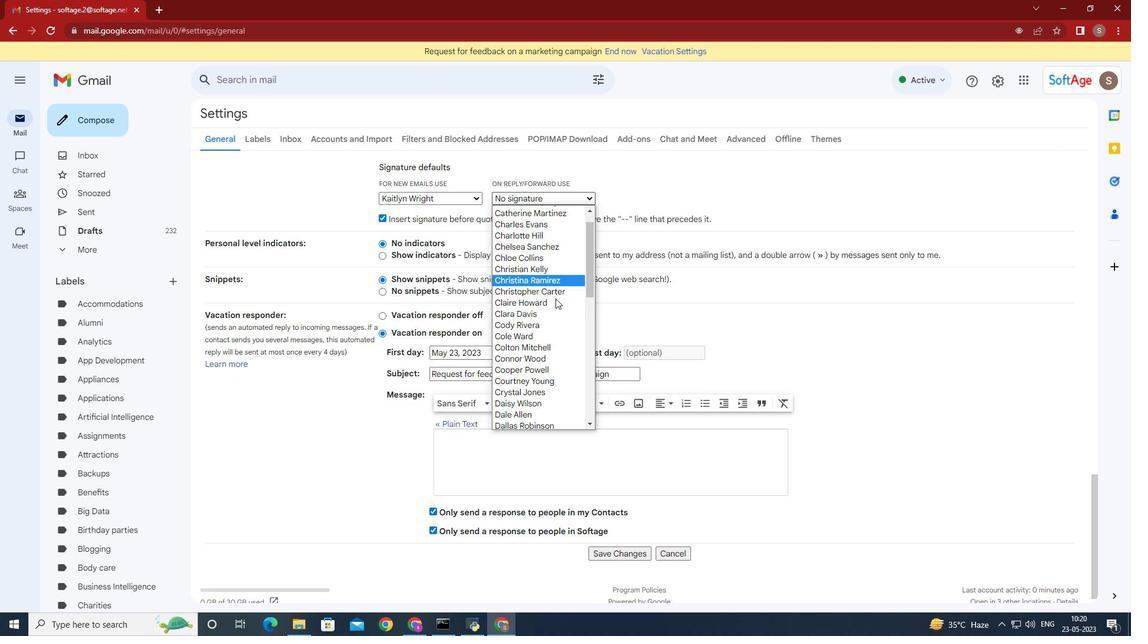 
Action: Mouse scrolled (555, 298) with delta (0, 0)
Screenshot: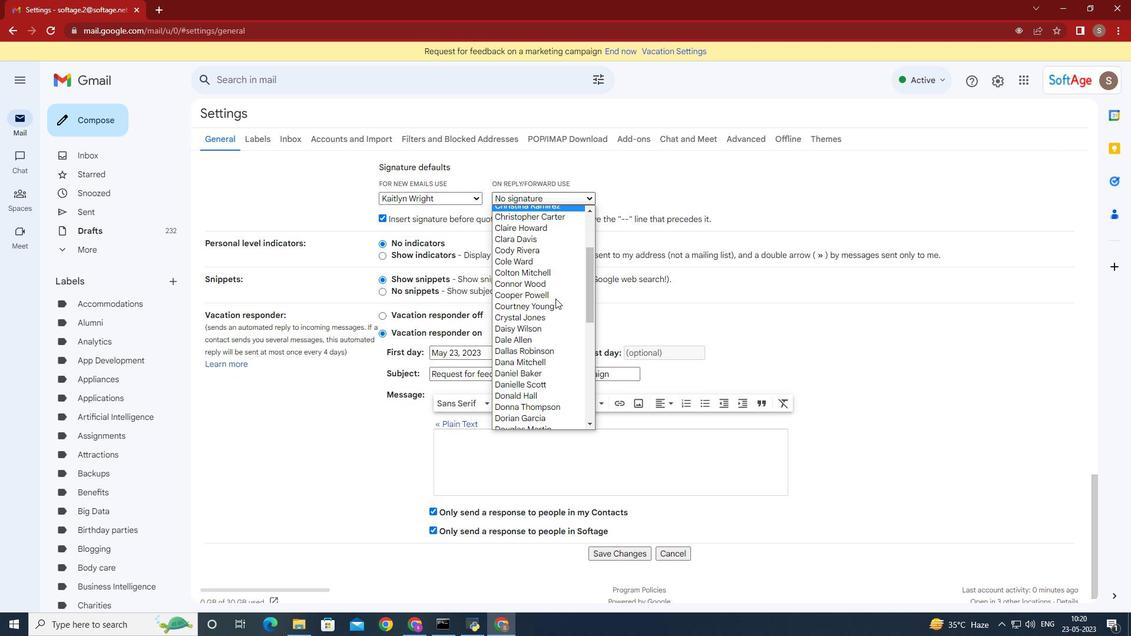 
Action: Mouse moved to (569, 423)
Screenshot: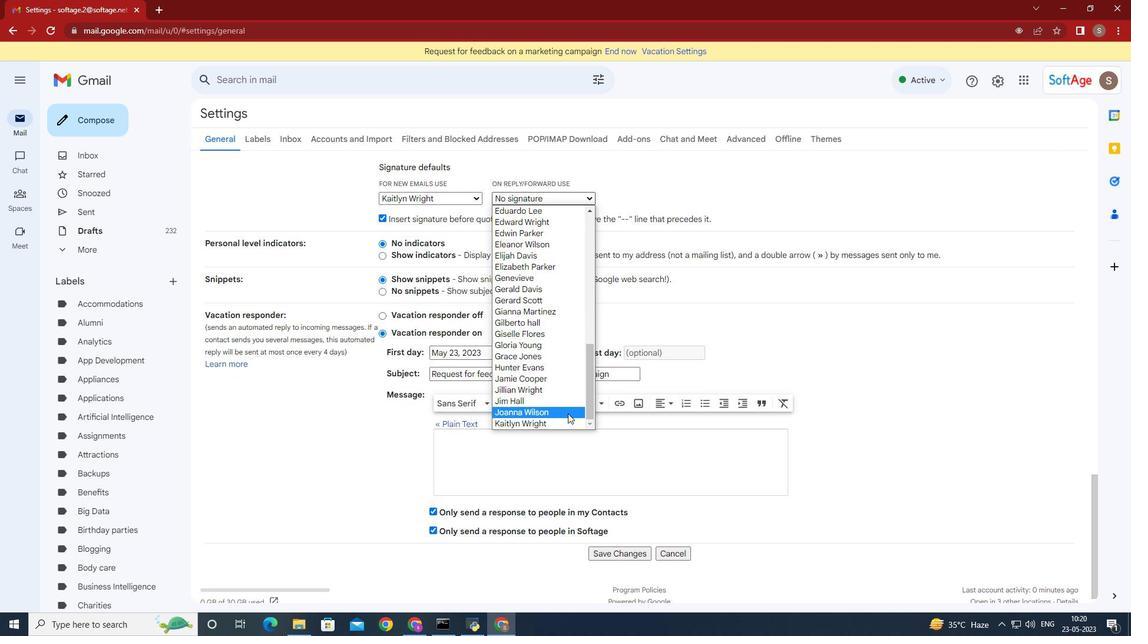 
Action: Mouse pressed left at (569, 423)
Screenshot: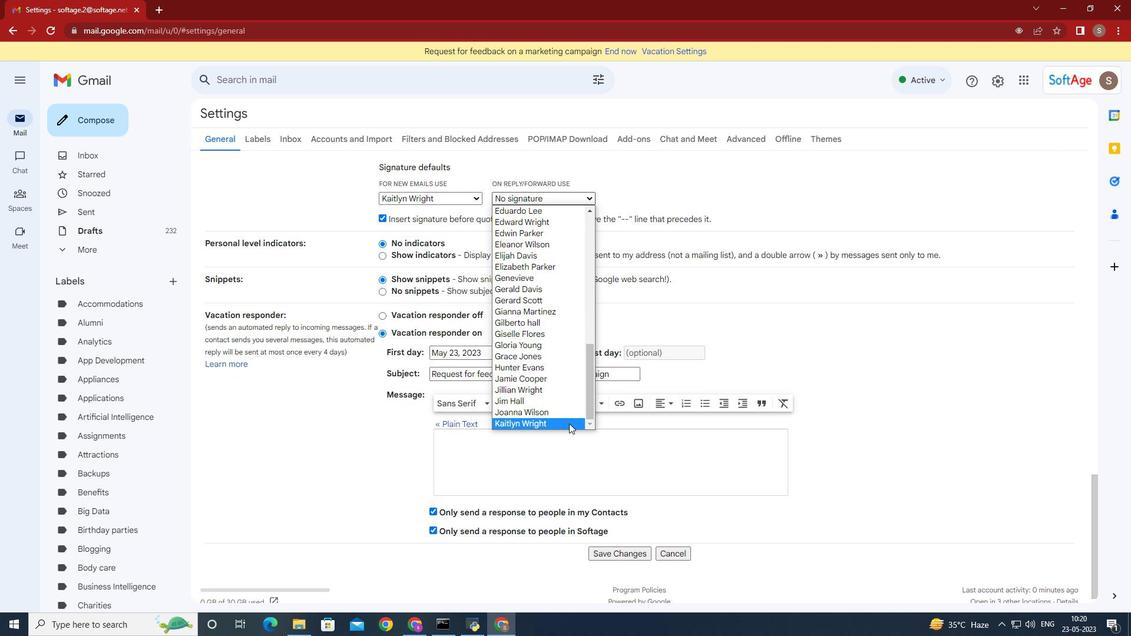 
Action: Mouse moved to (623, 553)
Screenshot: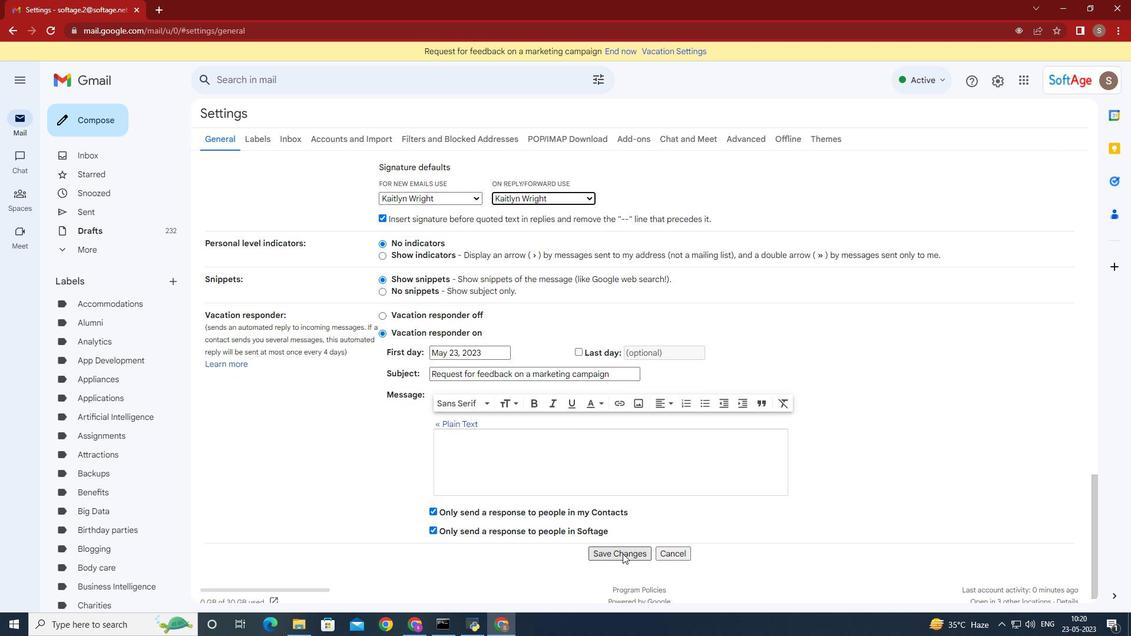 
Action: Mouse pressed left at (623, 553)
Screenshot: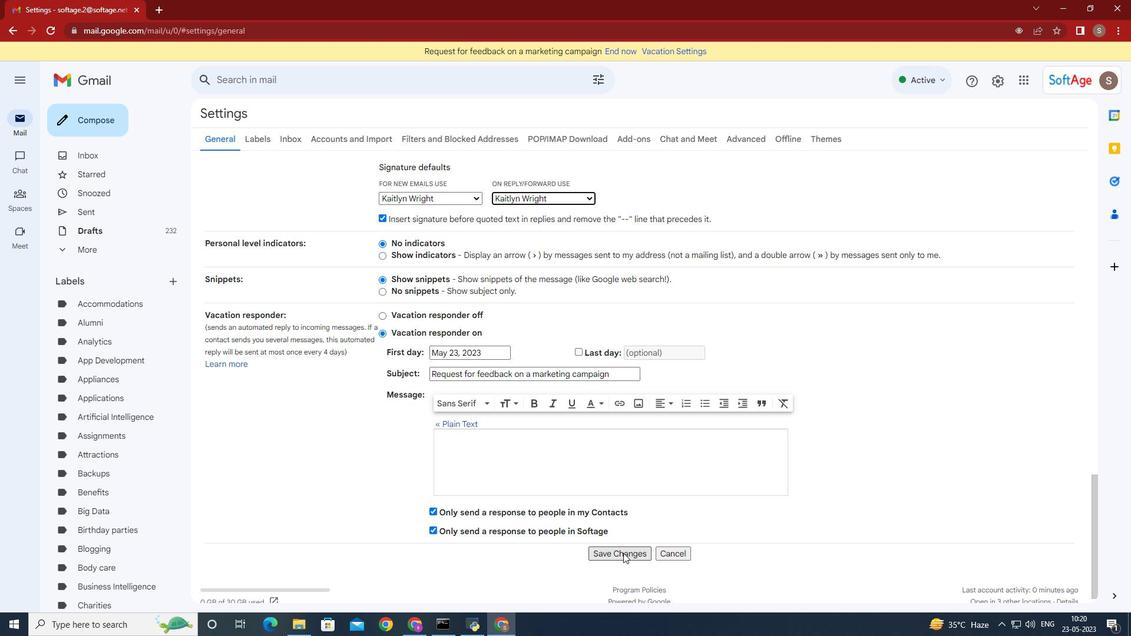 
Action: Mouse moved to (101, 122)
Screenshot: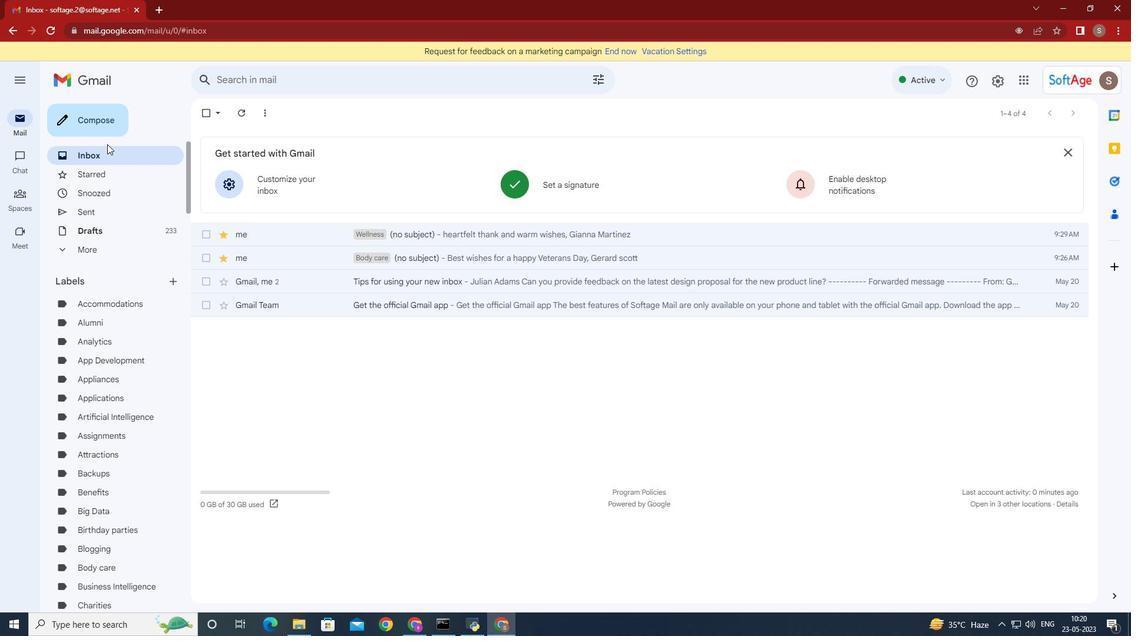 
Action: Mouse pressed left at (101, 122)
Screenshot: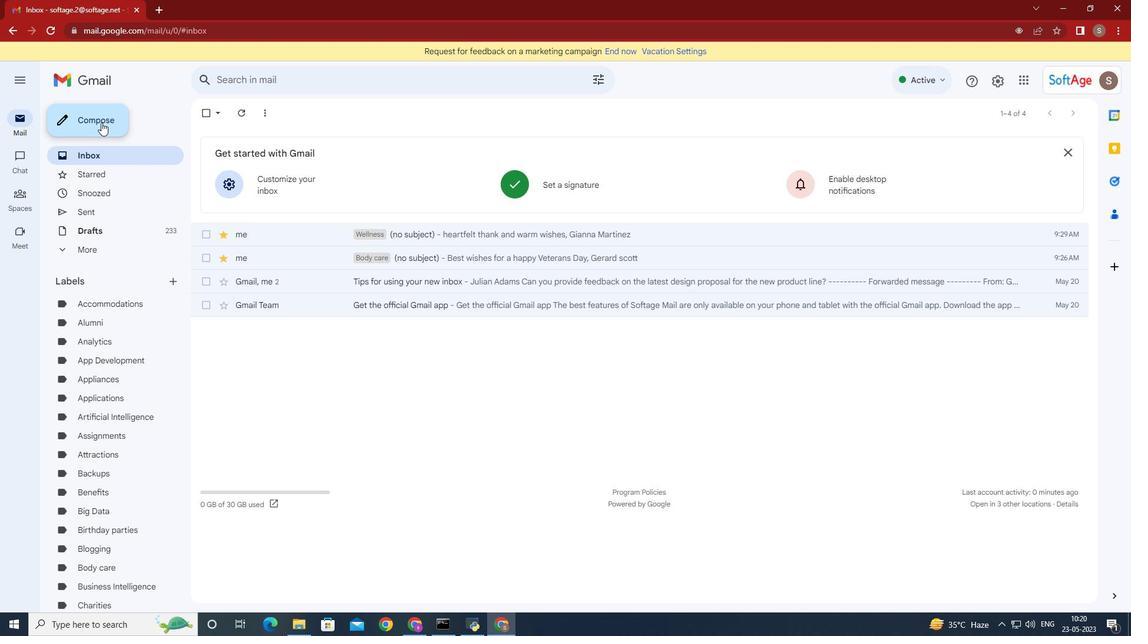 
Action: Mouse moved to (131, 106)
Screenshot: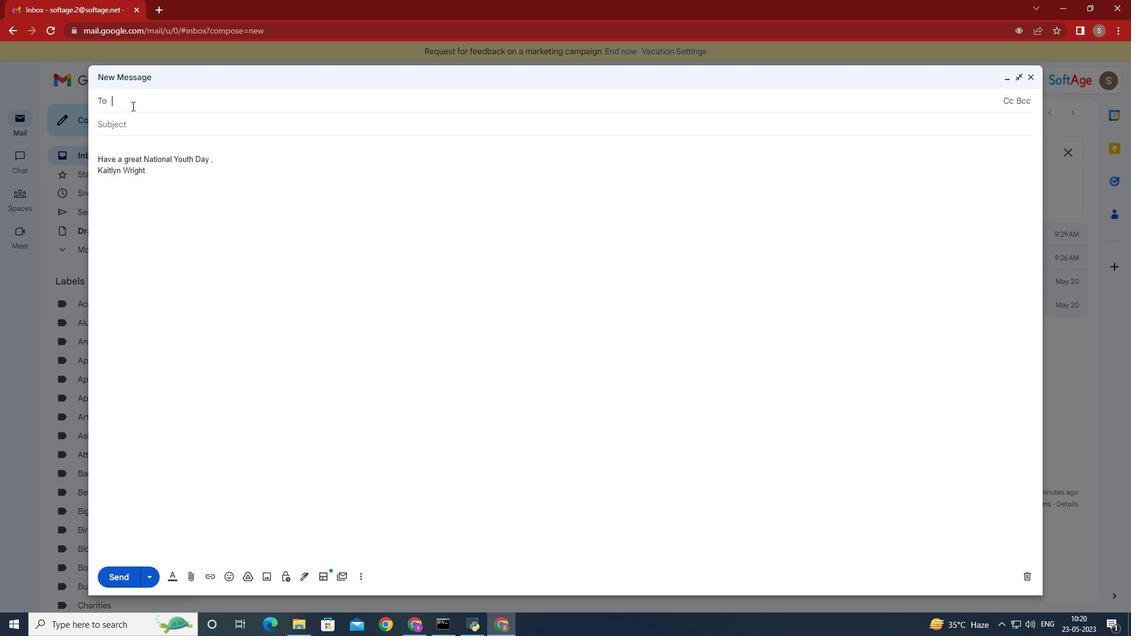 
Action: Key pressed softage.8
Screenshot: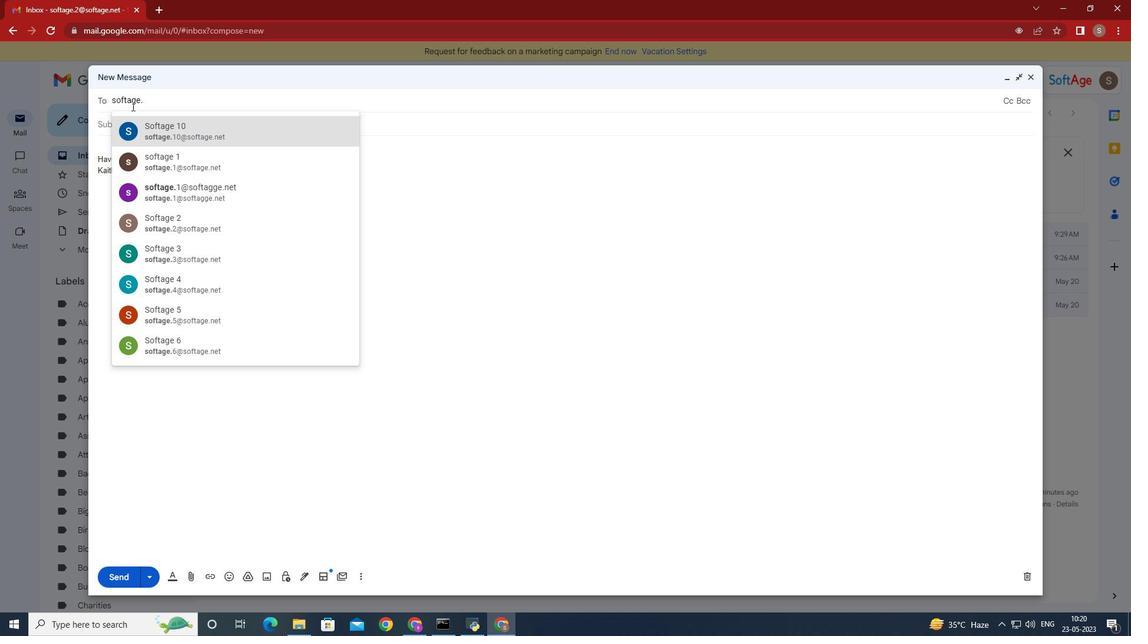 
Action: Mouse moved to (173, 132)
Screenshot: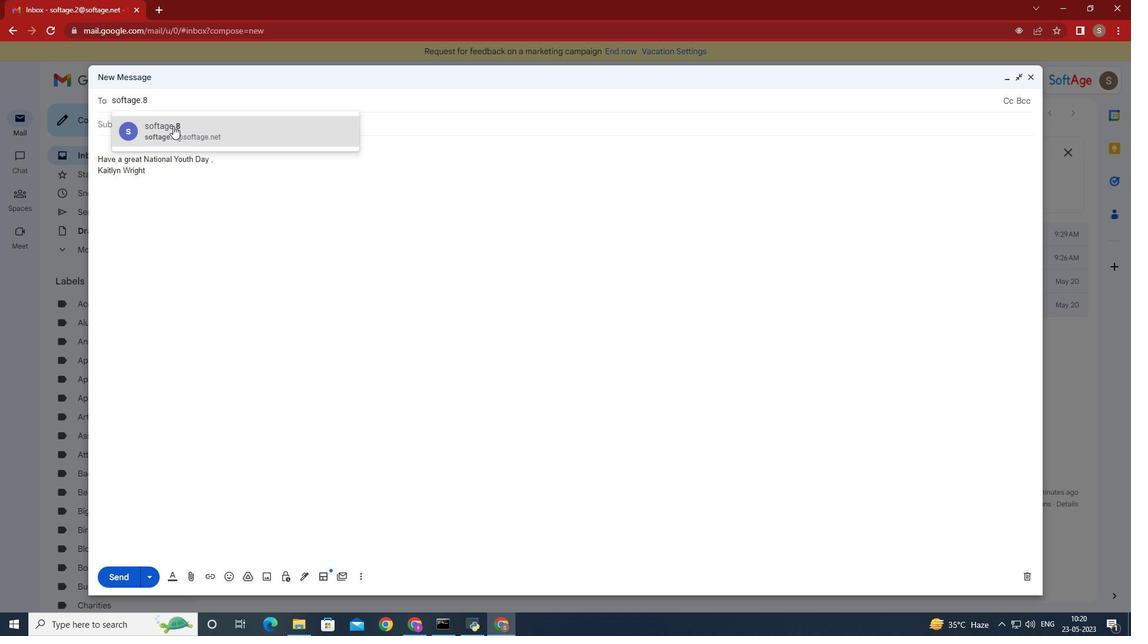 
Action: Mouse pressed left at (173, 132)
Screenshot: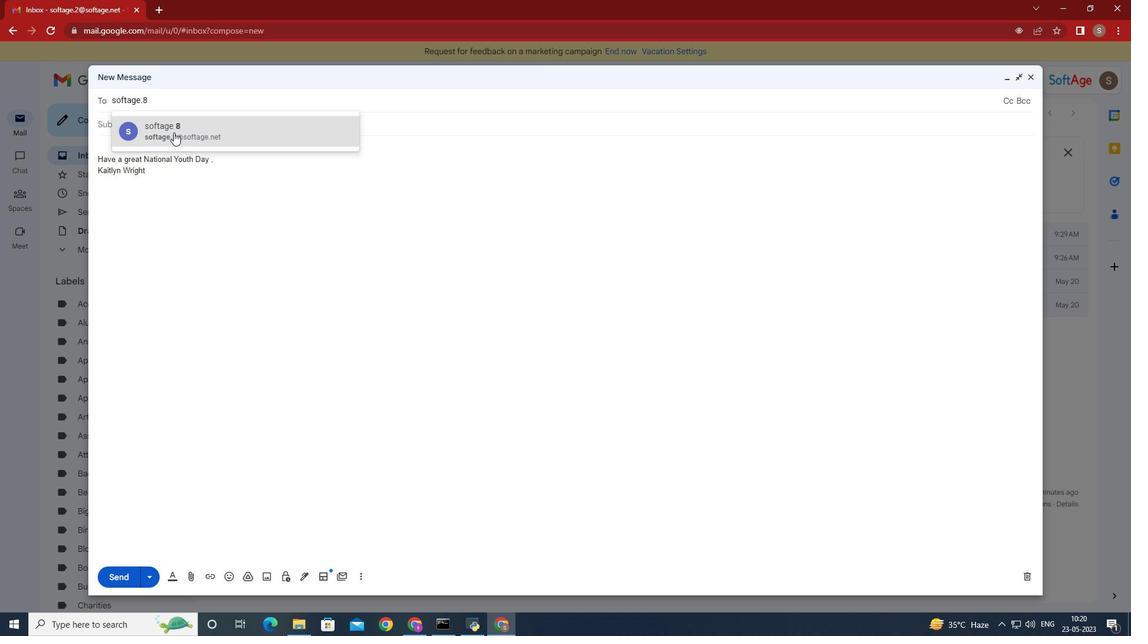 
Action: Mouse moved to (361, 581)
Screenshot: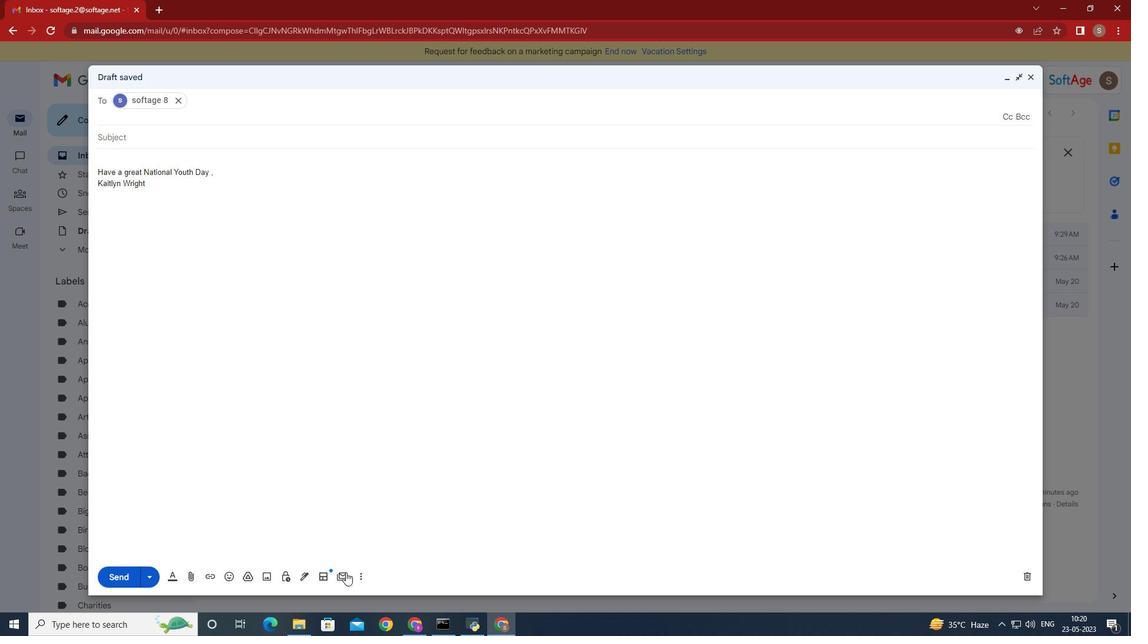 
Action: Mouse pressed left at (361, 581)
Screenshot: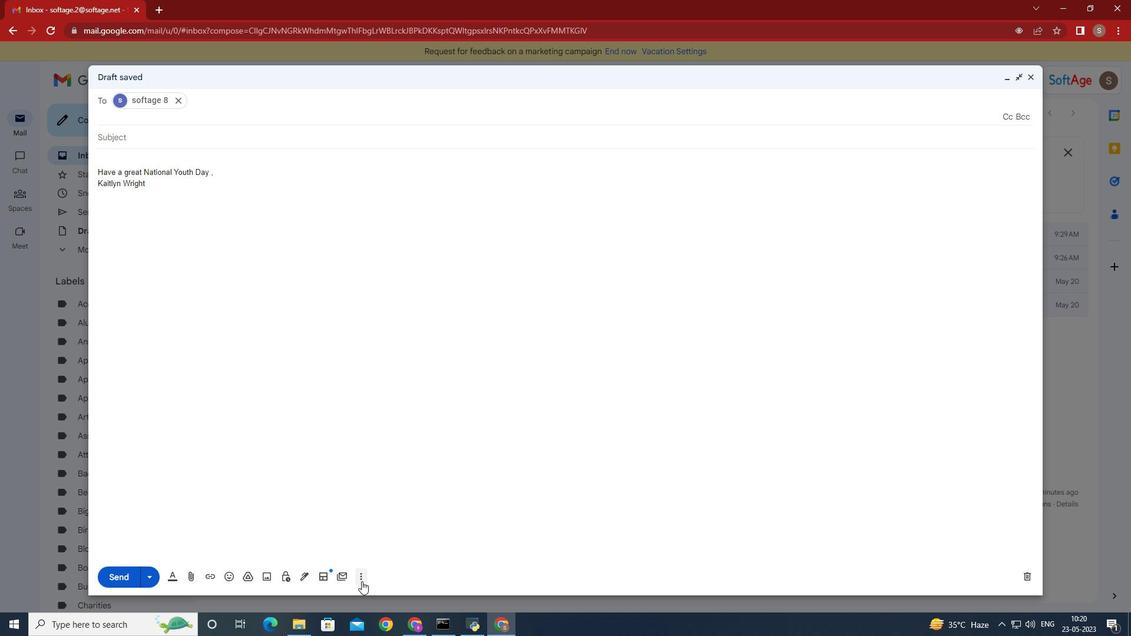 
Action: Mouse moved to (395, 469)
Screenshot: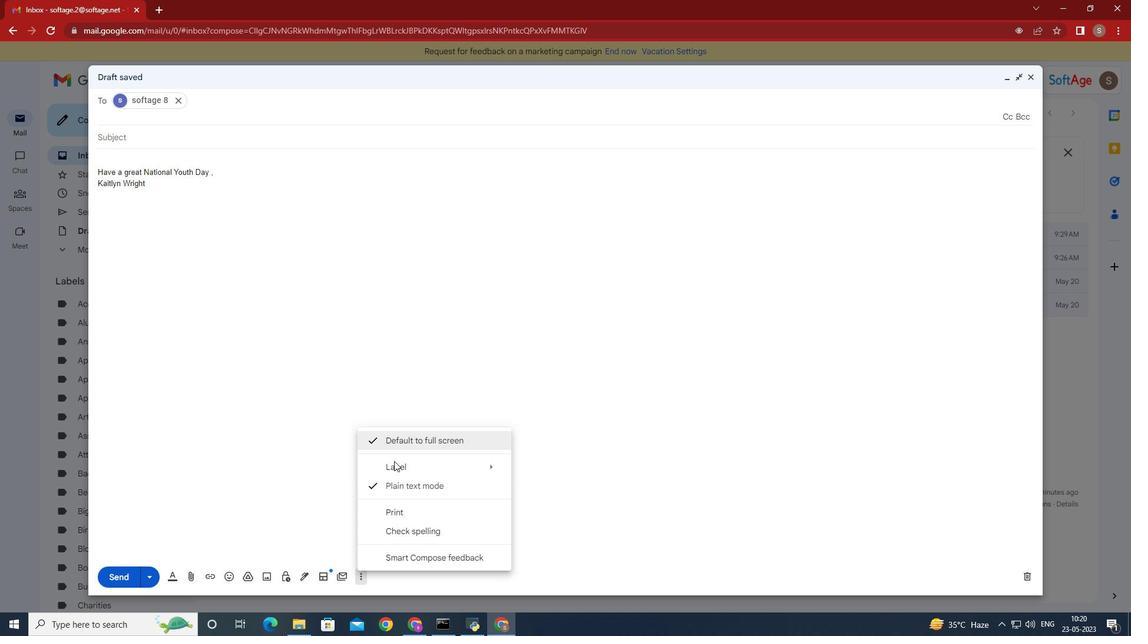 
Action: Mouse pressed left at (395, 469)
Screenshot: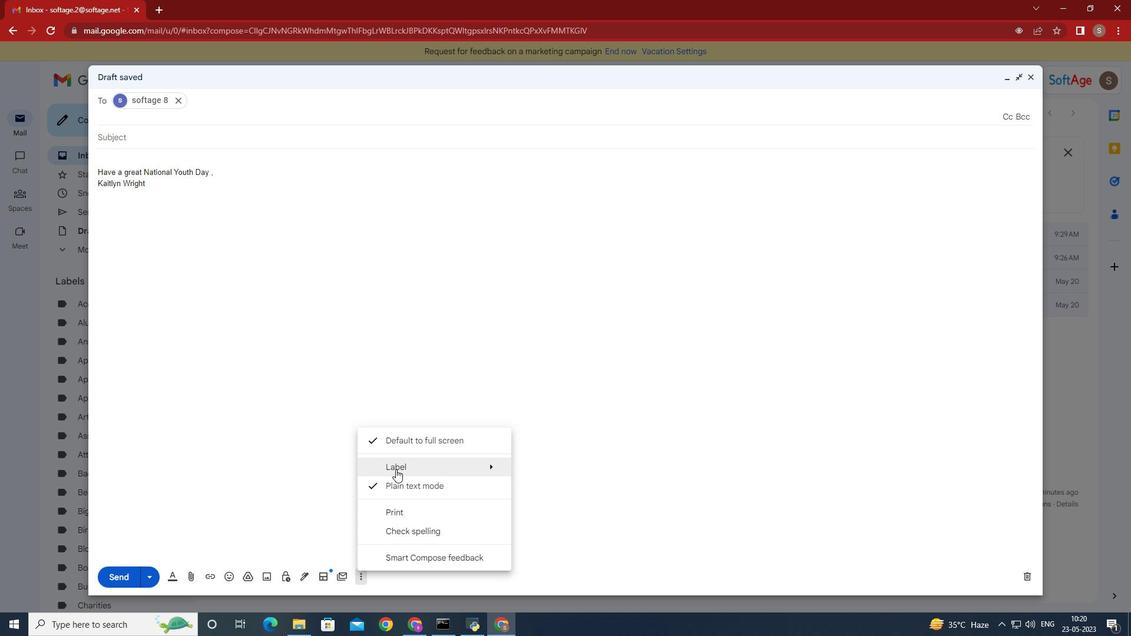 
Action: Mouse moved to (597, 263)
Screenshot: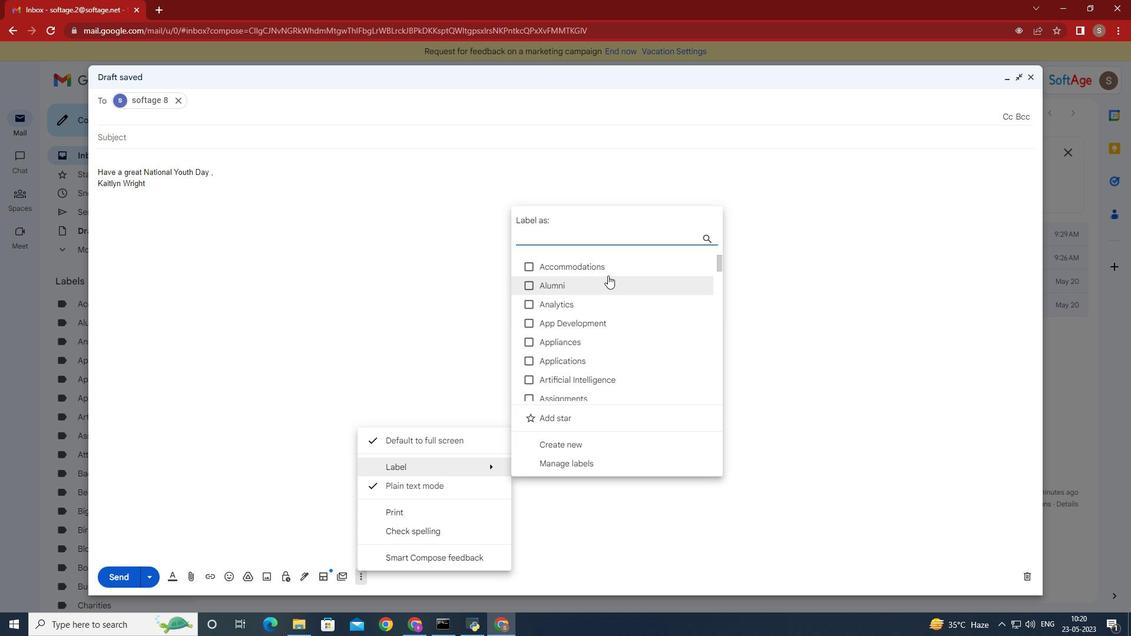 
Action: Key pressed <Key.caps_lock>
Screenshot: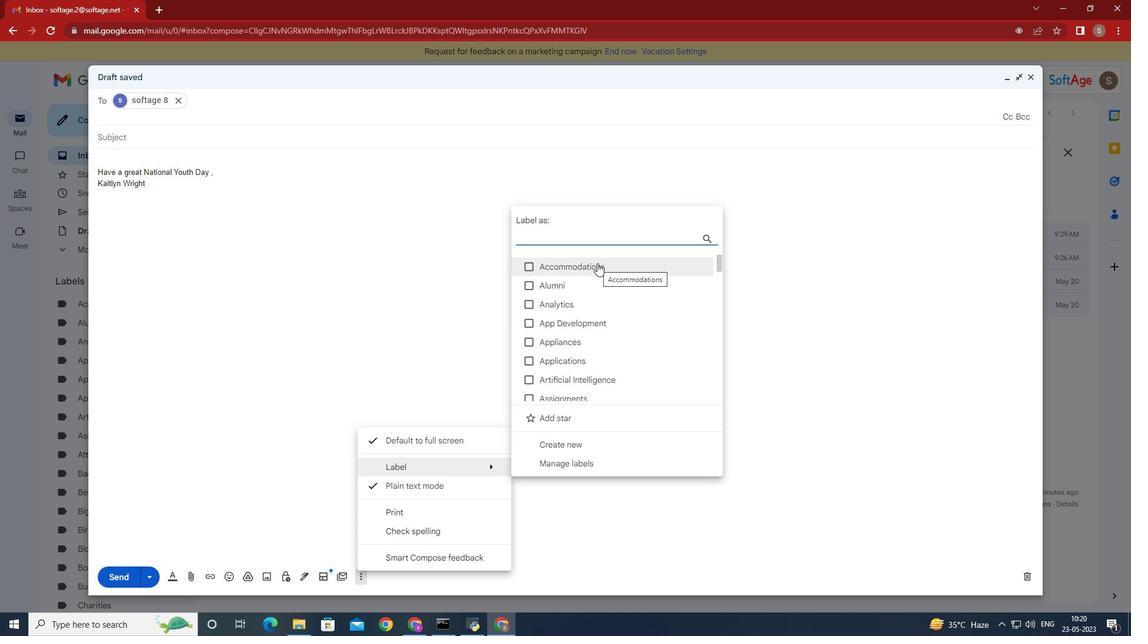 
Action: Mouse moved to (572, 234)
Screenshot: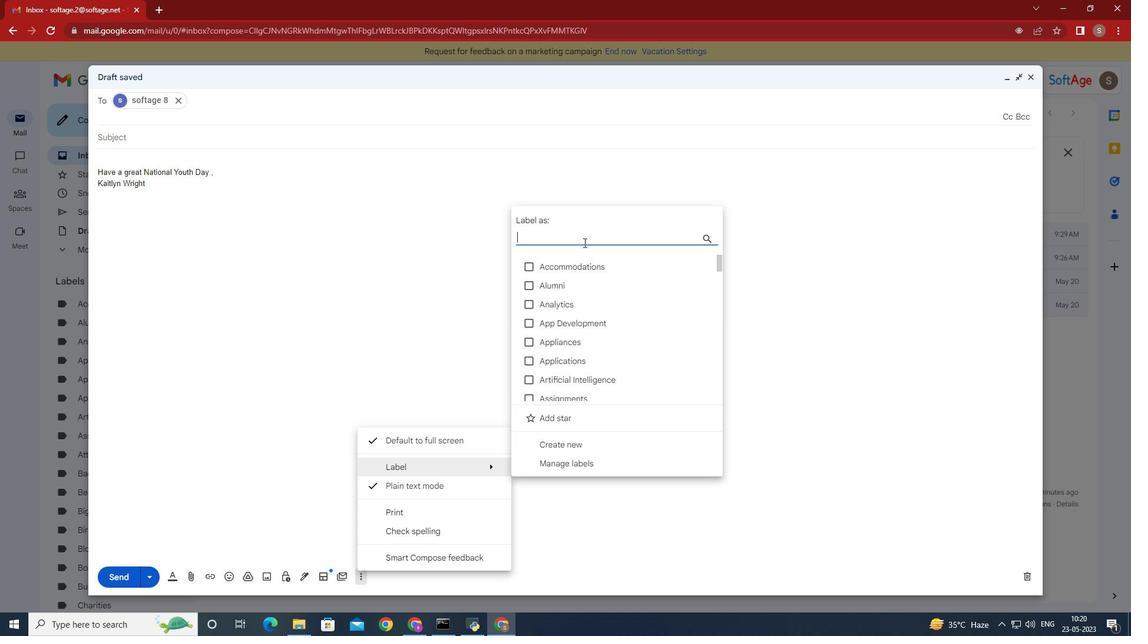 
Action: Key pressed A<Key.caps_lock>nal
Screenshot: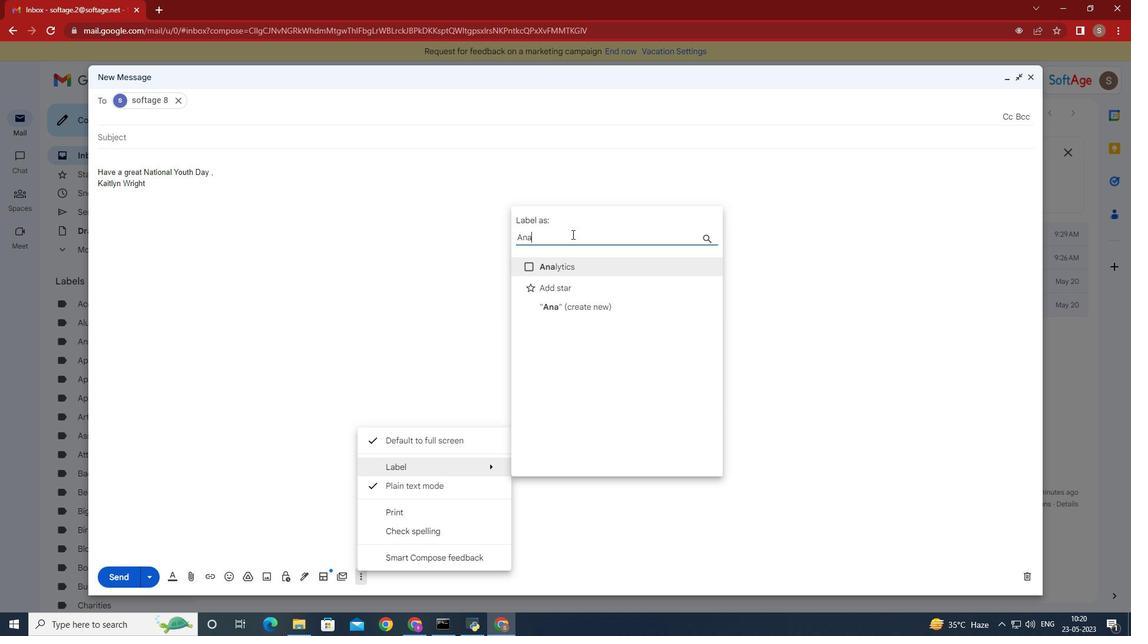 
Action: Mouse moved to (530, 264)
Screenshot: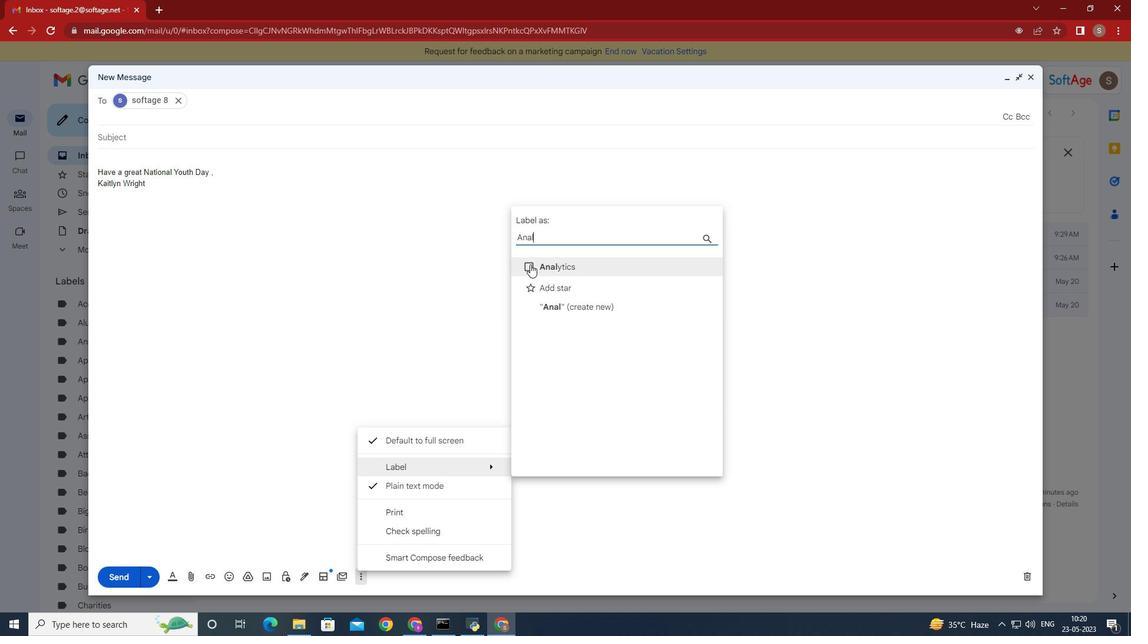 
Action: Mouse pressed left at (530, 264)
Screenshot: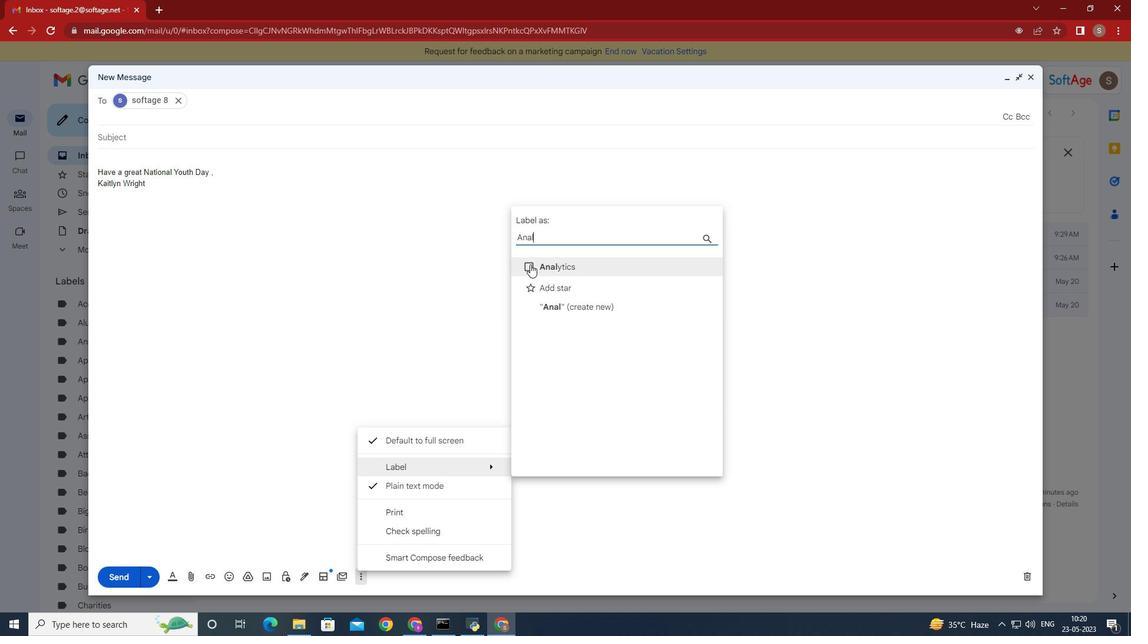 
Action: Mouse moved to (543, 311)
Screenshot: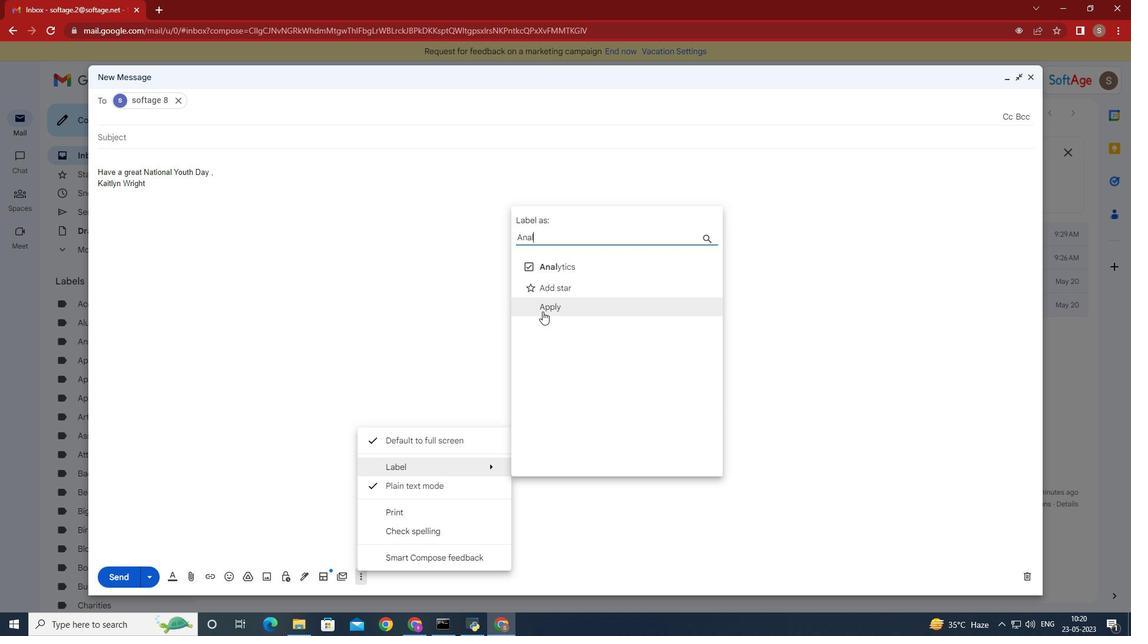 
Action: Mouse pressed left at (543, 311)
Screenshot: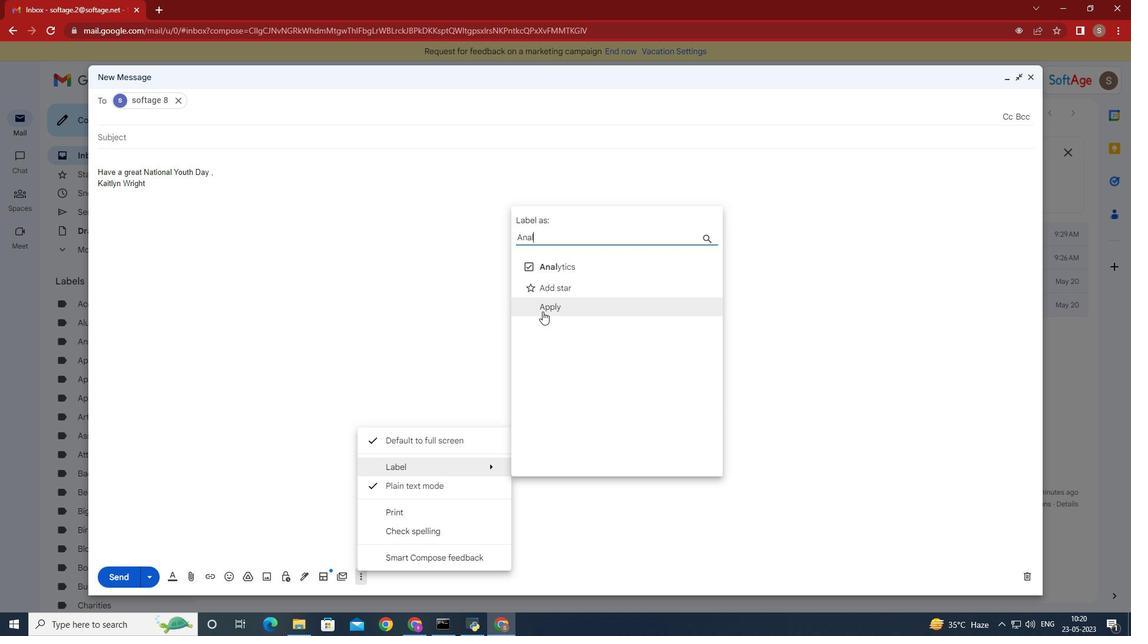
Action: Mouse moved to (543, 311)
Screenshot: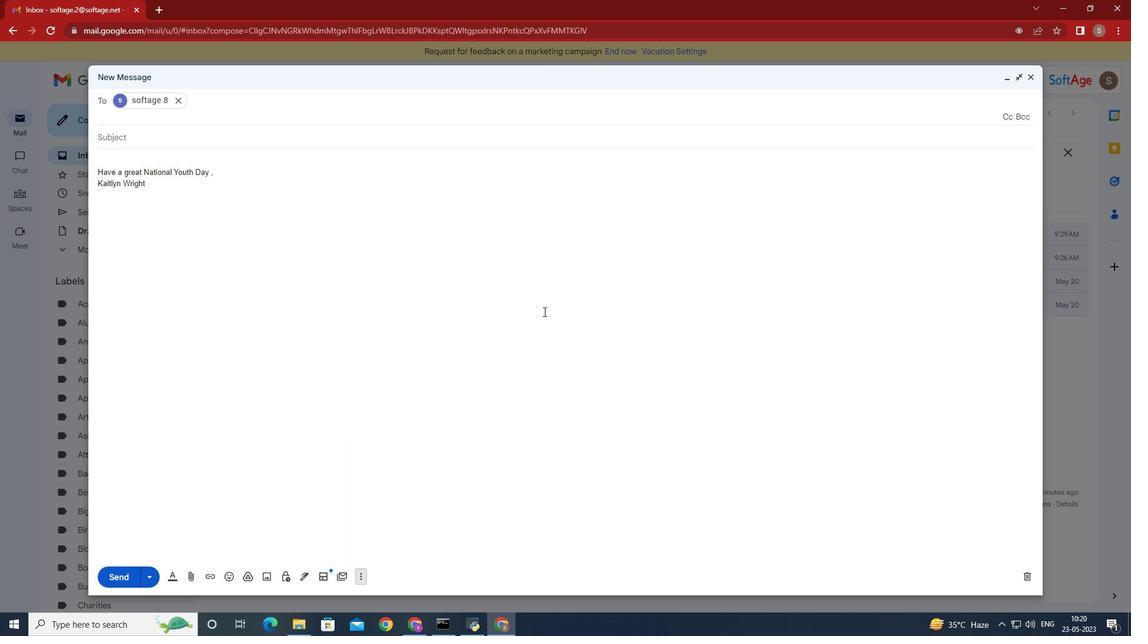 
